 Task: Create a detailed model of a famous vehicle (eg, the DeLorean from "Back to the Future").
Action: Mouse moved to (196, 148)
Screenshot: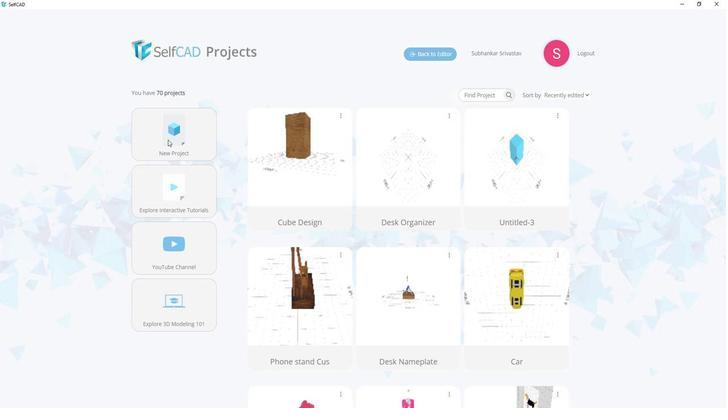 
Action: Mouse pressed left at (196, 148)
Screenshot: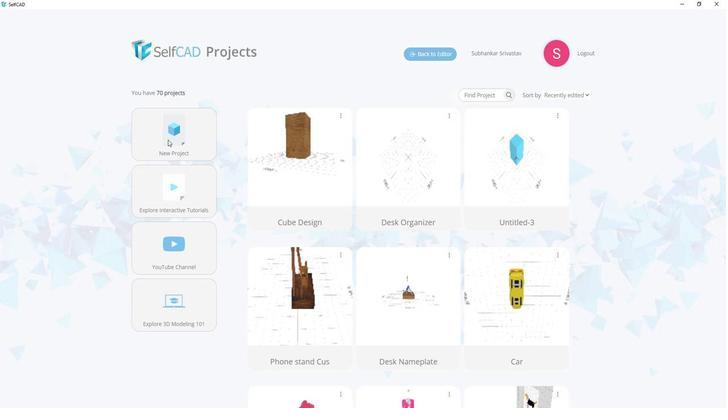 
Action: Mouse moved to (379, 172)
Screenshot: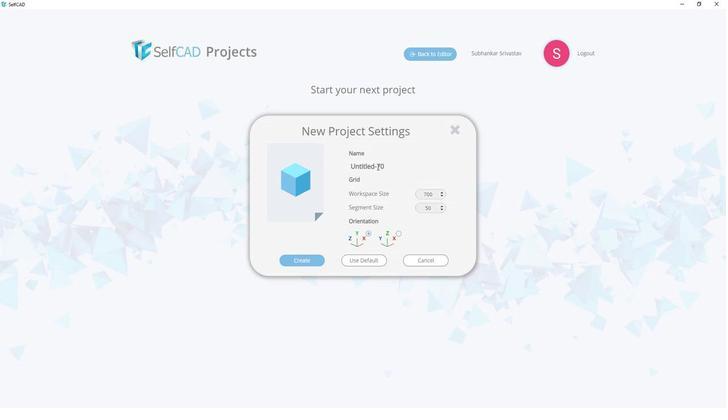 
Action: Mouse pressed left at (379, 172)
Screenshot: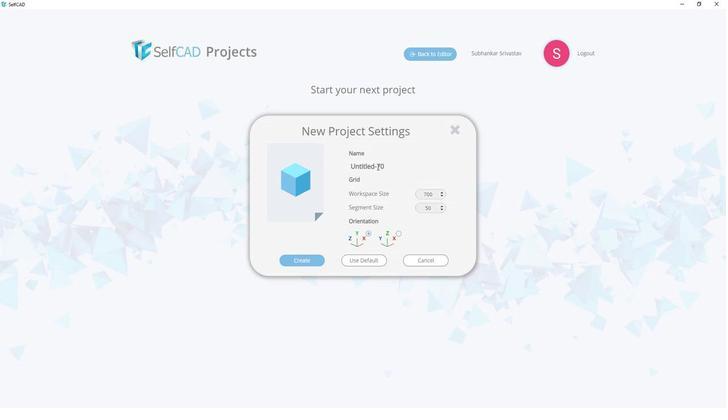 
Action: Key pressed <Key.shift>Famous<Key.space><Key.shift>Vehicle
Screenshot: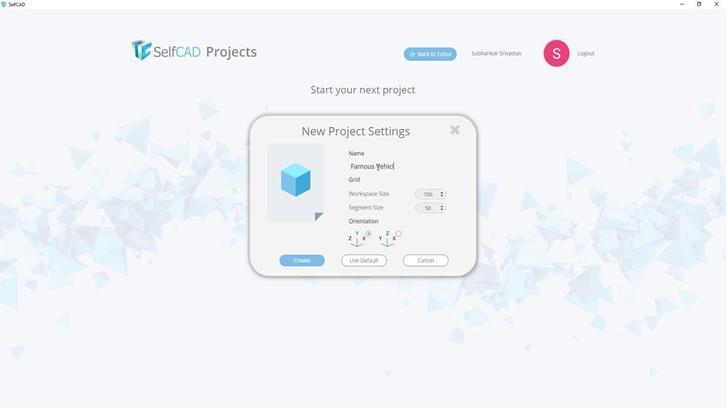 
Action: Mouse moved to (324, 251)
Screenshot: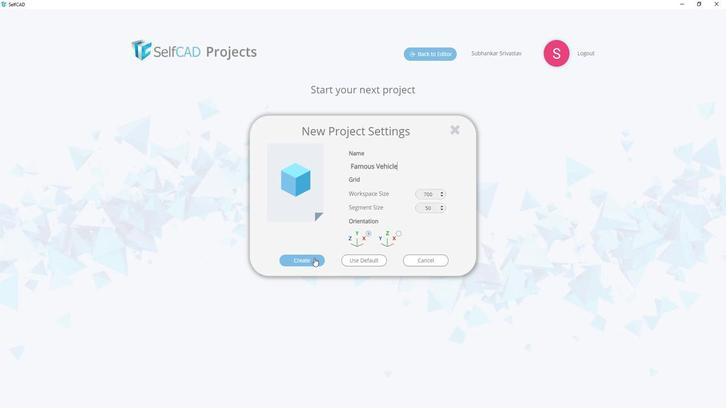 
Action: Mouse pressed left at (324, 251)
Screenshot: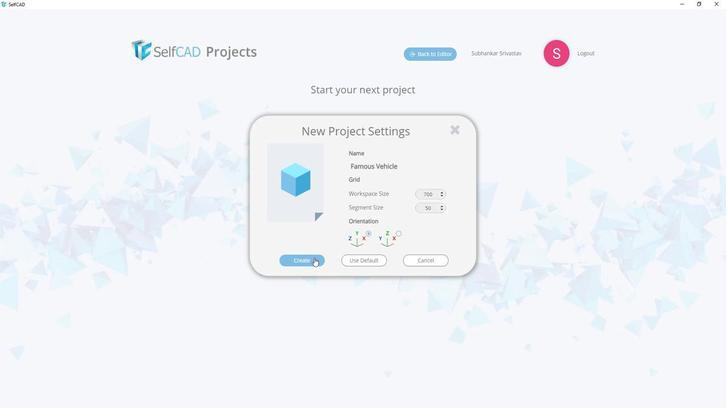 
Action: Mouse moved to (268, 189)
Screenshot: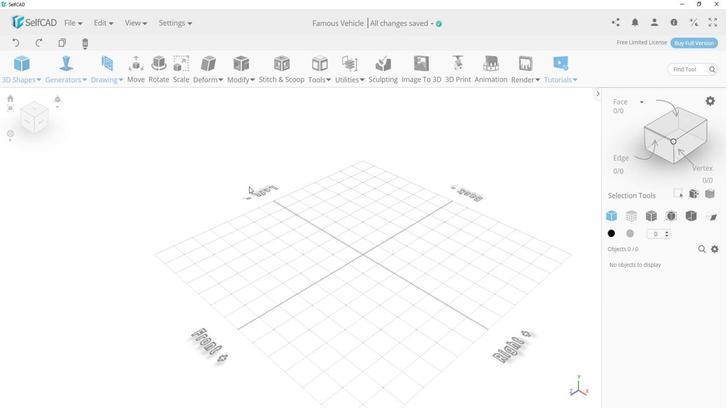 
Action: Mouse scrolled (268, 189) with delta (0, 0)
Screenshot: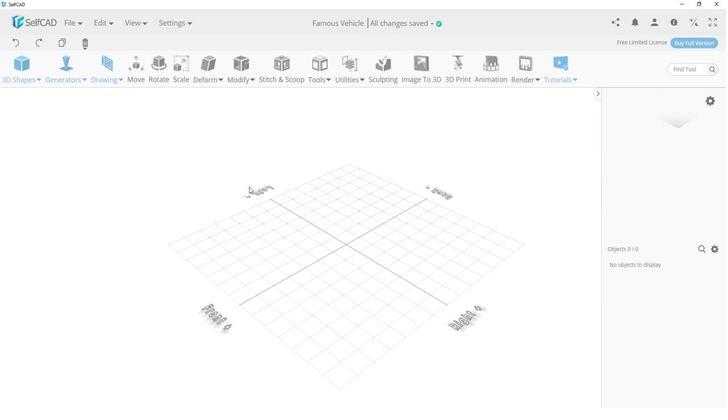 
Action: Mouse scrolled (268, 189) with delta (0, 0)
Screenshot: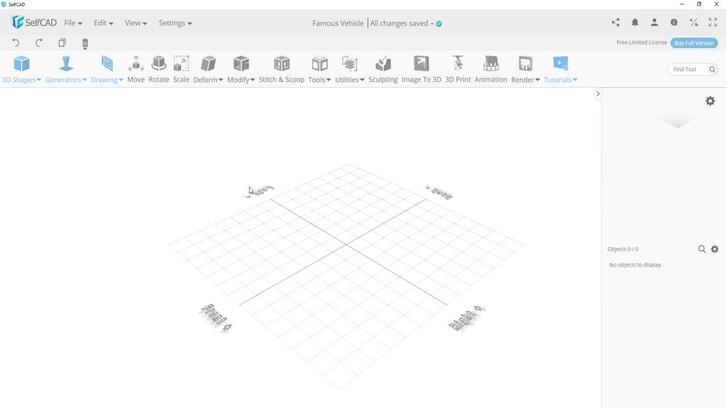 
Action: Mouse scrolled (268, 189) with delta (0, 0)
Screenshot: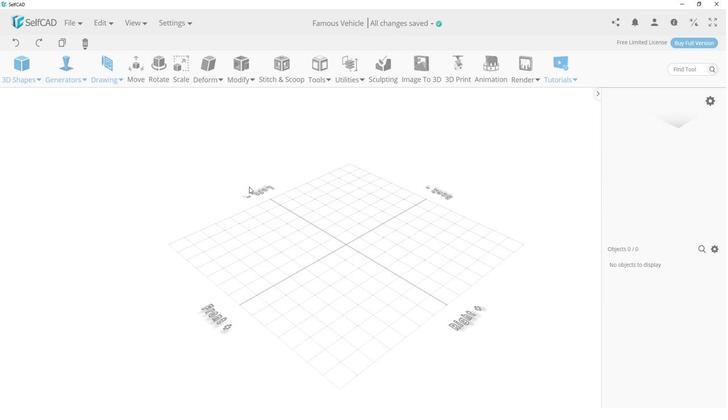 
Action: Mouse moved to (82, 115)
Screenshot: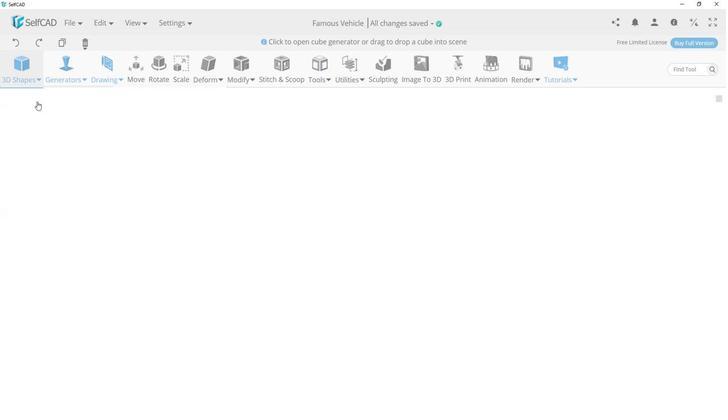 
Action: Mouse pressed left at (82, 115)
Screenshot: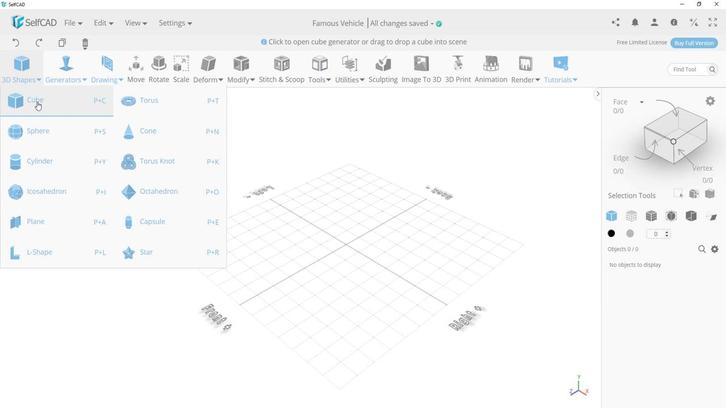 
Action: Mouse moved to (60, 223)
Screenshot: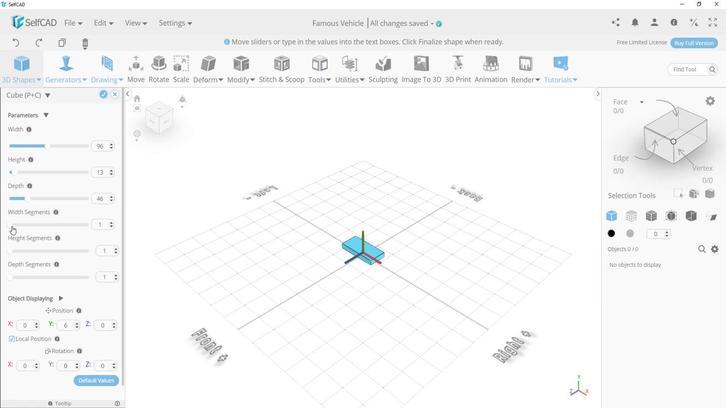 
Action: Mouse pressed left at (60, 223)
Screenshot: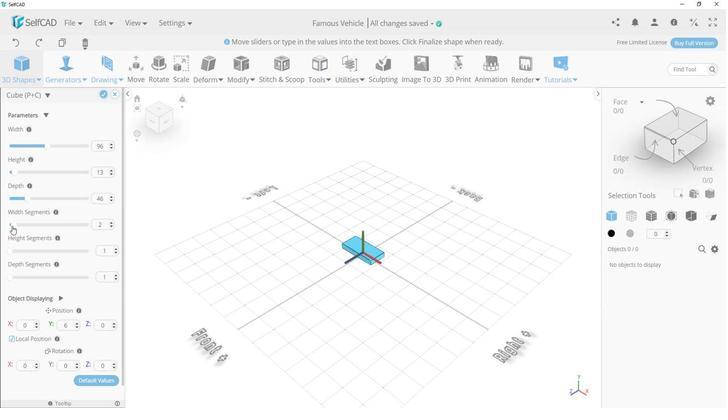 
Action: Mouse moved to (60, 223)
Screenshot: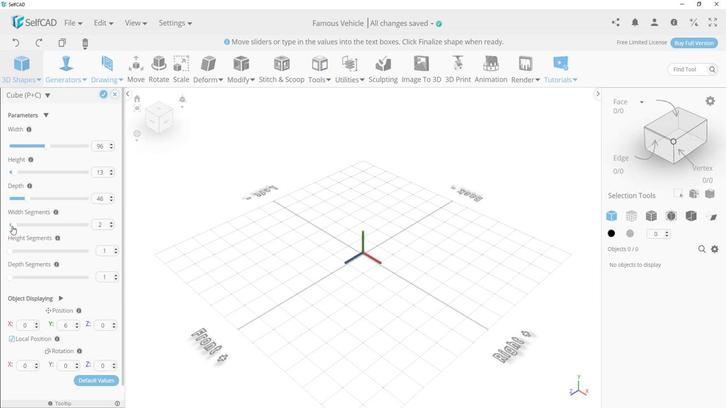 
Action: Mouse pressed left at (60, 223)
Screenshot: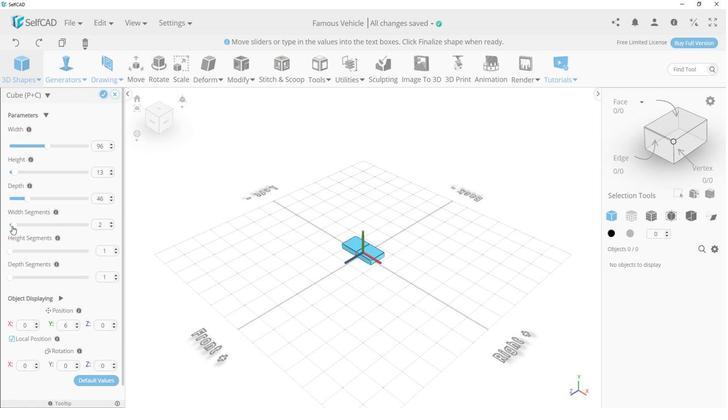 
Action: Mouse moved to (148, 221)
Screenshot: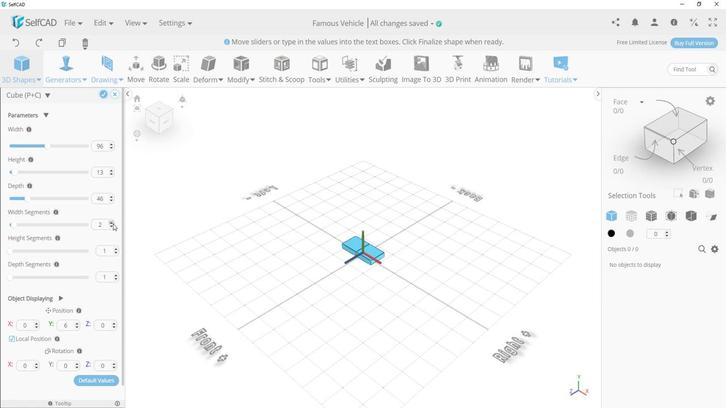 
Action: Mouse pressed left at (148, 221)
Screenshot: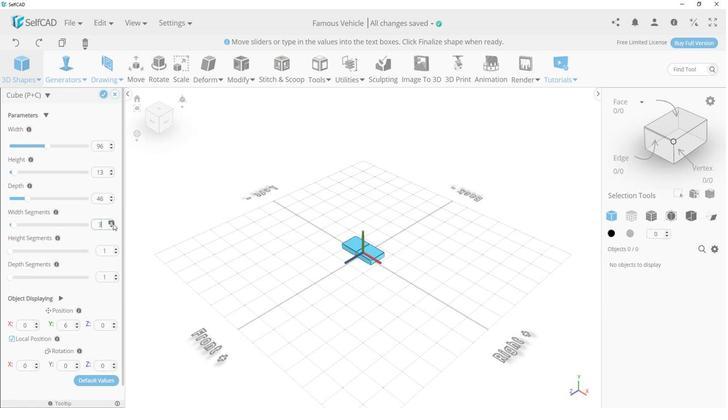 
Action: Mouse pressed left at (148, 221)
Screenshot: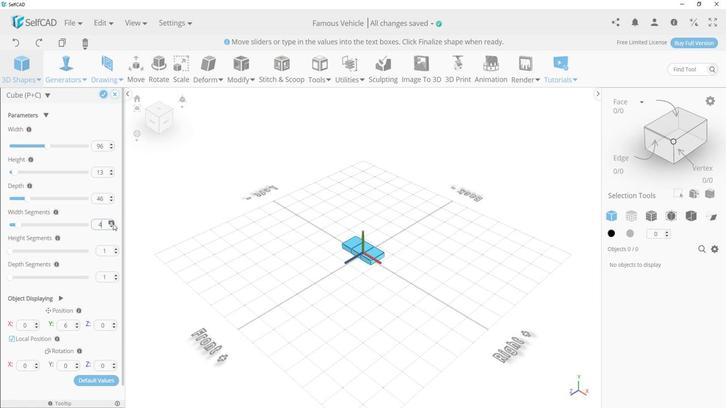 
Action: Mouse moved to (150, 243)
Screenshot: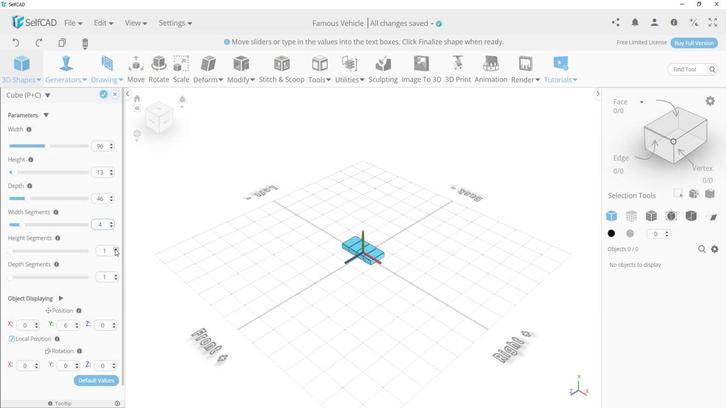 
Action: Mouse pressed left at (150, 243)
Screenshot: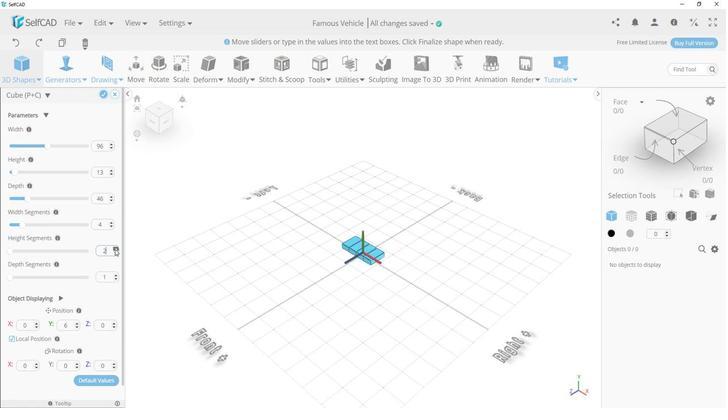 
Action: Mouse moved to (149, 268)
Screenshot: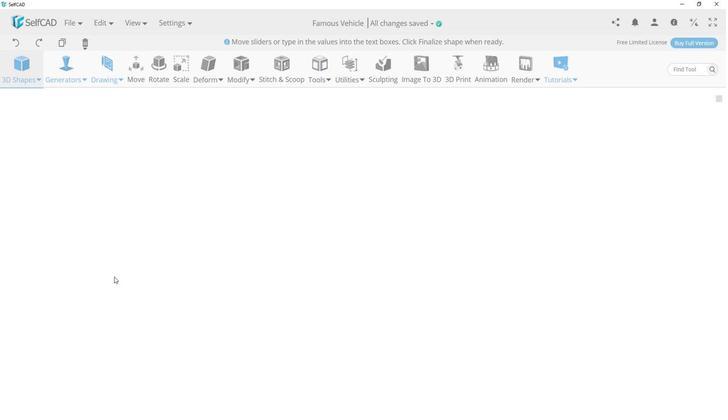 
Action: Mouse pressed left at (149, 268)
Screenshot: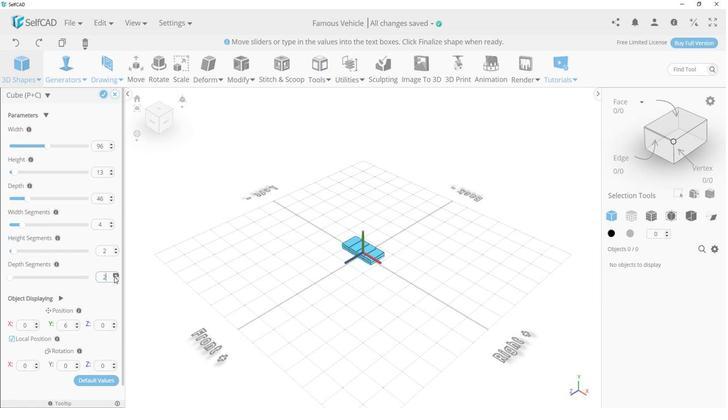 
Action: Mouse moved to (149, 268)
Screenshot: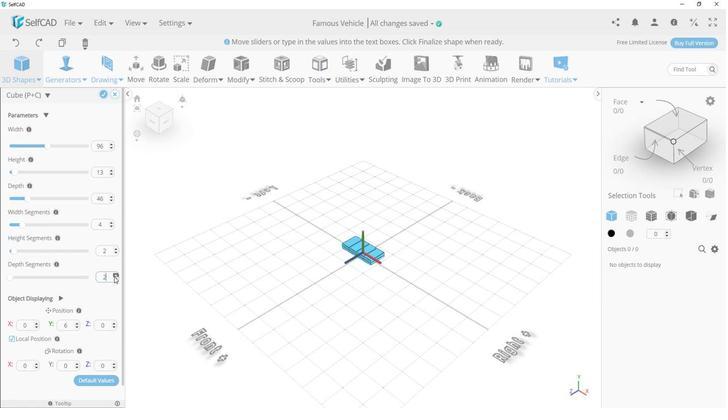 
Action: Mouse pressed left at (149, 268)
Screenshot: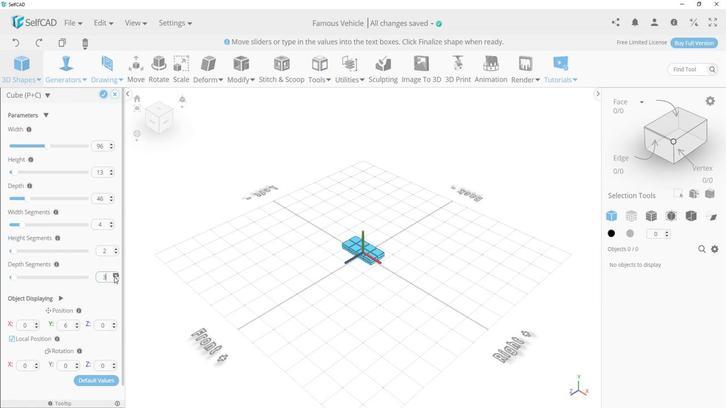 
Action: Mouse moved to (64, 177)
Screenshot: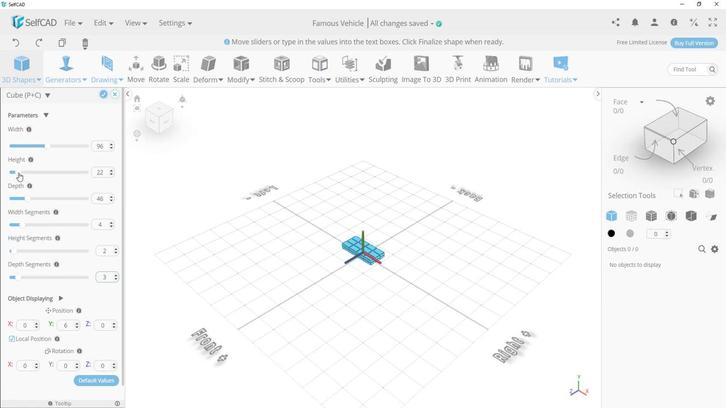 
Action: Mouse pressed left at (64, 177)
Screenshot: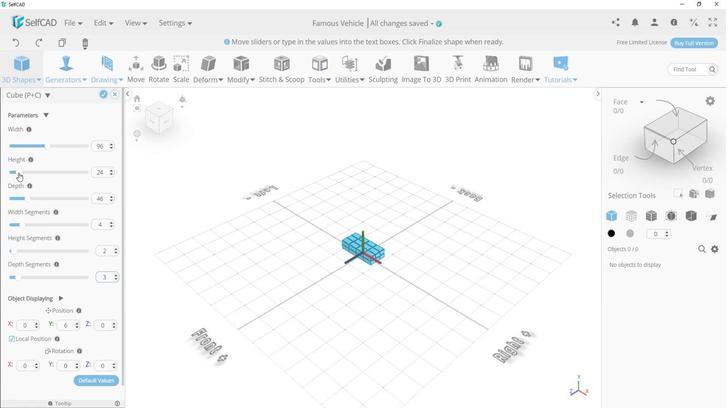 
Action: Mouse moved to (148, 153)
Screenshot: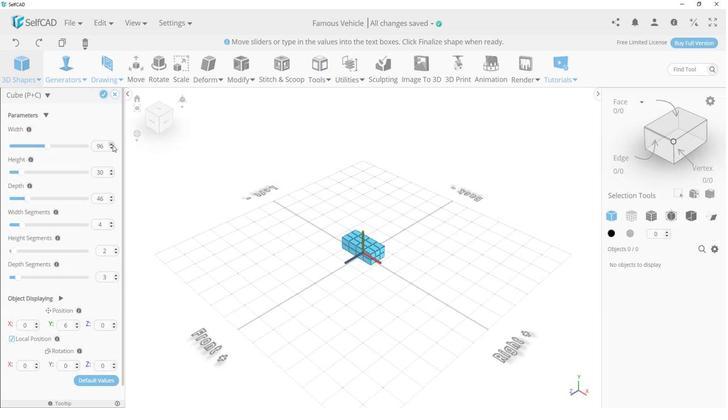 
Action: Mouse pressed left at (148, 153)
Screenshot: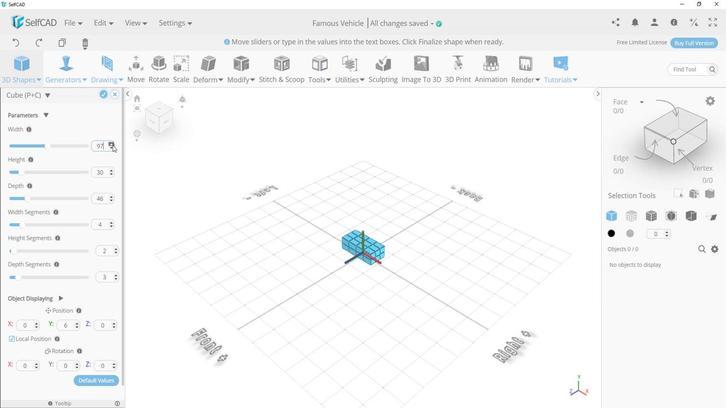 
Action: Mouse pressed left at (148, 153)
Screenshot: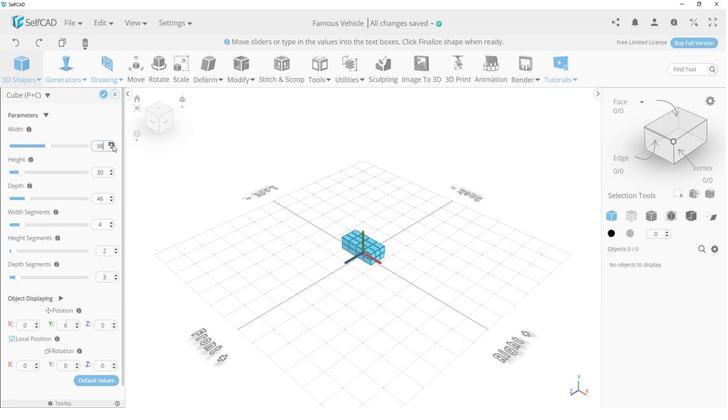 
Action: Mouse pressed left at (148, 153)
Screenshot: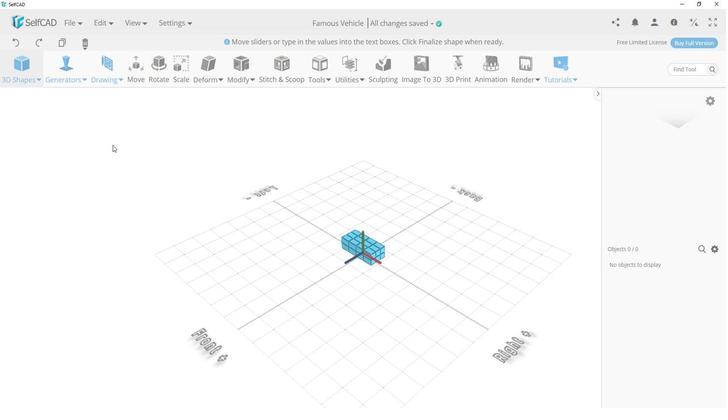 
Action: Mouse pressed left at (148, 153)
Screenshot: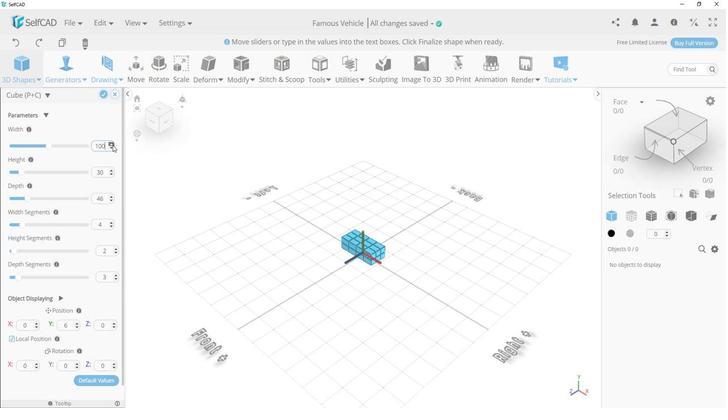 
Action: Mouse moved to (146, 198)
Screenshot: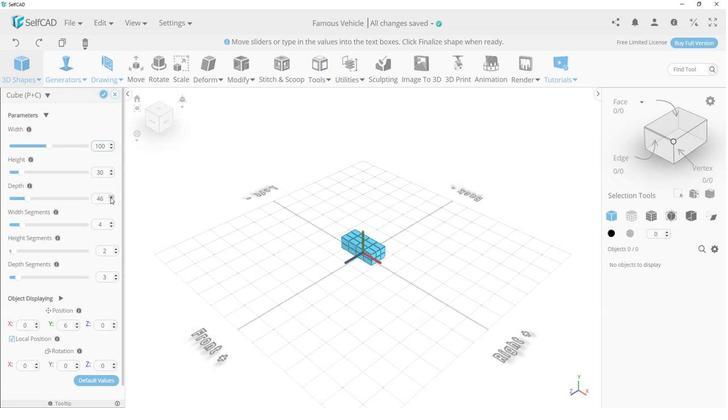 
Action: Mouse pressed left at (146, 198)
Screenshot: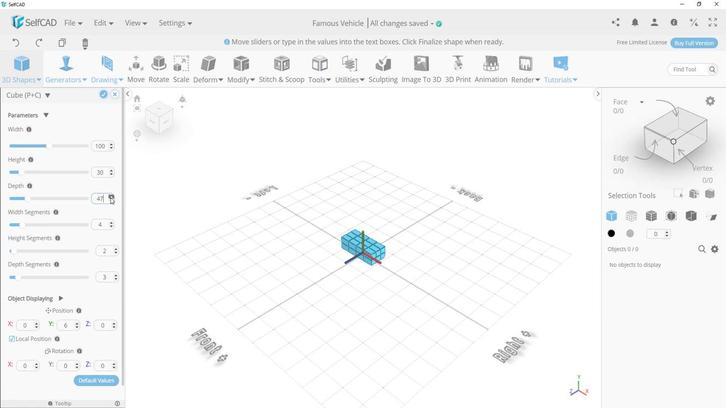 
Action: Mouse pressed left at (146, 198)
Screenshot: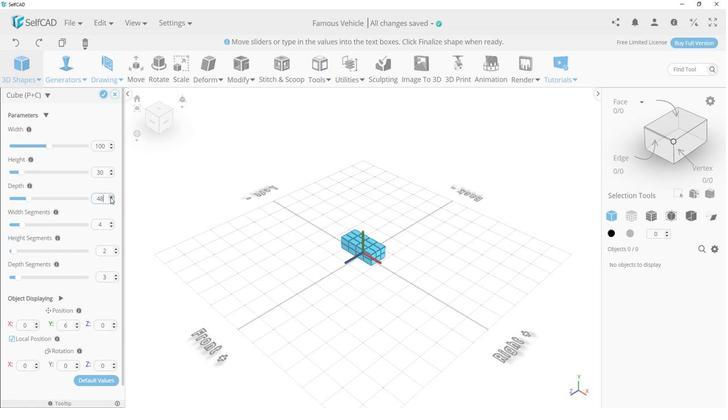 
Action: Mouse pressed left at (146, 198)
Screenshot: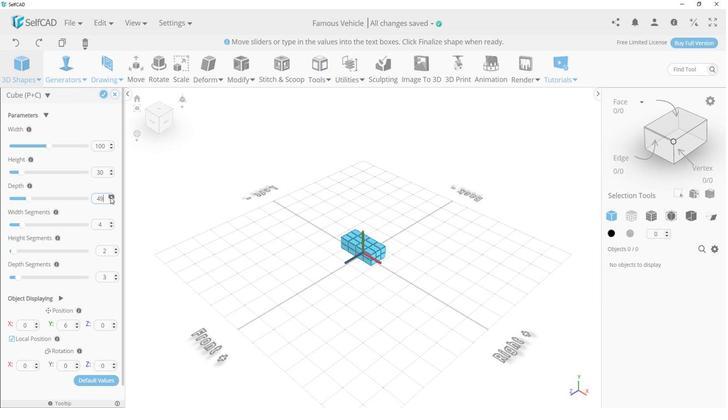 
Action: Mouse moved to (146, 198)
Screenshot: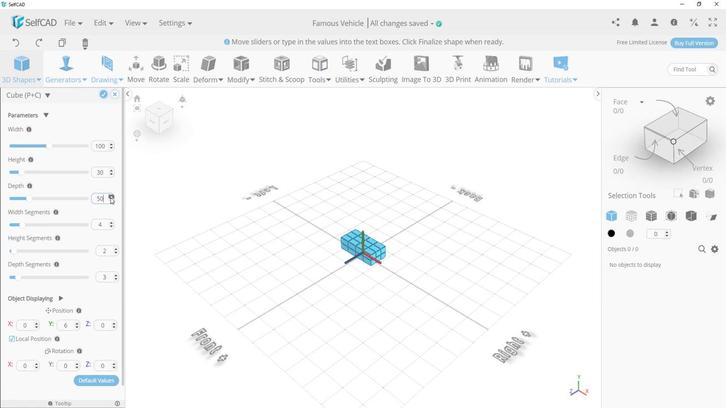 
Action: Mouse pressed left at (146, 198)
Screenshot: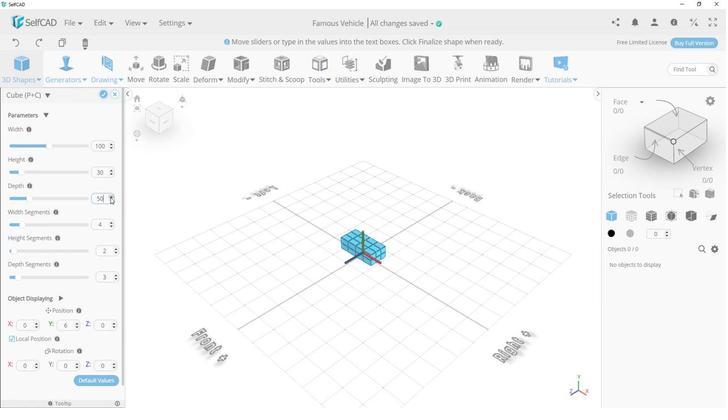 
Action: Mouse moved to (138, 109)
Screenshot: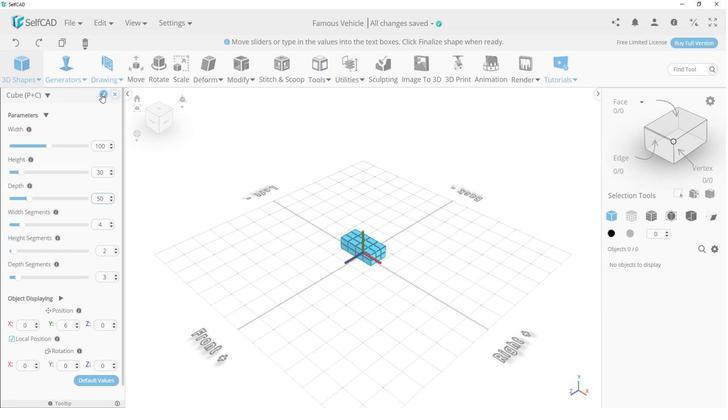 
Action: Mouse pressed left at (138, 109)
Screenshot: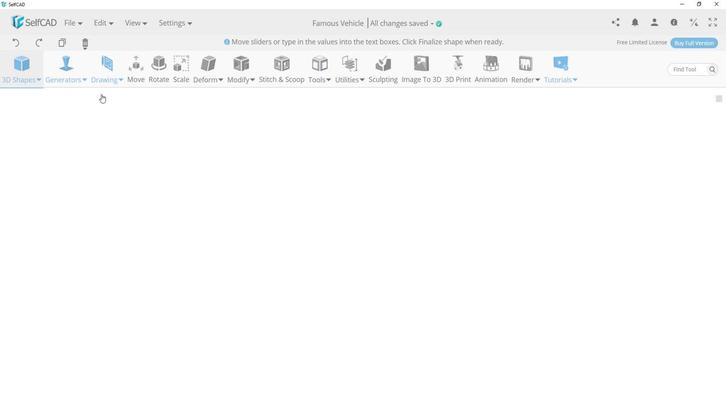 
Action: Mouse moved to (624, 214)
Screenshot: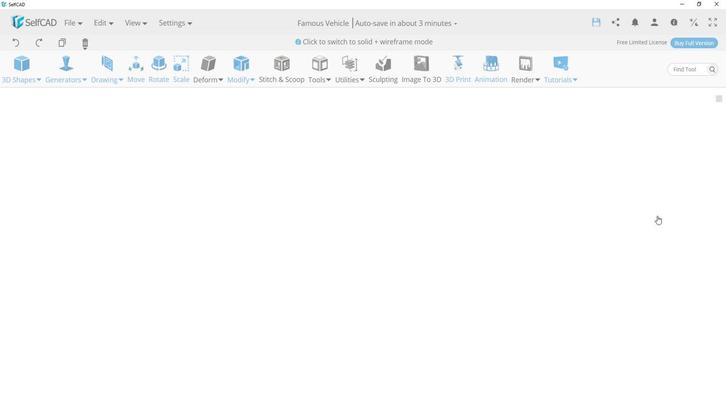 
Action: Mouse pressed left at (624, 214)
Screenshot: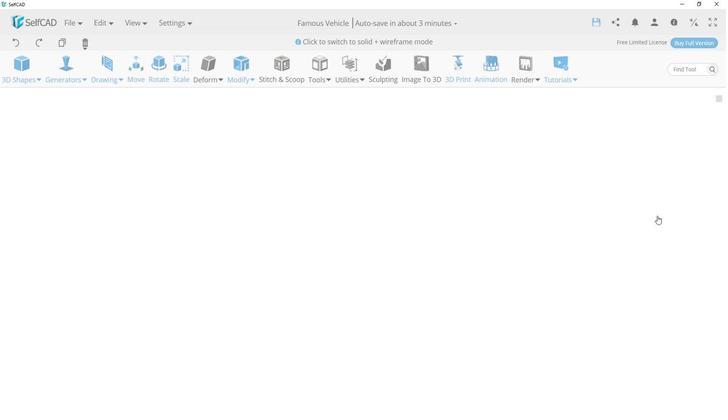 
Action: Mouse moved to (353, 235)
Screenshot: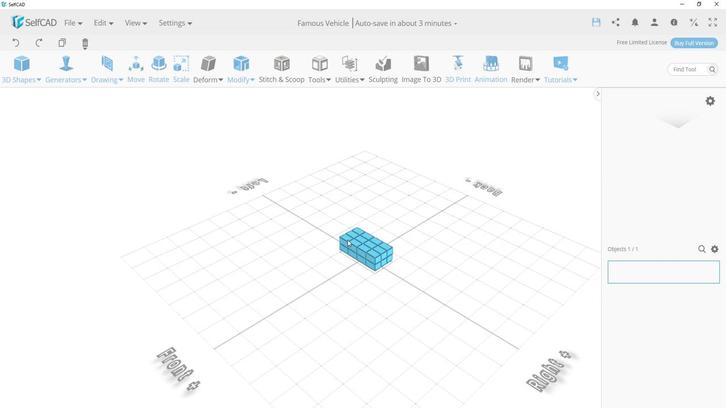
Action: Mouse scrolled (353, 236) with delta (0, 0)
Screenshot: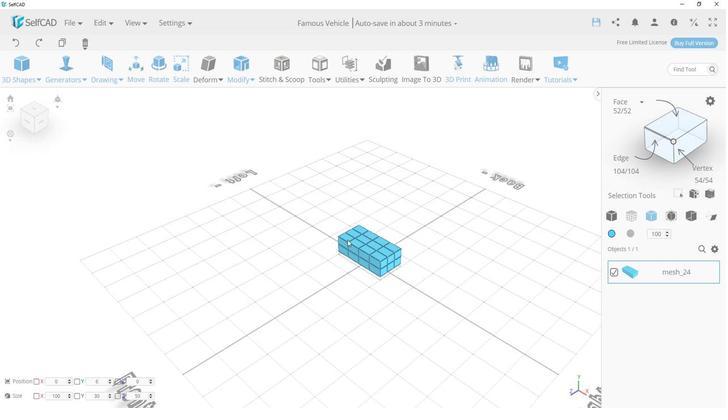 
Action: Mouse scrolled (353, 236) with delta (0, 0)
Screenshot: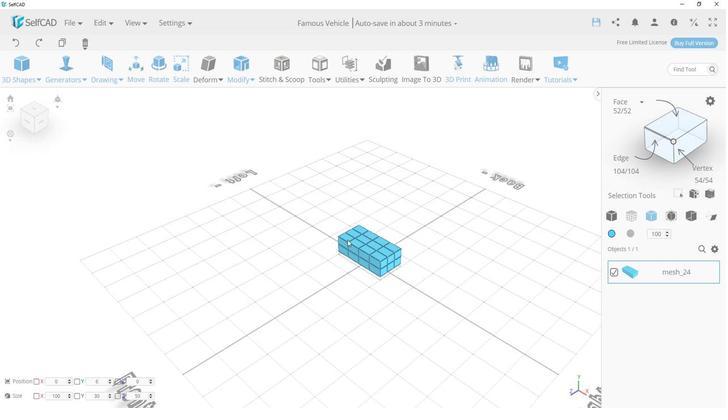 
Action: Mouse scrolled (353, 236) with delta (0, 0)
Screenshot: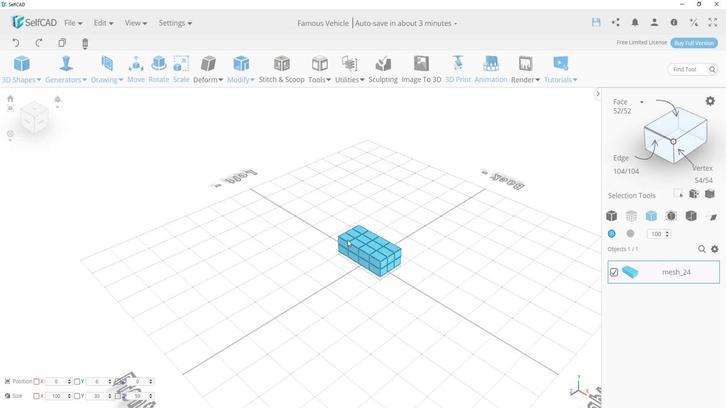 
Action: Mouse scrolled (353, 236) with delta (0, 0)
Screenshot: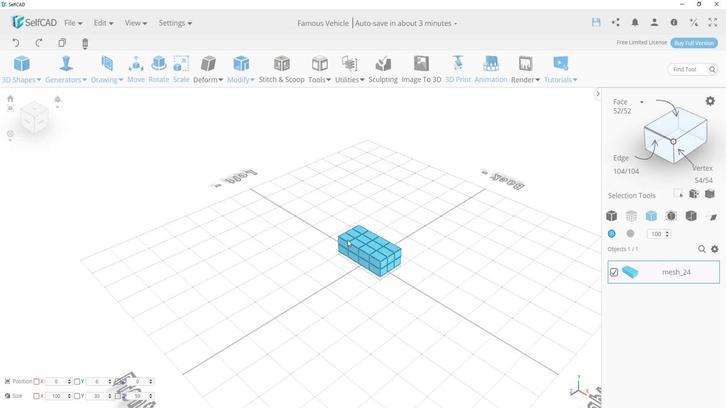 
Action: Mouse scrolled (353, 236) with delta (0, 0)
Screenshot: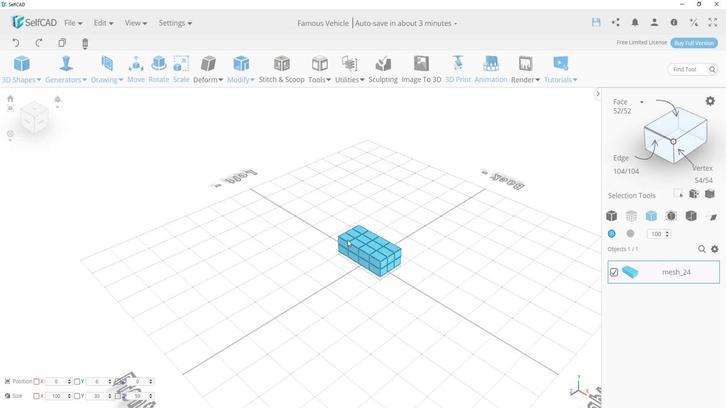 
Action: Mouse scrolled (353, 236) with delta (0, 0)
Screenshot: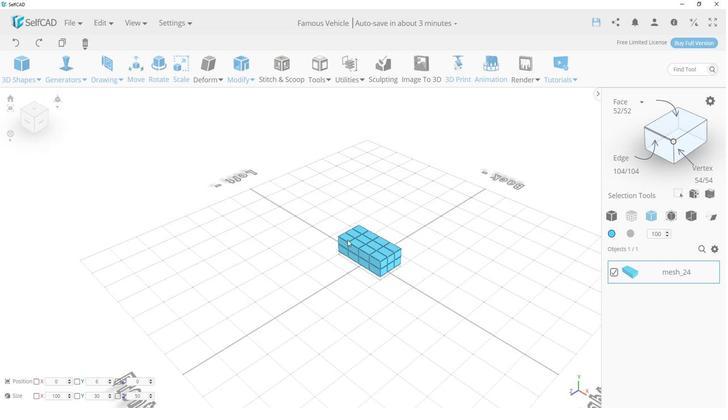 
Action: Mouse scrolled (353, 236) with delta (0, 0)
Screenshot: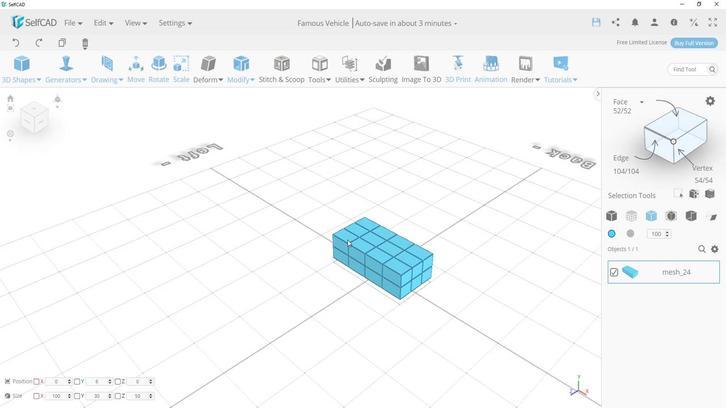 
Action: Mouse scrolled (353, 236) with delta (0, 0)
Screenshot: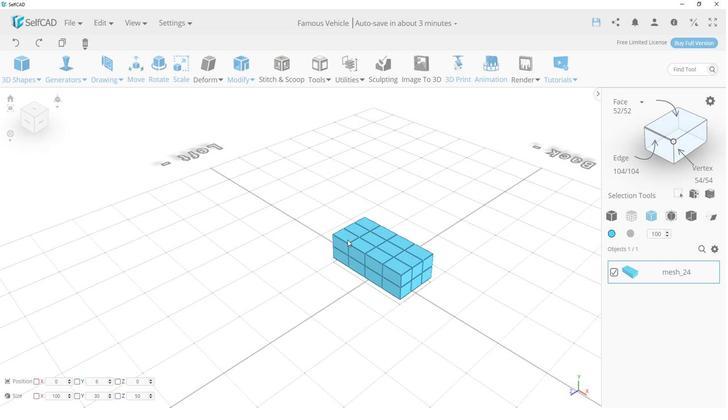 
Action: Mouse scrolled (353, 236) with delta (0, 0)
Screenshot: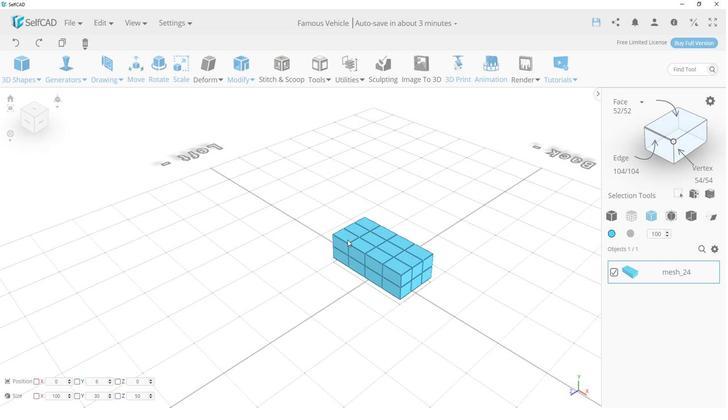 
Action: Mouse scrolled (353, 236) with delta (0, 0)
Screenshot: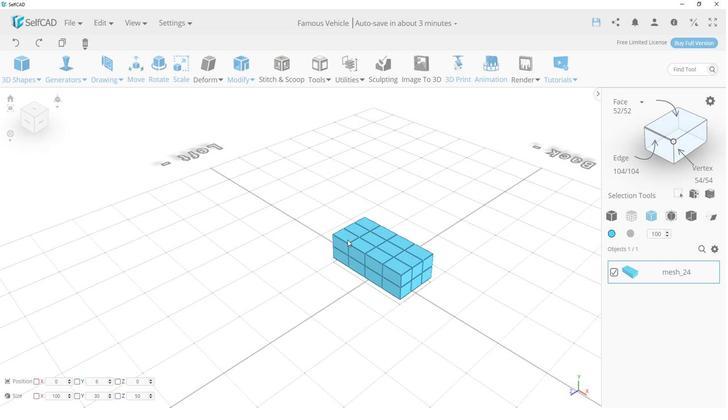 
Action: Mouse scrolled (353, 236) with delta (0, 0)
Screenshot: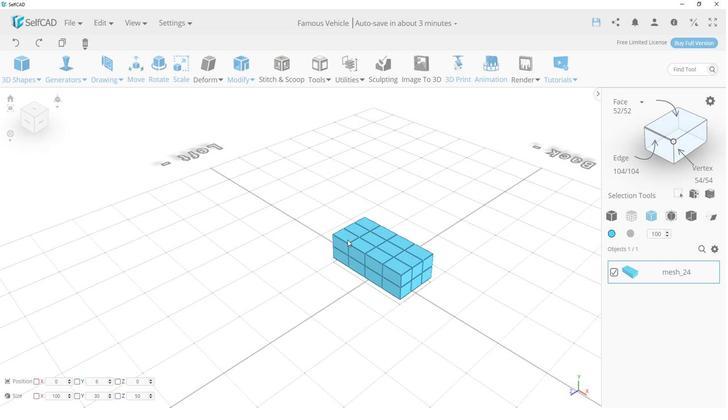 
Action: Mouse scrolled (353, 236) with delta (0, 0)
Screenshot: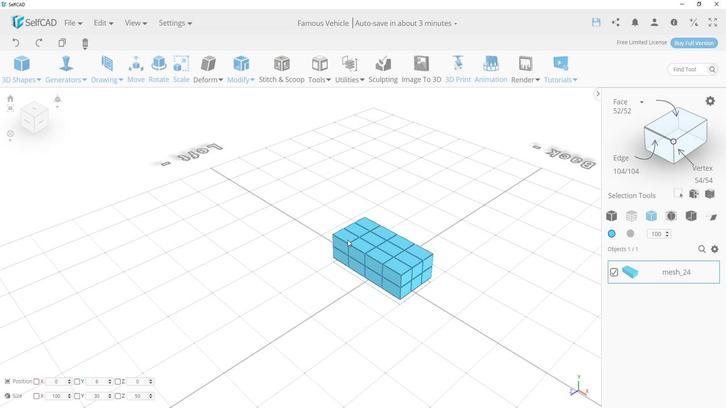 
Action: Mouse scrolled (353, 236) with delta (0, 0)
Screenshot: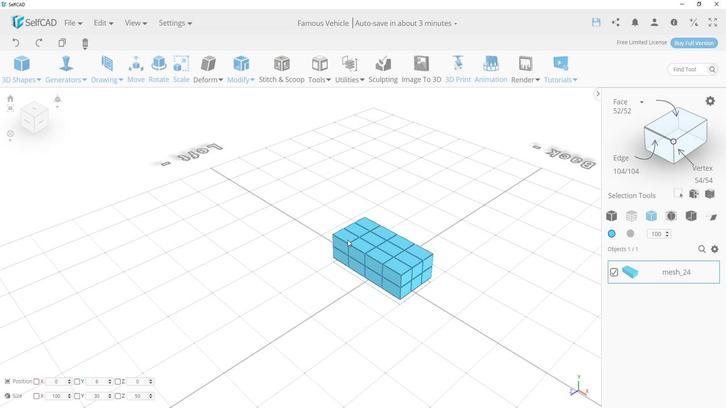 
Action: Mouse scrolled (353, 236) with delta (0, 0)
Screenshot: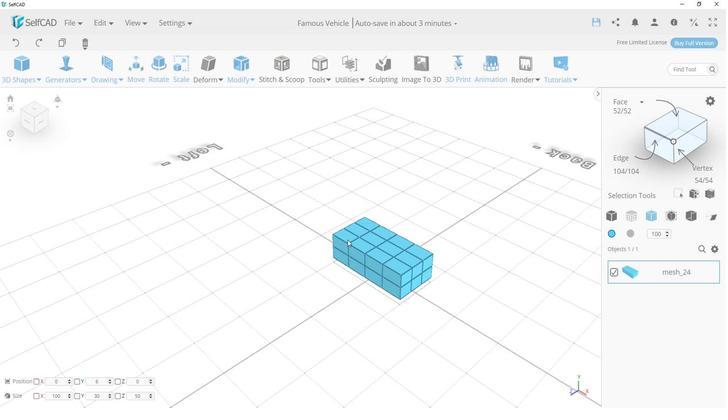 
Action: Mouse scrolled (353, 236) with delta (0, 0)
Screenshot: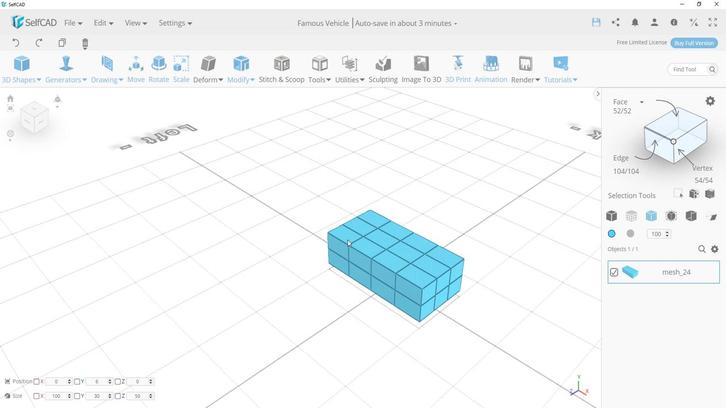 
Action: Mouse scrolled (353, 236) with delta (0, 0)
Screenshot: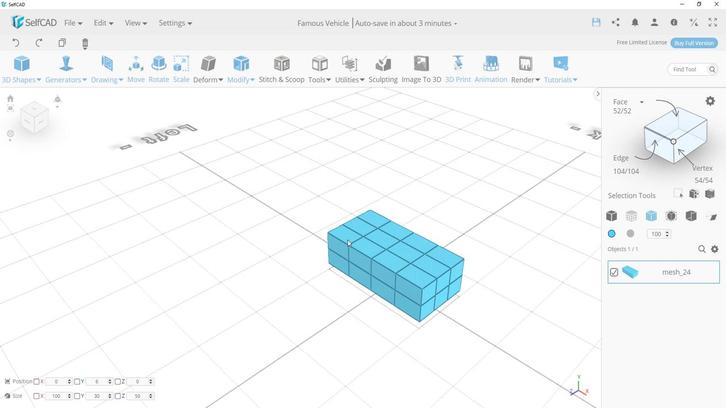 
Action: Mouse scrolled (353, 236) with delta (0, 0)
Screenshot: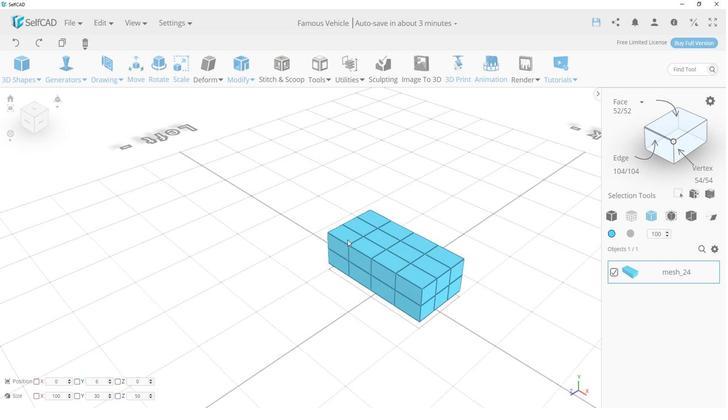 
Action: Mouse scrolled (353, 236) with delta (0, 0)
Screenshot: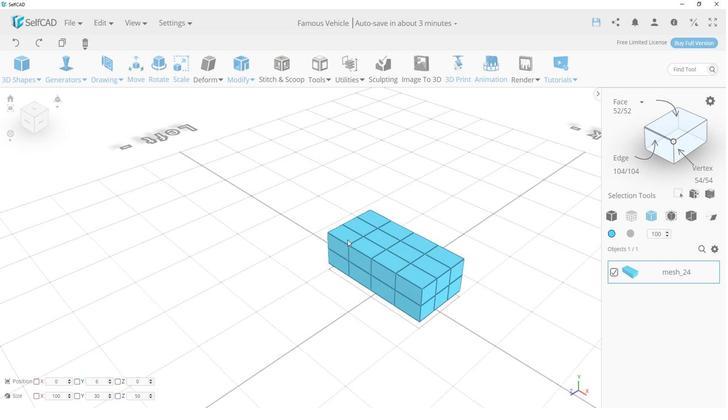 
Action: Mouse scrolled (353, 236) with delta (0, 0)
Screenshot: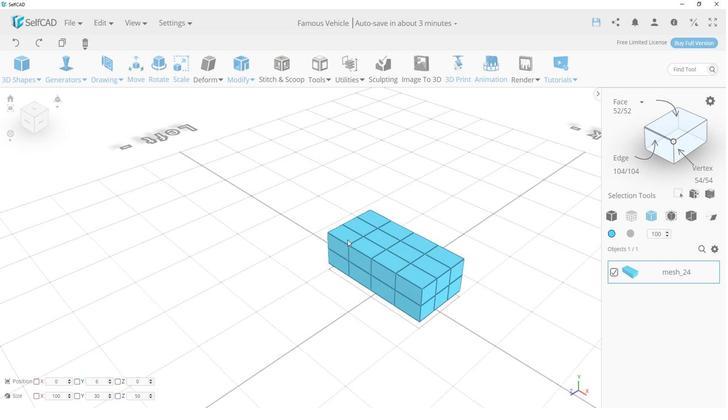 
Action: Mouse scrolled (353, 236) with delta (0, 0)
Screenshot: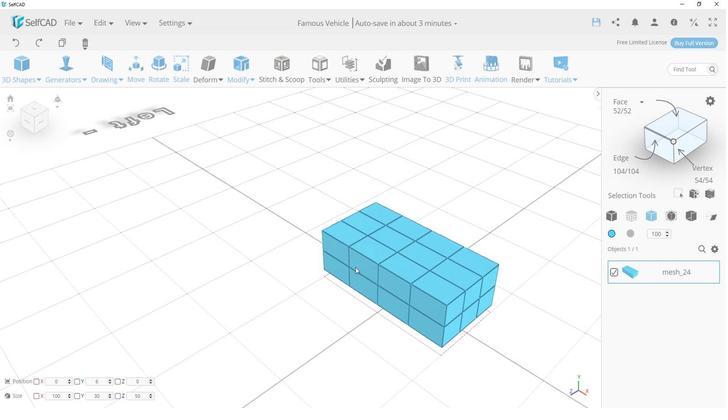 
Action: Mouse scrolled (353, 236) with delta (0, 0)
Screenshot: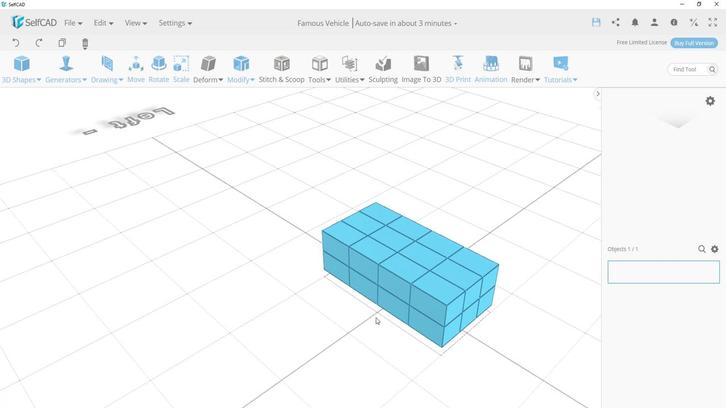 
Action: Mouse scrolled (353, 236) with delta (0, 0)
Screenshot: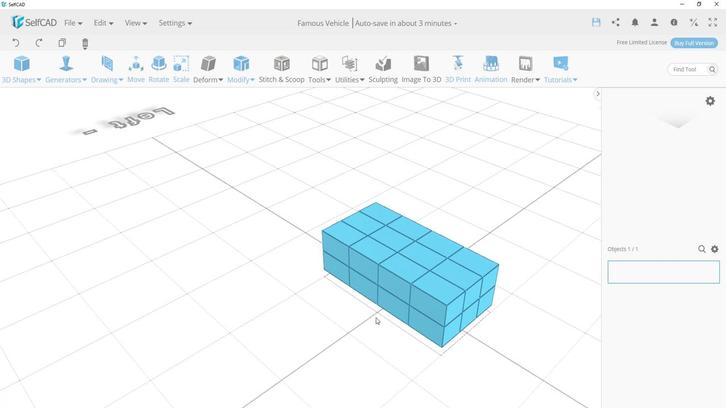 
Action: Mouse scrolled (353, 236) with delta (0, 0)
Screenshot: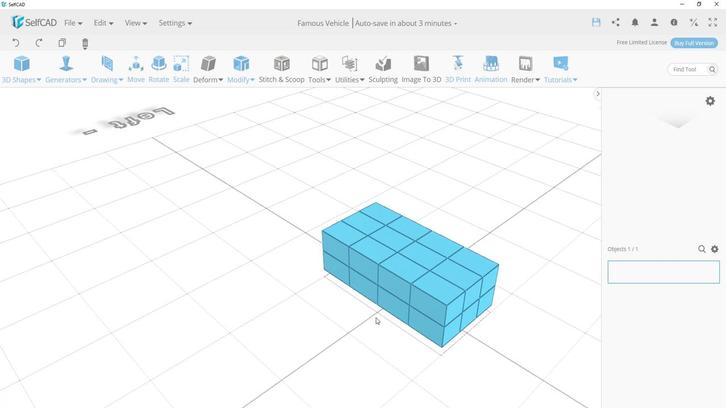 
Action: Mouse moved to (365, 319)
Screenshot: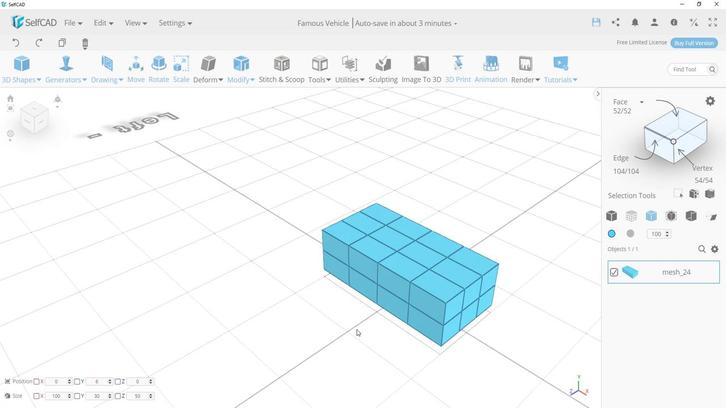 
Action: Mouse pressed left at (365, 319)
Screenshot: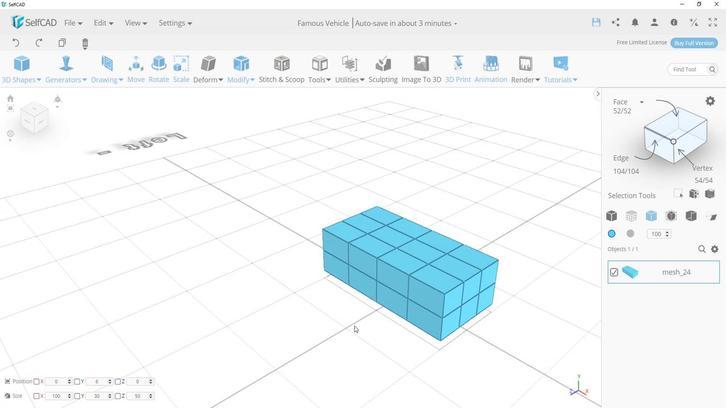 
Action: Mouse moved to (334, 312)
Screenshot: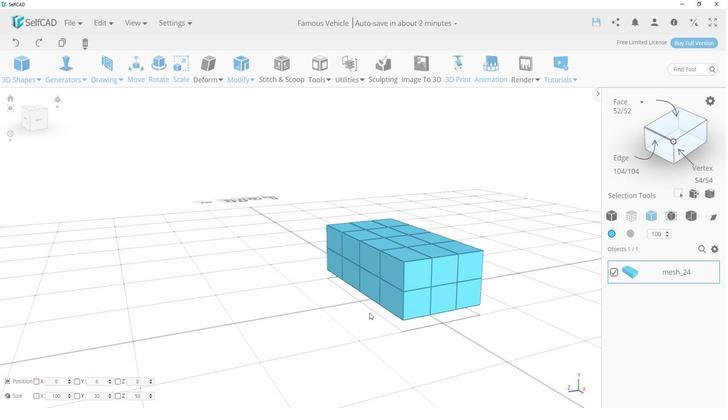 
Action: Mouse pressed left at (334, 312)
Screenshot: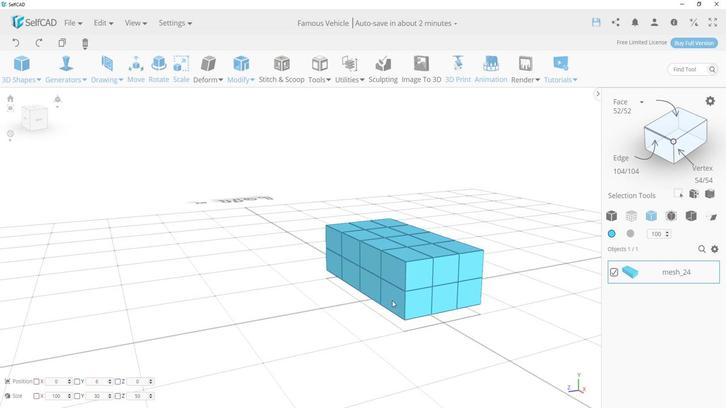 
Action: Mouse moved to (365, 307)
Screenshot: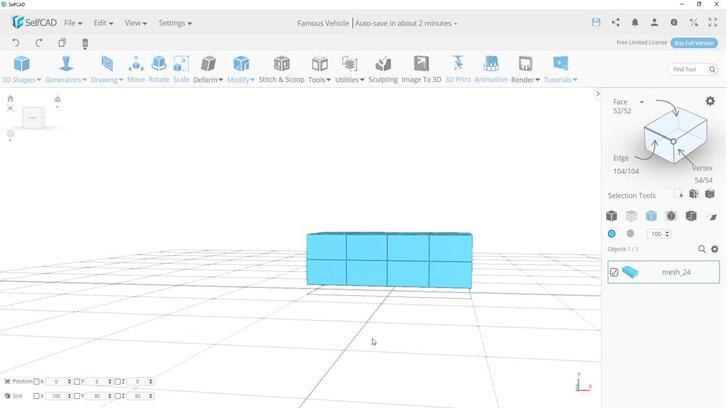
Action: Mouse pressed left at (365, 307)
Screenshot: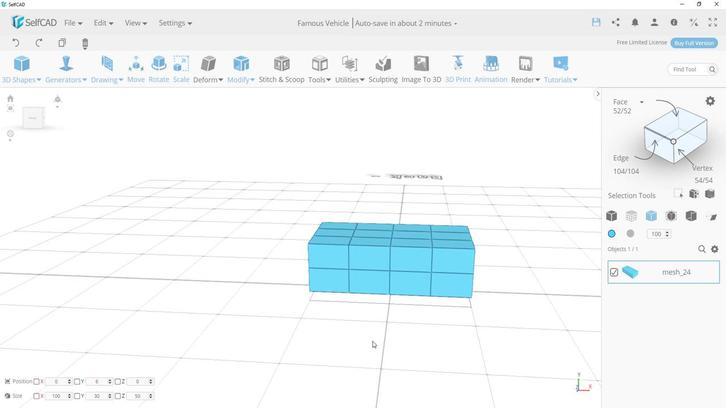 
Action: Mouse moved to (343, 215)
Screenshot: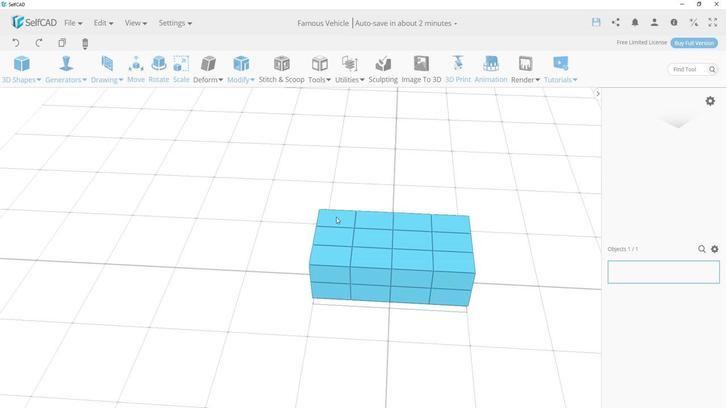 
Action: Mouse pressed left at (343, 215)
Screenshot: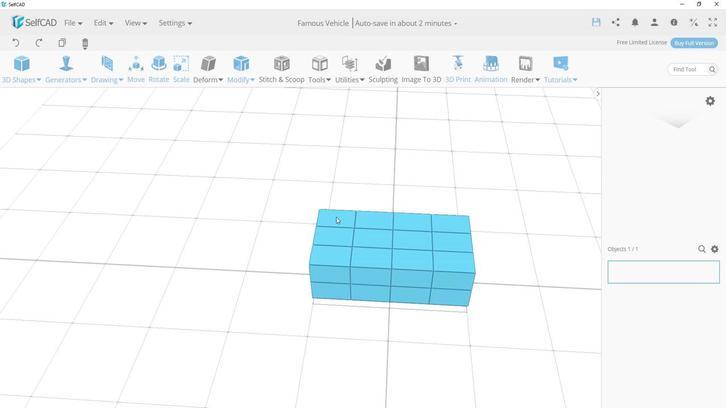 
Action: Mouse moved to (640, 135)
Screenshot: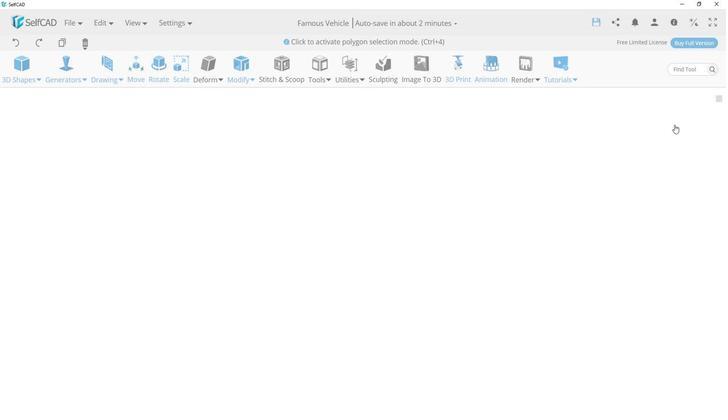 
Action: Mouse pressed left at (640, 135)
Screenshot: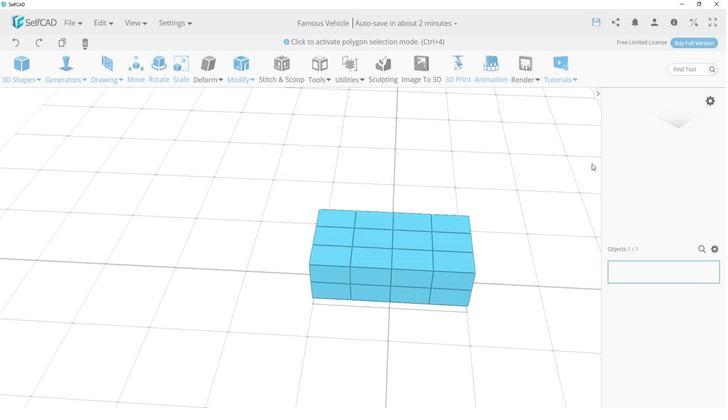 
Action: Mouse moved to (619, 141)
Screenshot: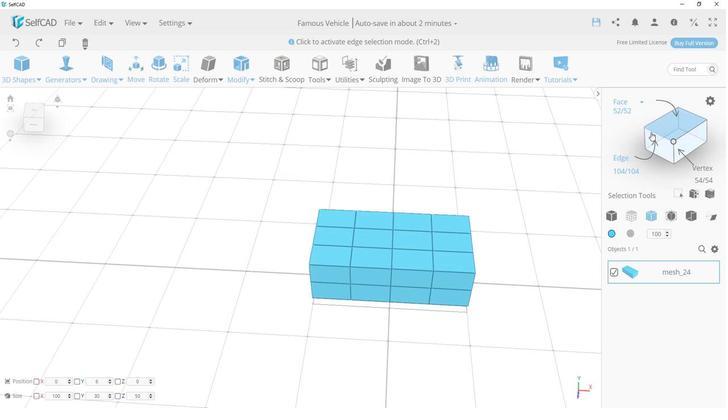 
Action: Mouse pressed left at (619, 141)
Screenshot: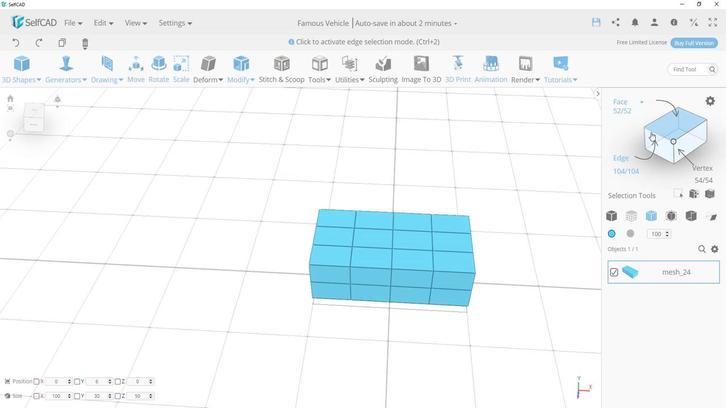 
Action: Mouse moved to (359, 219)
Screenshot: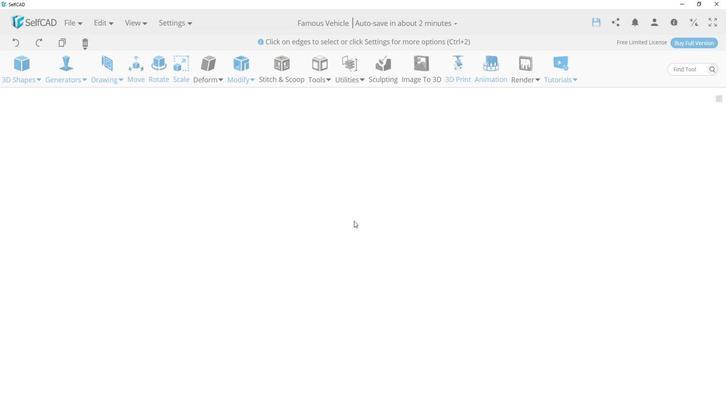 
Action: Mouse pressed left at (359, 219)
Screenshot: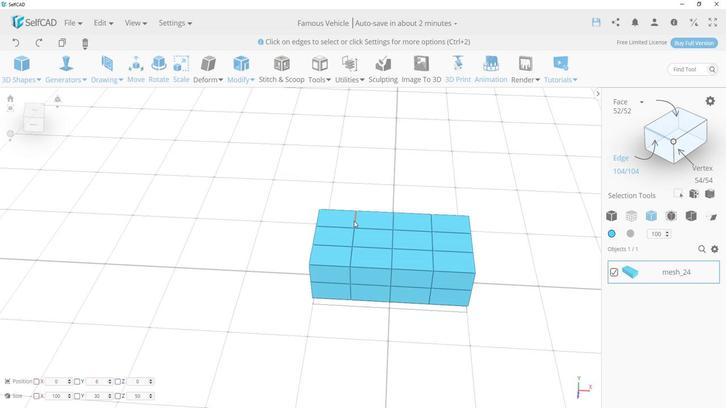 
Action: Mouse moved to (358, 234)
Screenshot: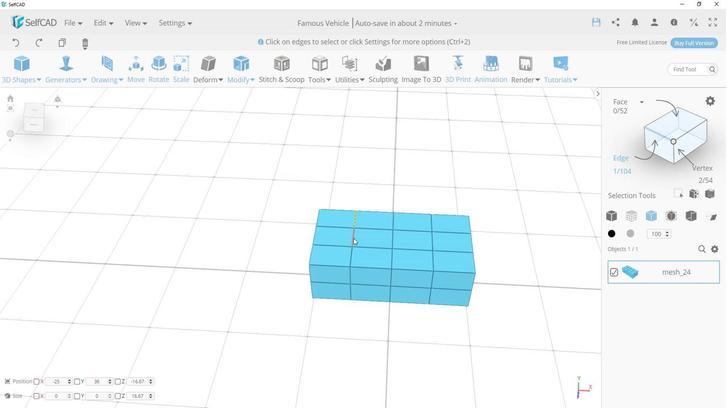 
Action: Mouse pressed left at (358, 234)
Screenshot: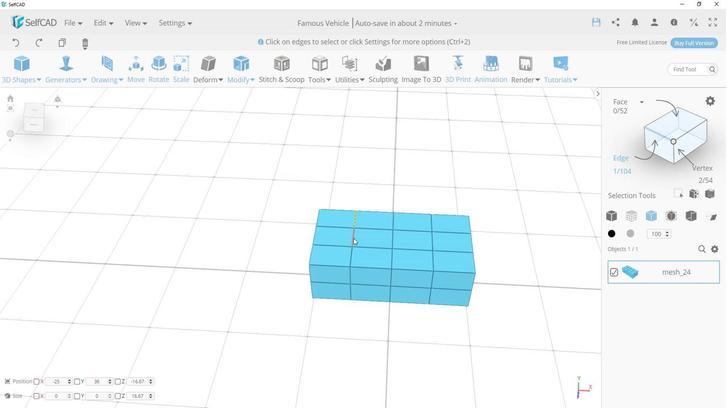 
Action: Mouse moved to (358, 252)
Screenshot: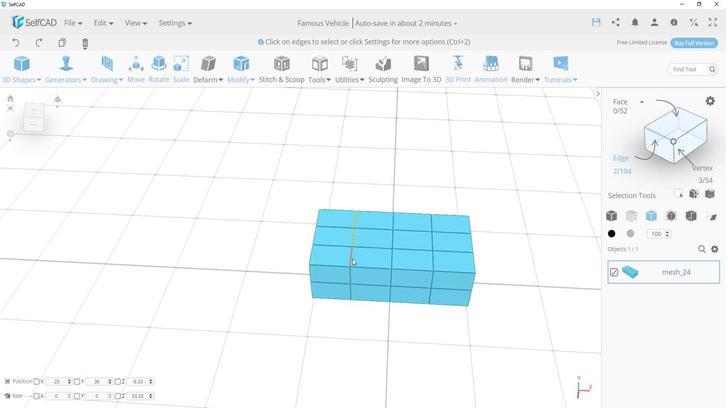 
Action: Mouse pressed left at (358, 252)
Screenshot: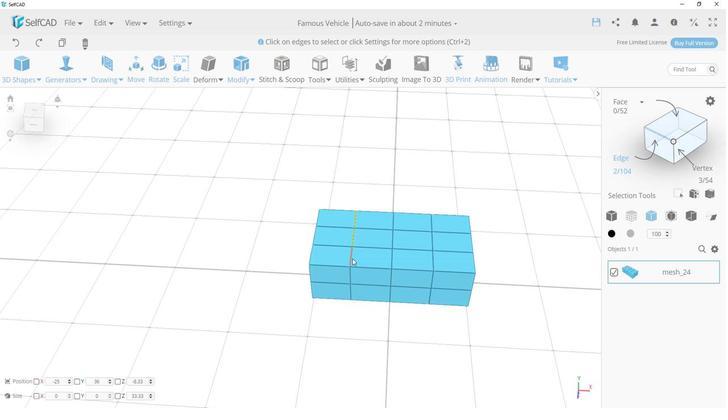 
Action: Mouse moved to (367, 318)
Screenshot: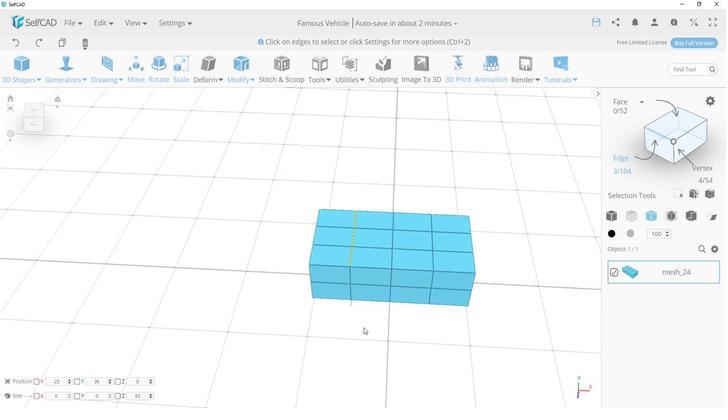 
Action: Mouse pressed left at (367, 318)
Screenshot: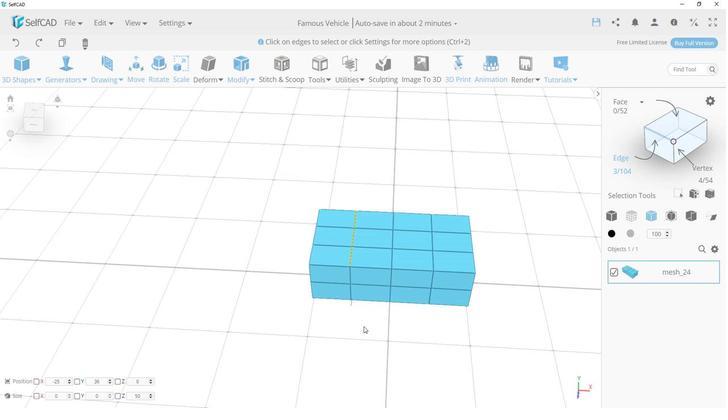 
Action: Mouse moved to (172, 95)
Screenshot: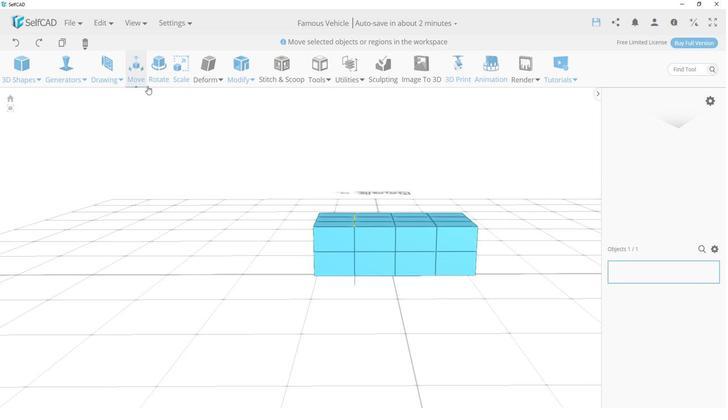 
Action: Mouse pressed left at (172, 95)
Screenshot: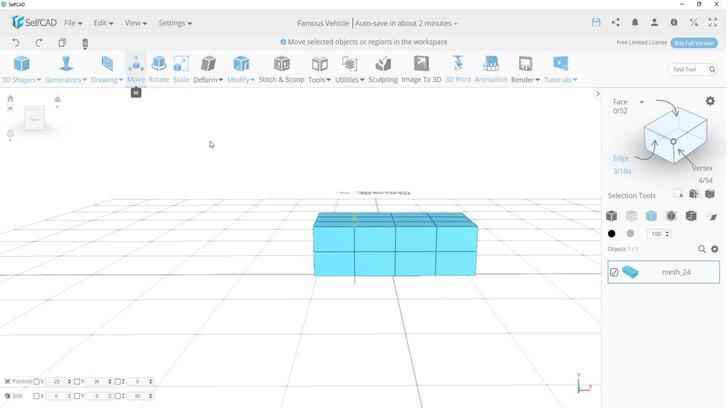 
Action: Mouse moved to (219, 205)
Screenshot: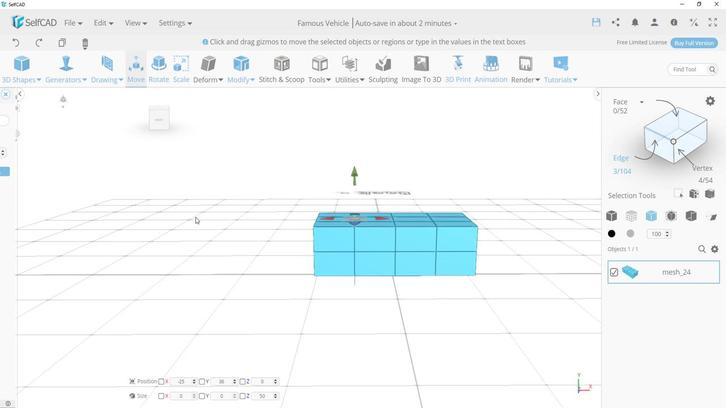 
Action: Mouse pressed left at (219, 205)
Screenshot: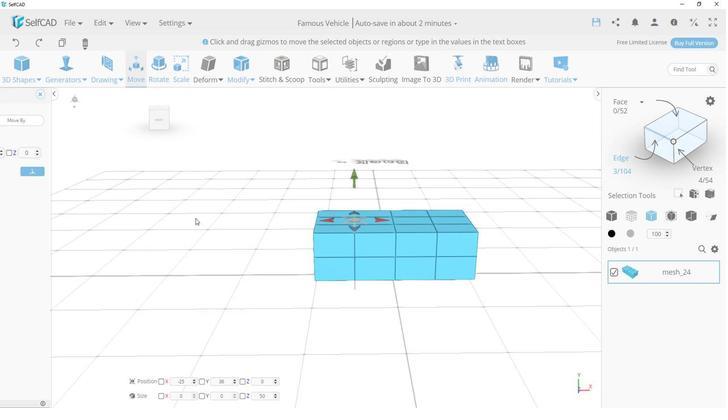 
Action: Mouse moved to (360, 185)
Screenshot: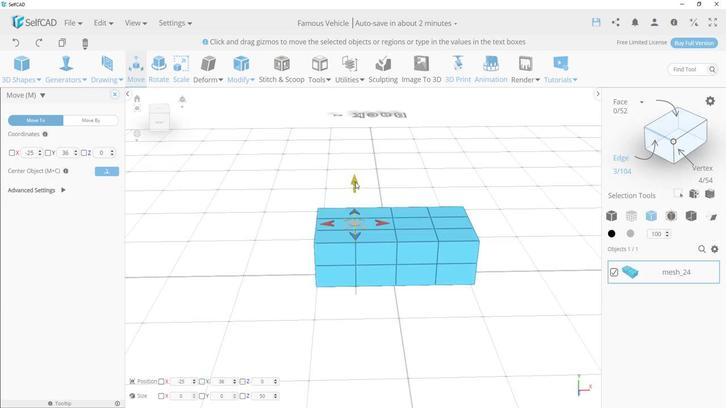 
Action: Mouse pressed left at (360, 185)
Screenshot: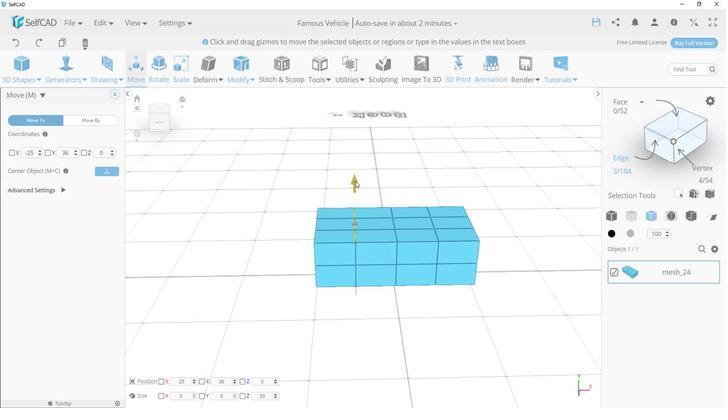 
Action: Mouse moved to (358, 176)
Screenshot: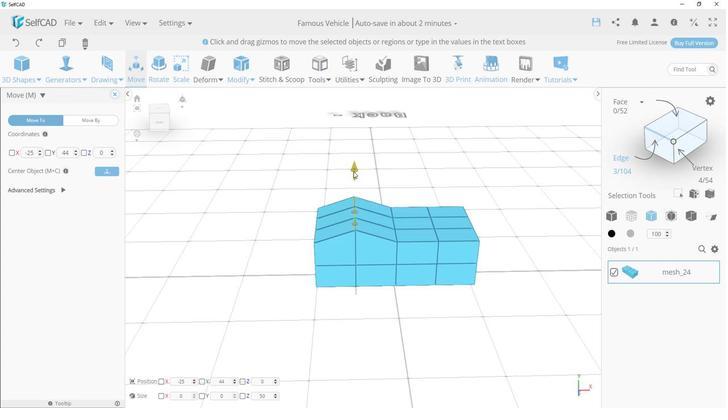 
Action: Key pressed ctrl+Z
Screenshot: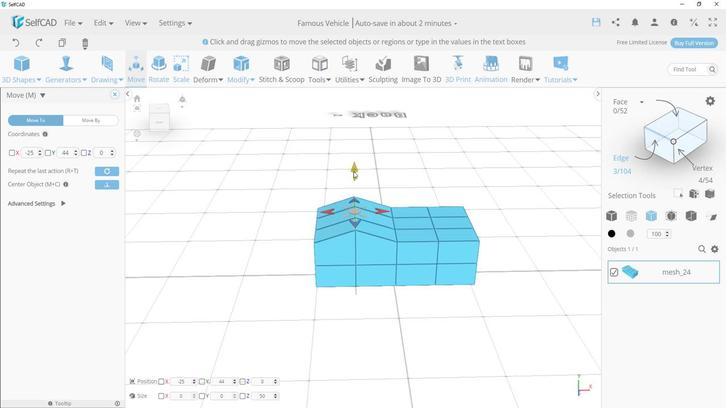 
Action: Mouse moved to (649, 137)
Screenshot: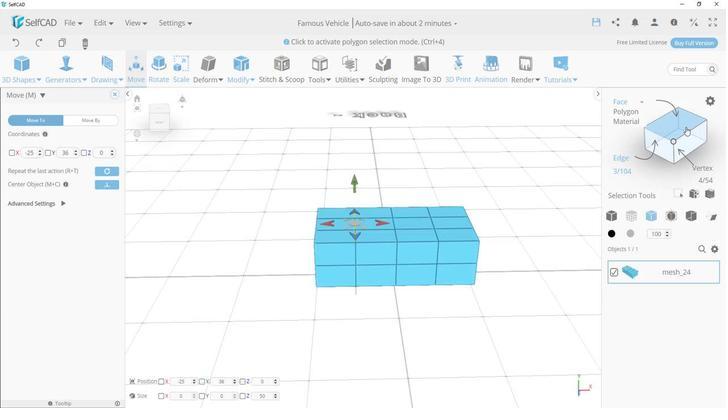 
Action: Mouse pressed left at (649, 137)
Screenshot: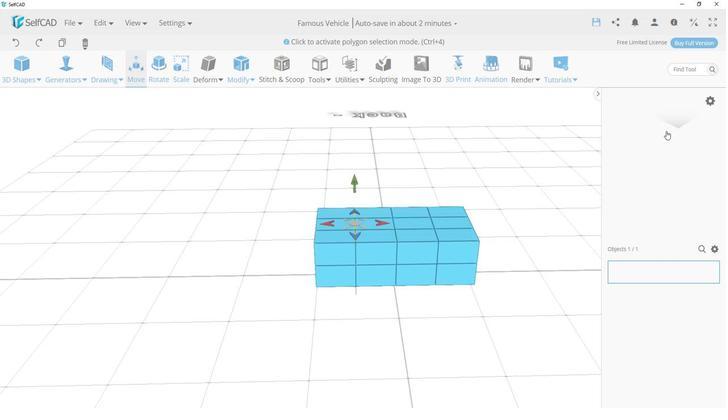 
Action: Mouse moved to (354, 217)
Screenshot: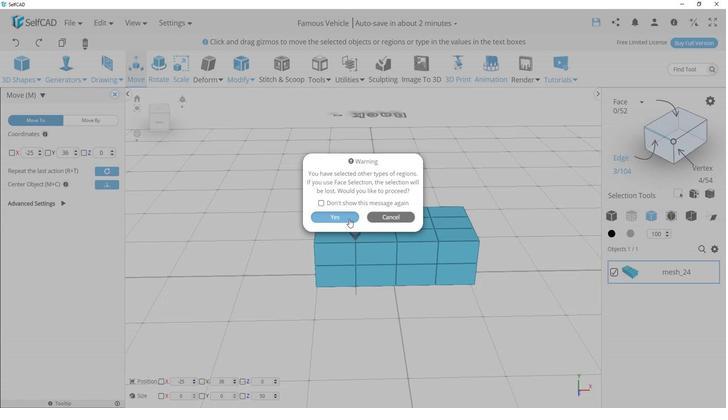 
Action: Mouse pressed left at (354, 217)
Screenshot: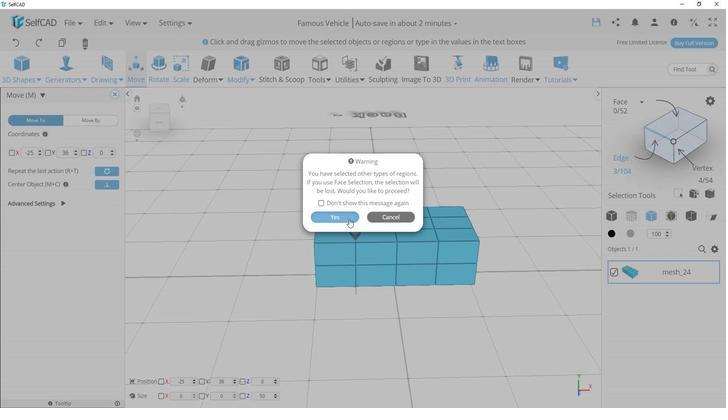 
Action: Mouse moved to (383, 210)
Screenshot: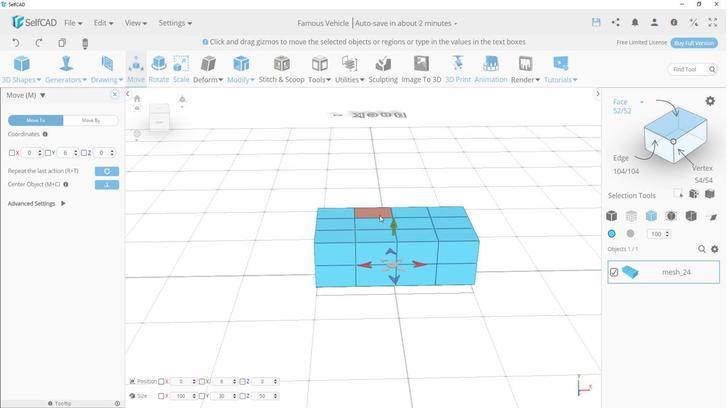 
Action: Mouse pressed left at (383, 210)
Screenshot: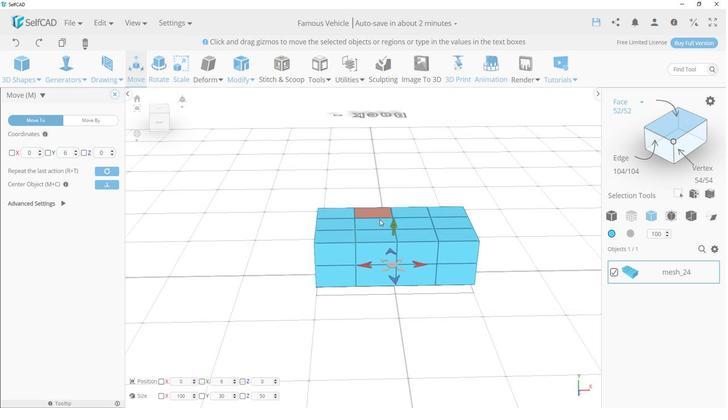 
Action: Mouse moved to (382, 219)
Screenshot: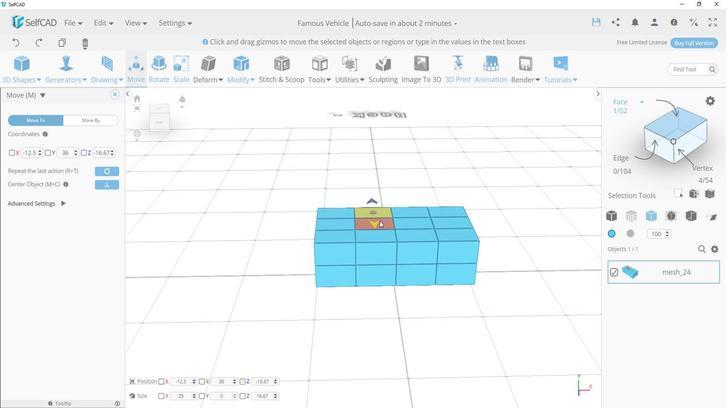 
Action: Mouse pressed left at (382, 219)
Screenshot: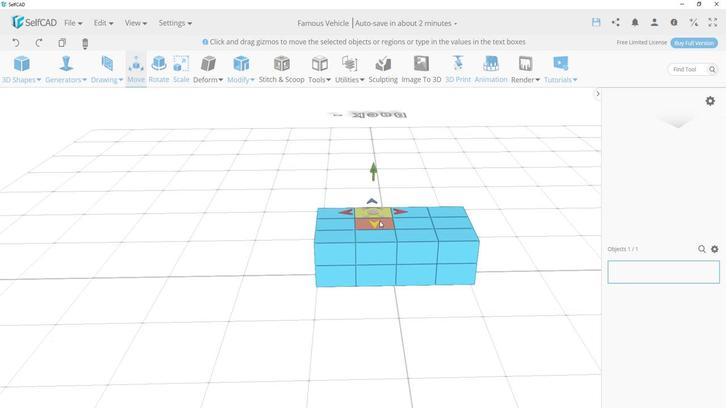 
Action: Mouse moved to (382, 238)
Screenshot: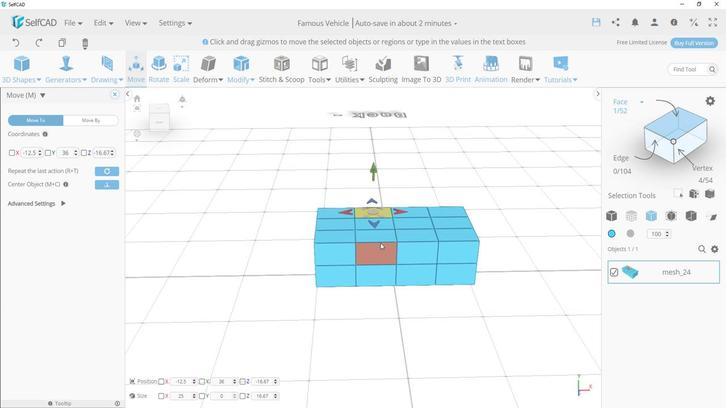 
Action: Mouse pressed left at (382, 238)
Screenshot: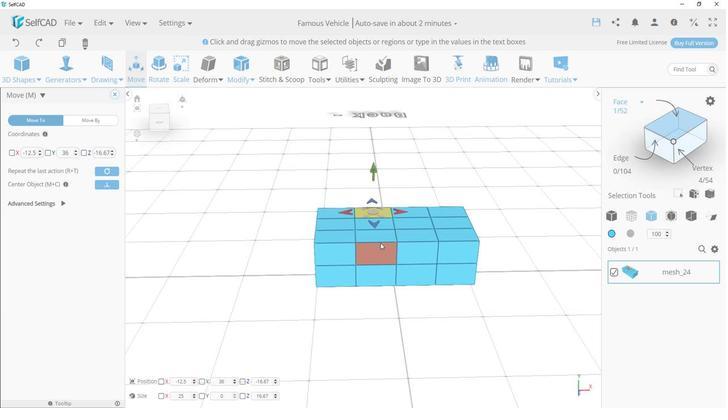 
Action: Mouse moved to (383, 234)
Screenshot: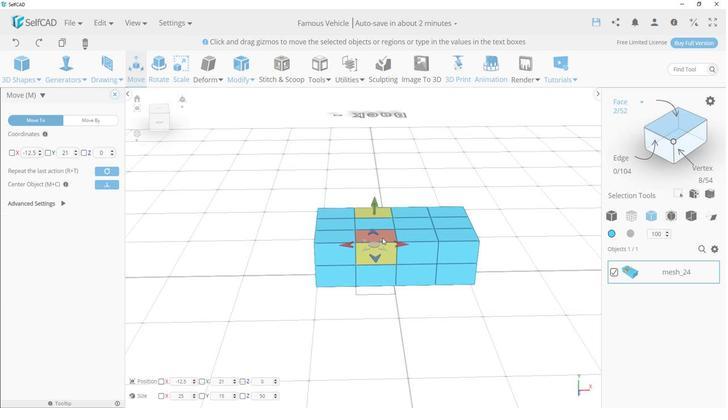 
Action: Mouse pressed left at (383, 234)
Screenshot: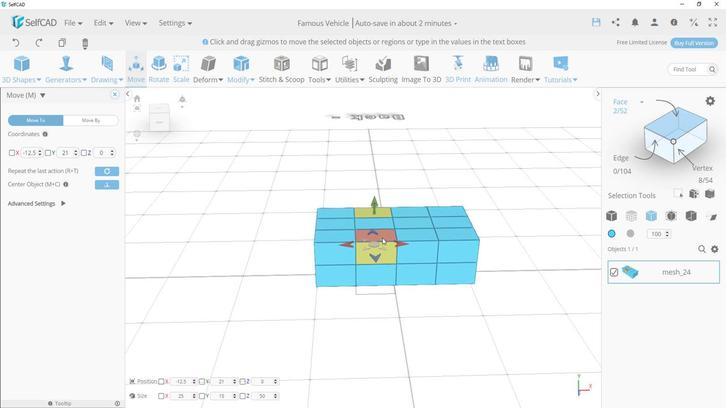 
Action: Mouse moved to (369, 251)
Screenshot: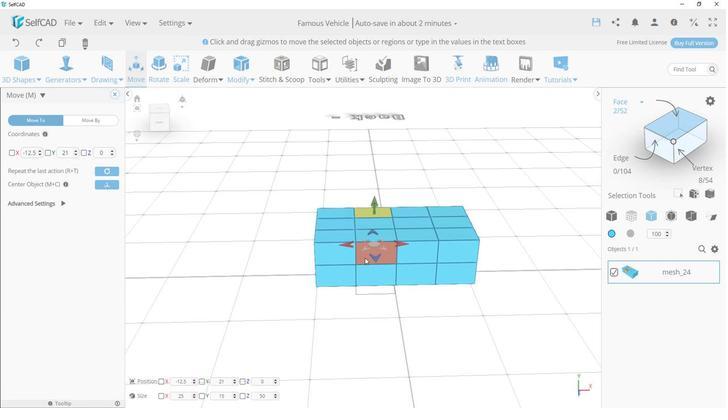 
Action: Mouse pressed left at (369, 251)
Screenshot: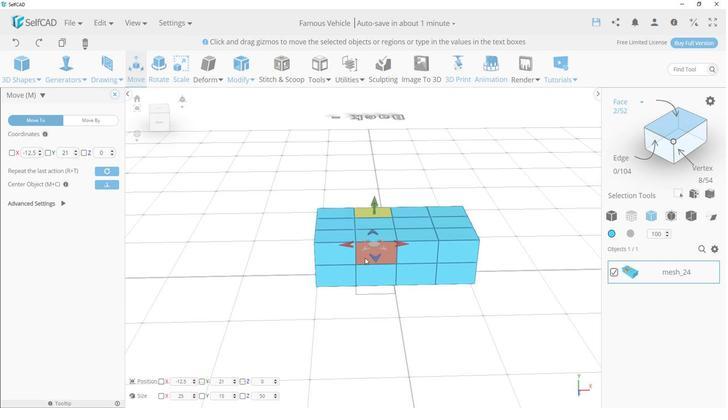
Action: Mouse moved to (382, 220)
Screenshot: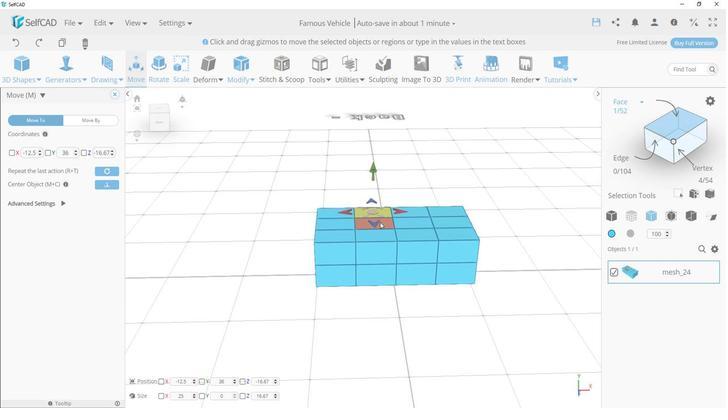 
Action: Mouse pressed left at (382, 220)
Screenshot: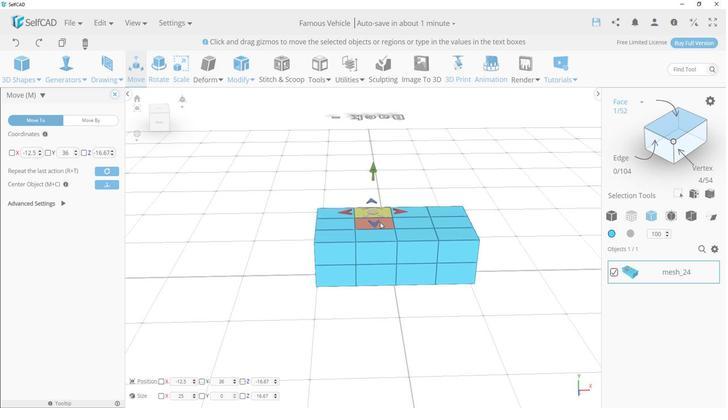 
Action: Mouse moved to (384, 232)
Screenshot: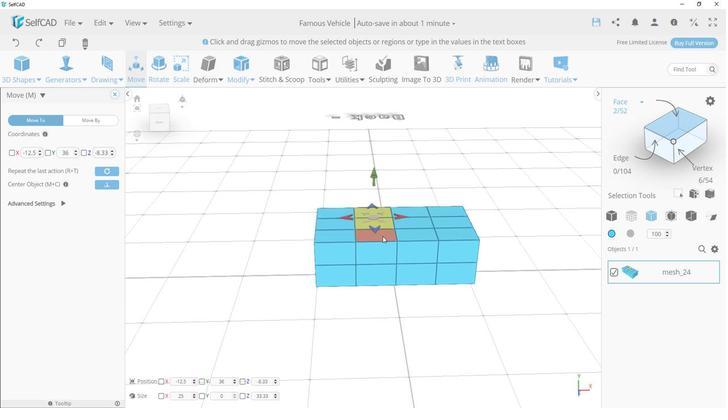 
Action: Mouse pressed left at (384, 232)
Screenshot: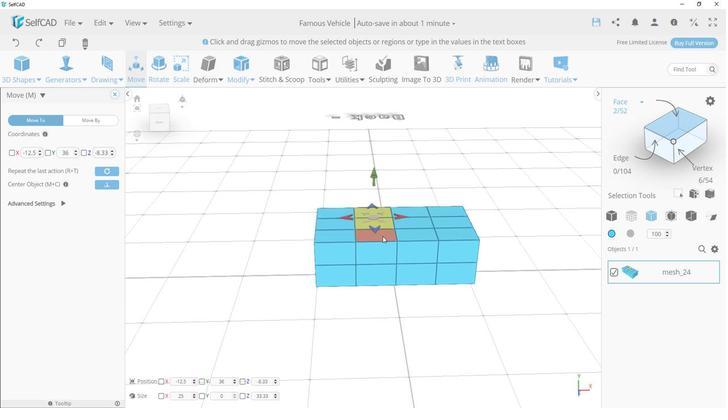 
Action: Mouse moved to (404, 207)
Screenshot: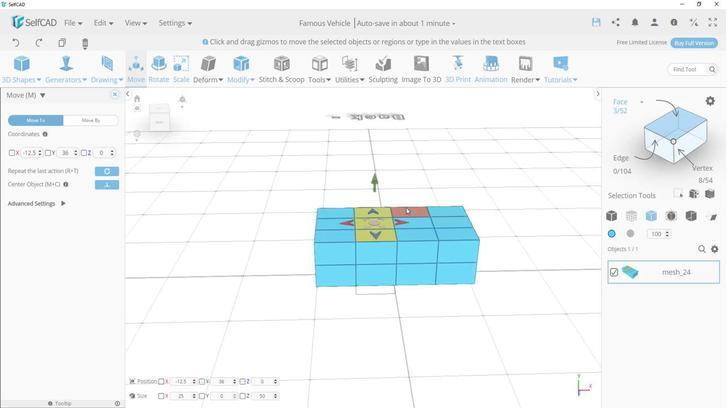 
Action: Mouse pressed left at (404, 207)
Screenshot: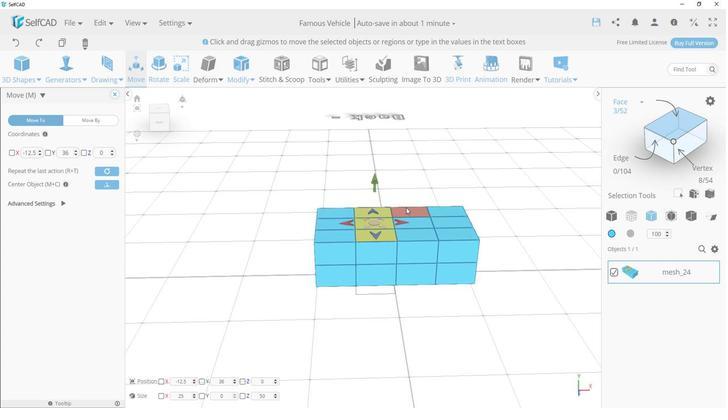 
Action: Mouse moved to (411, 222)
Screenshot: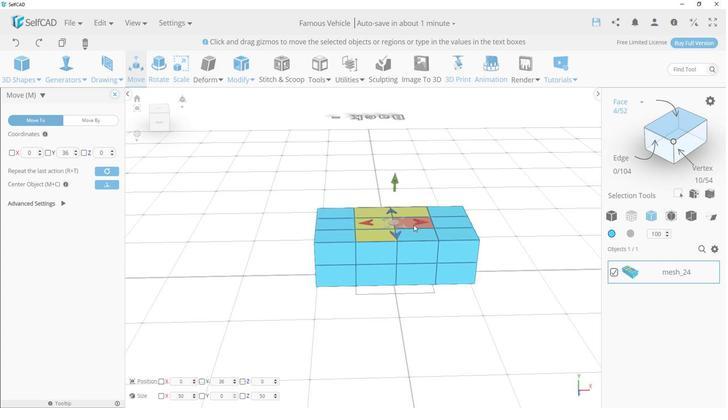 
Action: Mouse pressed left at (411, 222)
Screenshot: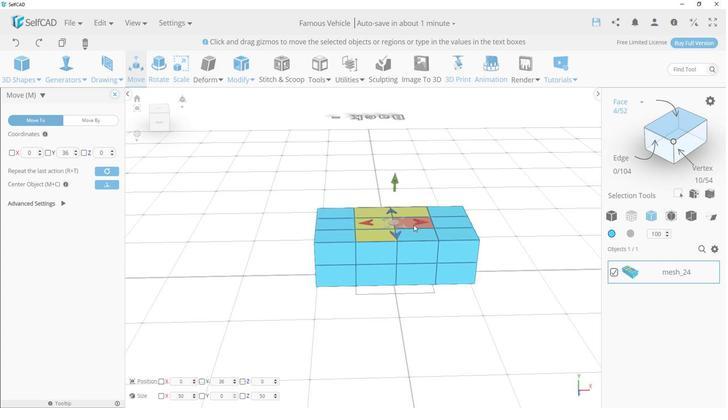 
Action: Mouse moved to (412, 235)
Screenshot: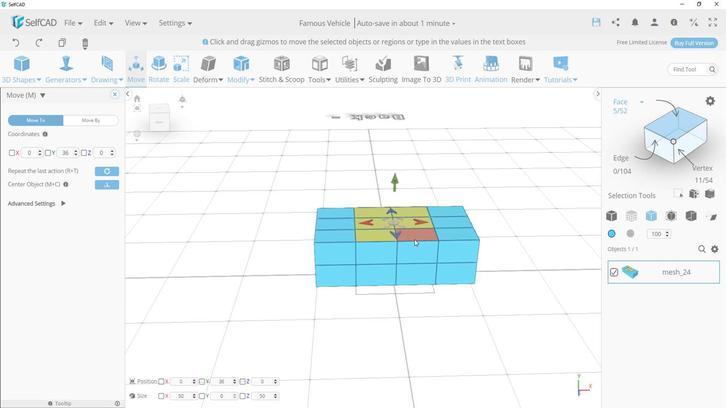 
Action: Mouse pressed left at (412, 235)
Screenshot: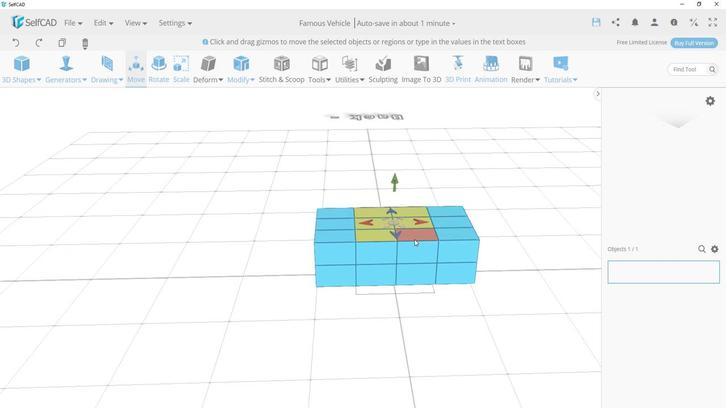 
Action: Mouse moved to (412, 228)
Screenshot: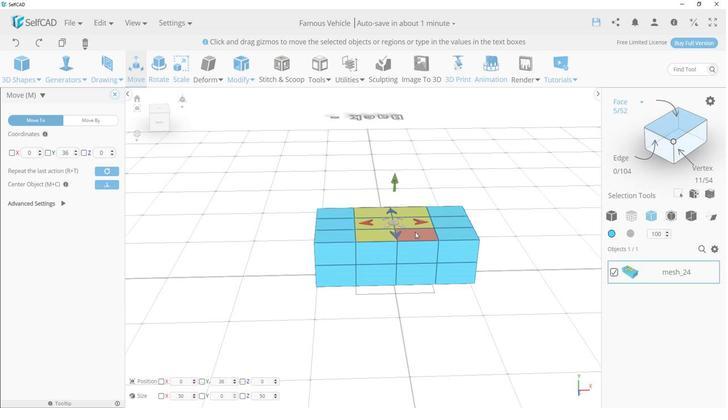 
Action: Mouse pressed left at (412, 228)
Screenshot: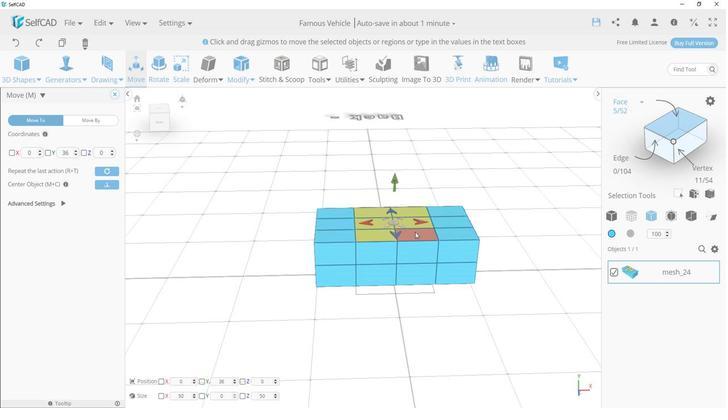 
Action: Mouse moved to (395, 182)
Screenshot: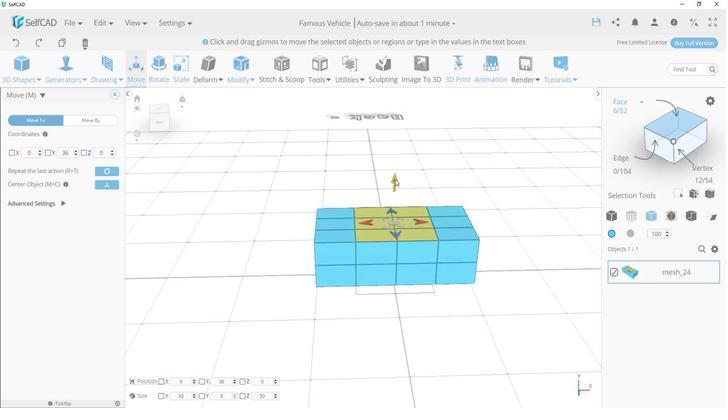 
Action: Mouse pressed left at (395, 182)
Screenshot: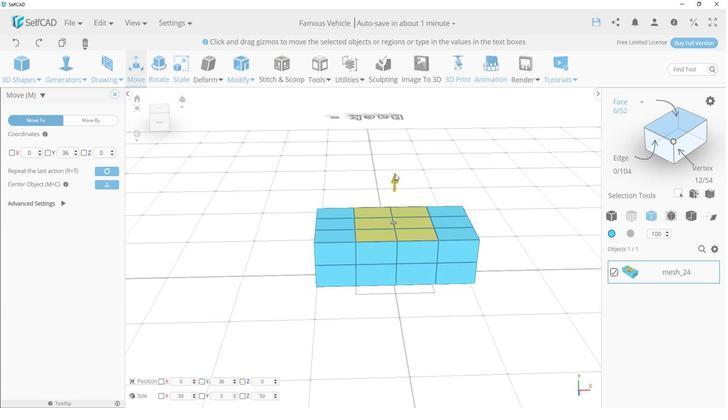 
Action: Mouse moved to (479, 210)
Screenshot: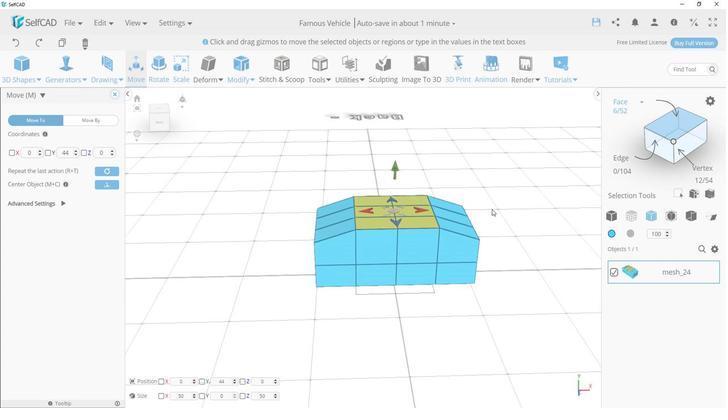 
Action: Mouse pressed left at (479, 210)
Screenshot: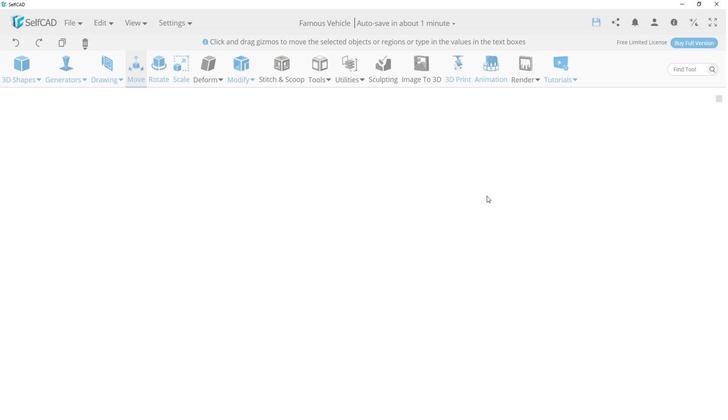 
Action: Mouse moved to (473, 177)
Screenshot: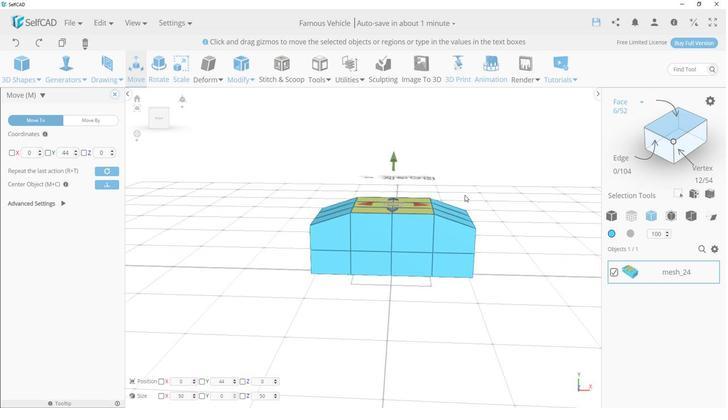 
Action: Mouse pressed left at (473, 177)
Screenshot: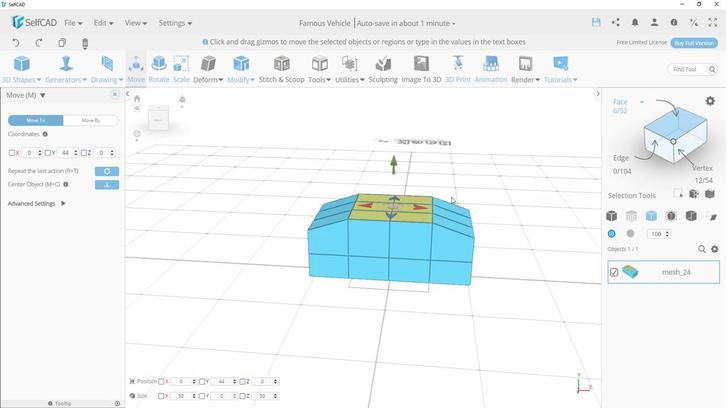 
Action: Mouse moved to (474, 199)
Screenshot: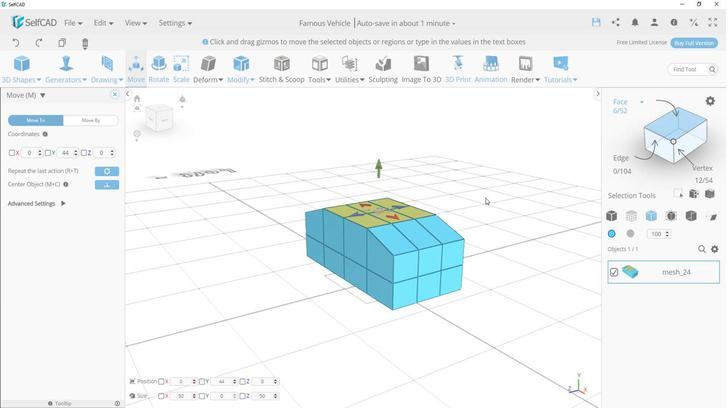 
Action: Mouse pressed left at (474, 199)
Screenshot: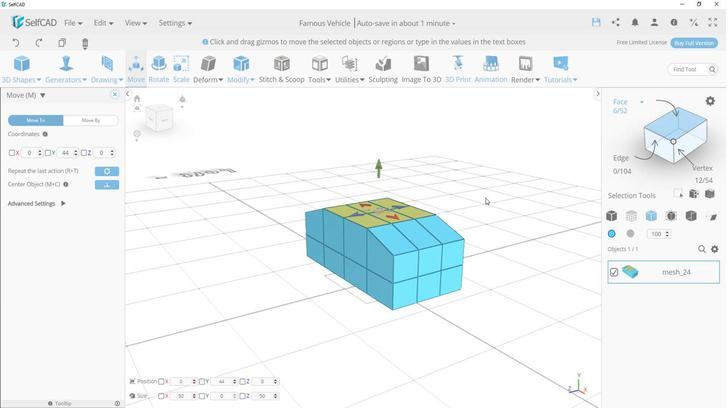 
Action: Mouse moved to (600, 126)
Screenshot: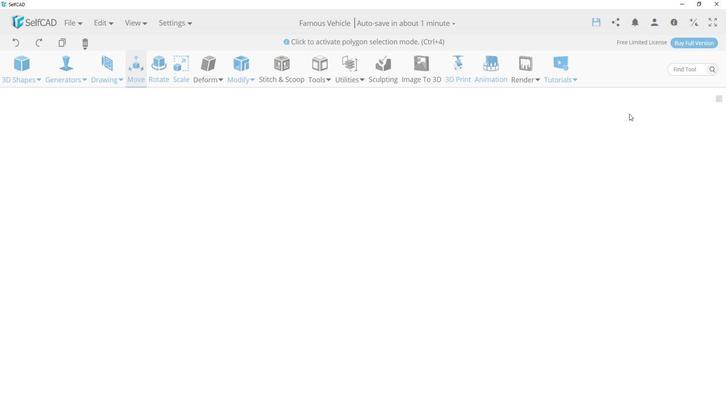 
Action: Mouse pressed left at (600, 126)
Screenshot: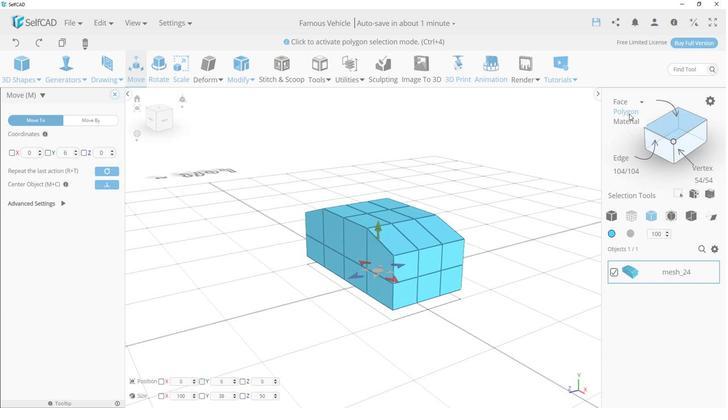 
Action: Mouse moved to (398, 264)
Screenshot: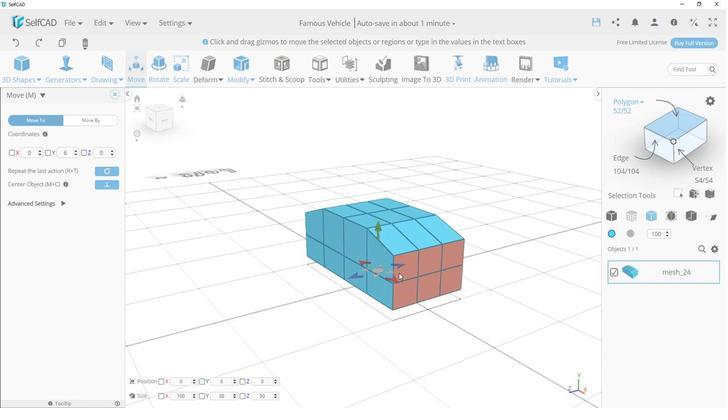 
Action: Mouse pressed left at (398, 264)
Screenshot: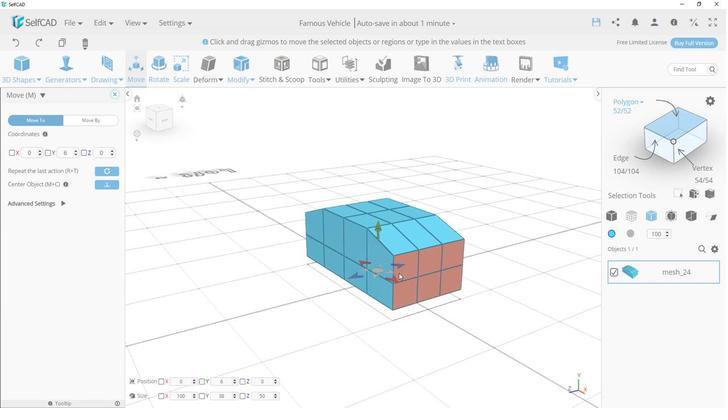 
Action: Mouse moved to (477, 237)
Screenshot: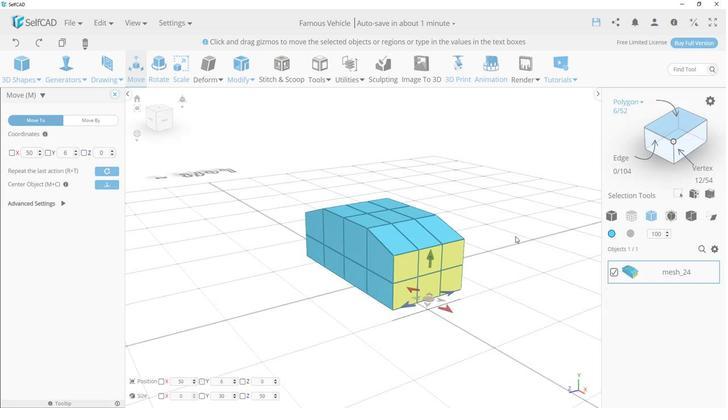 
Action: Mouse pressed left at (477, 237)
Screenshot: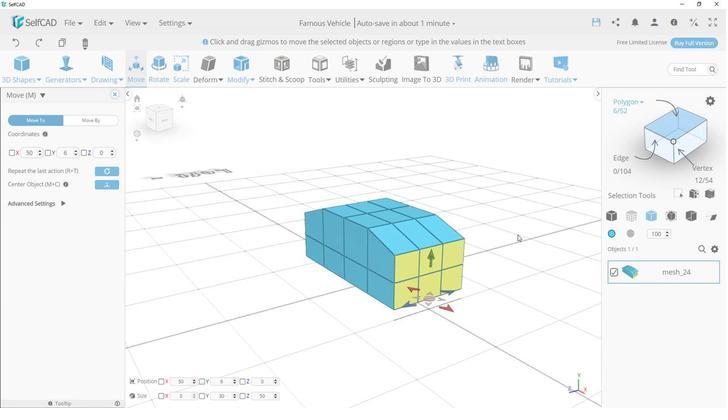 
Action: Mouse moved to (274, 119)
Screenshot: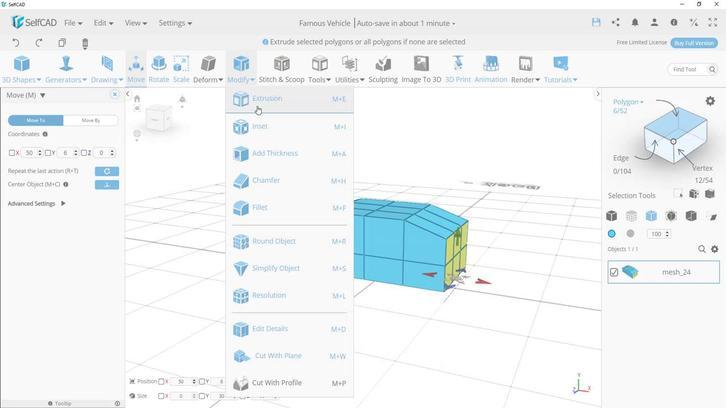 
Action: Mouse pressed left at (274, 119)
Screenshot: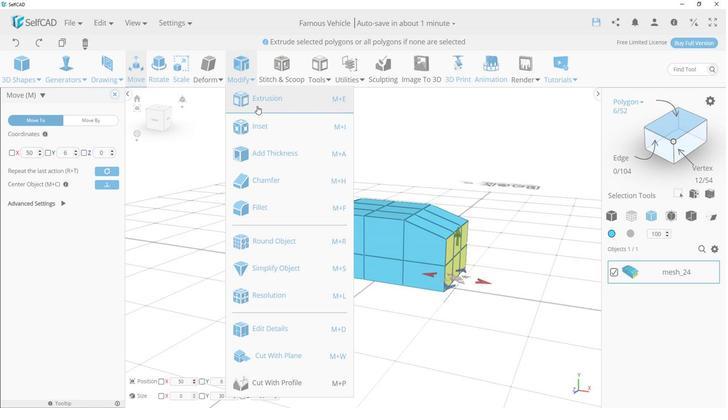 
Action: Mouse moved to (350, 269)
Screenshot: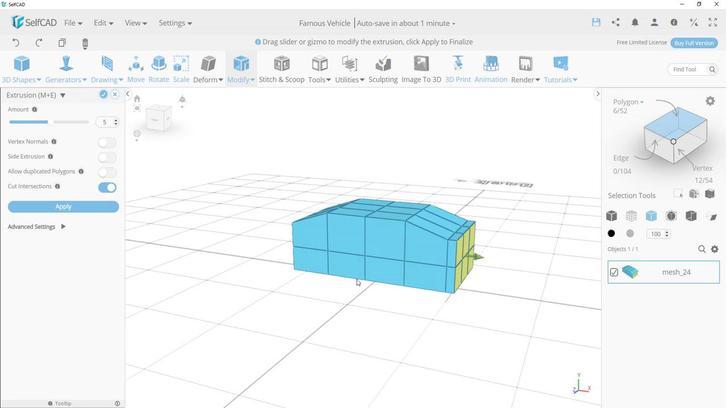 
Action: Mouse pressed left at (350, 269)
Screenshot: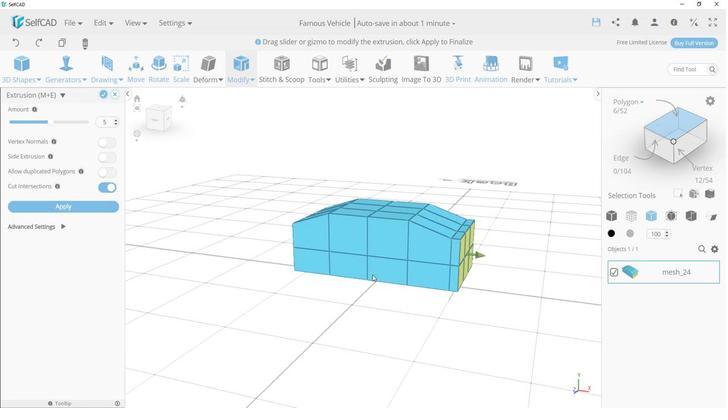 
Action: Mouse moved to (471, 241)
Screenshot: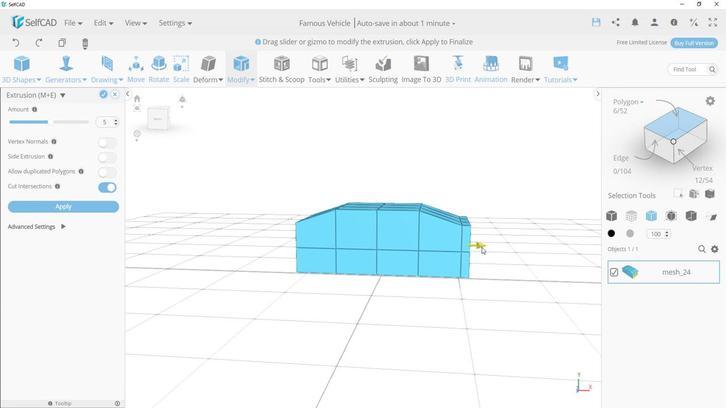 
Action: Mouse pressed left at (471, 241)
Screenshot: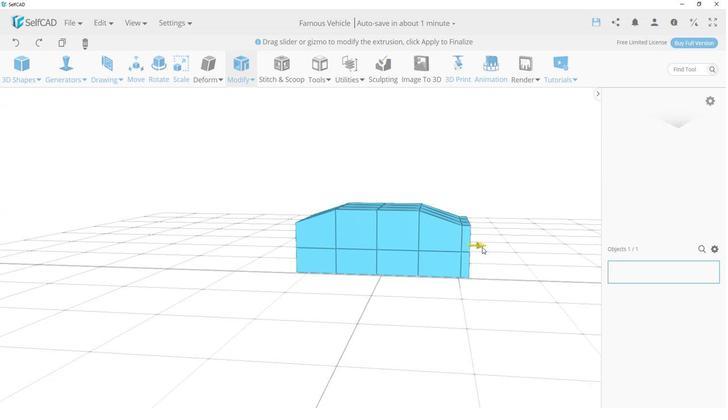 
Action: Mouse moved to (508, 266)
Screenshot: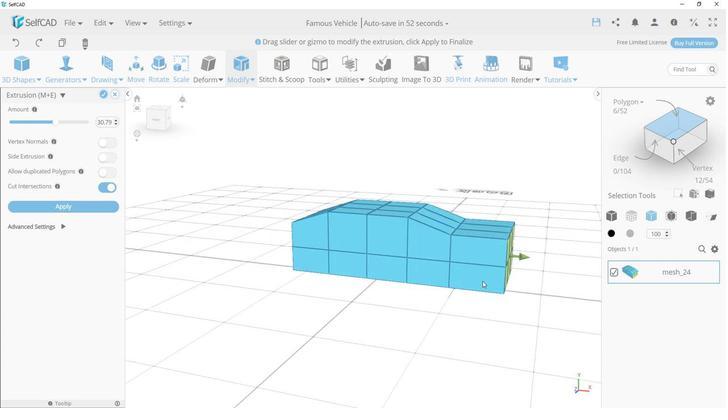 
Action: Mouse pressed left at (508, 266)
Screenshot: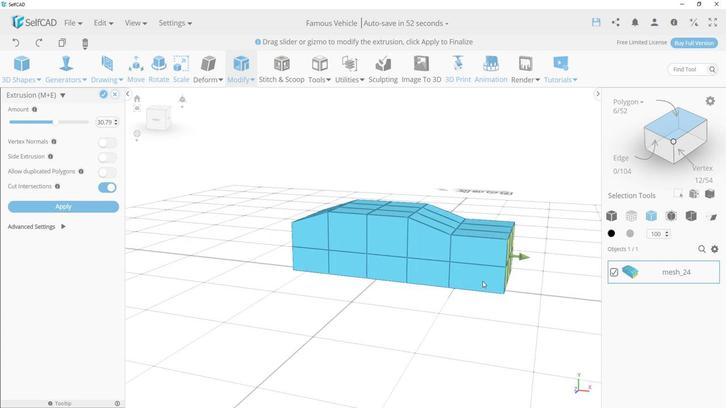
Action: Mouse moved to (149, 132)
Screenshot: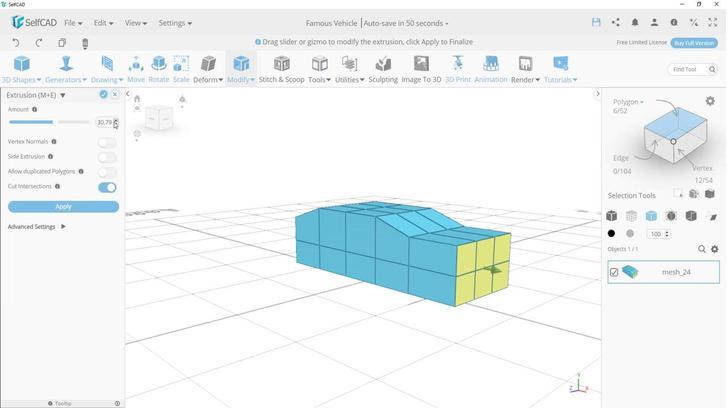 
Action: Mouse pressed left at (149, 132)
Screenshot: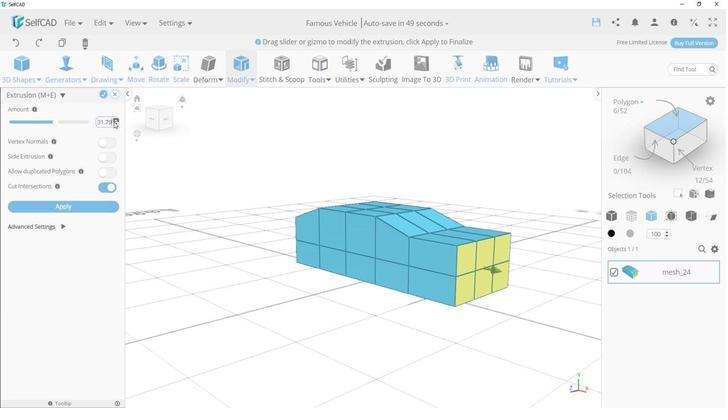 
Action: Mouse moved to (151, 132)
Screenshot: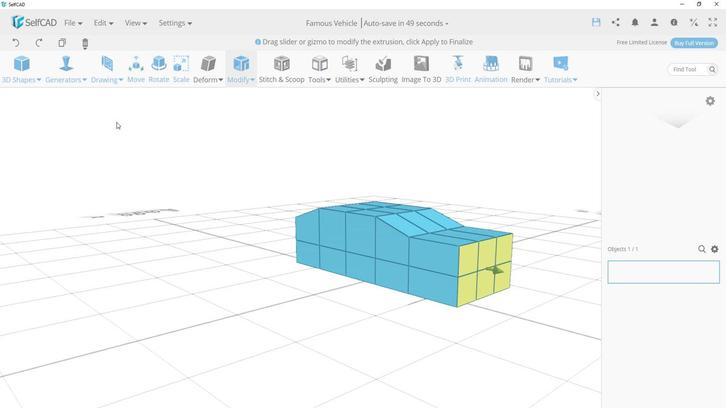 
Action: Mouse pressed left at (151, 132)
Screenshot: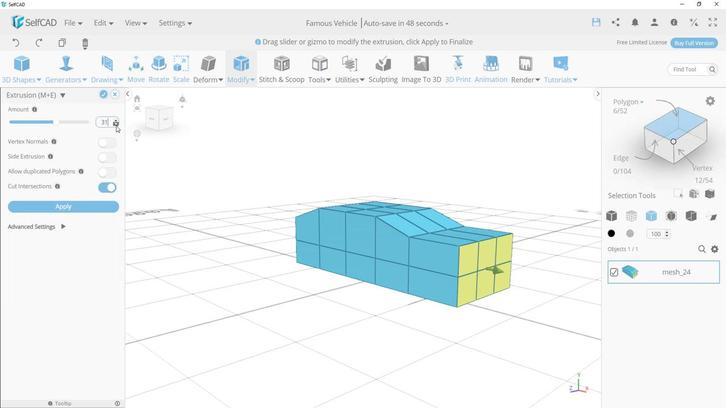 
Action: Mouse moved to (151, 136)
Screenshot: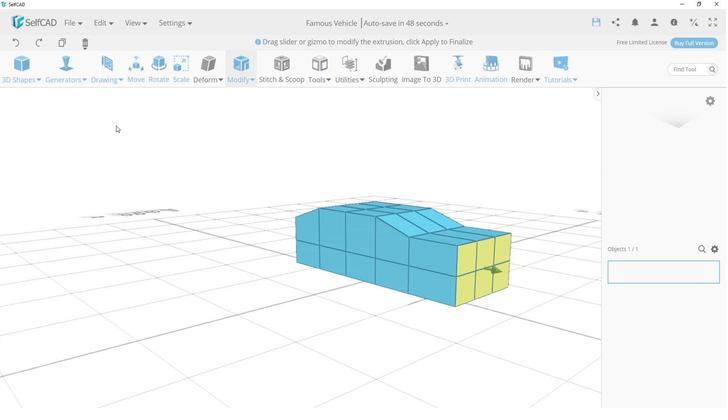 
Action: Mouse pressed left at (151, 136)
Screenshot: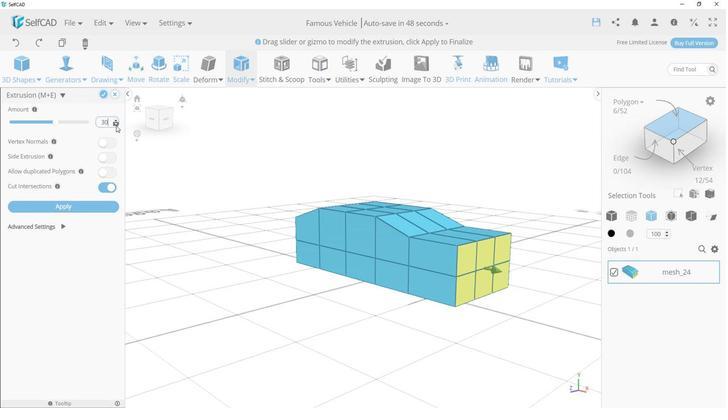 
Action: Mouse moved to (349, 305)
Screenshot: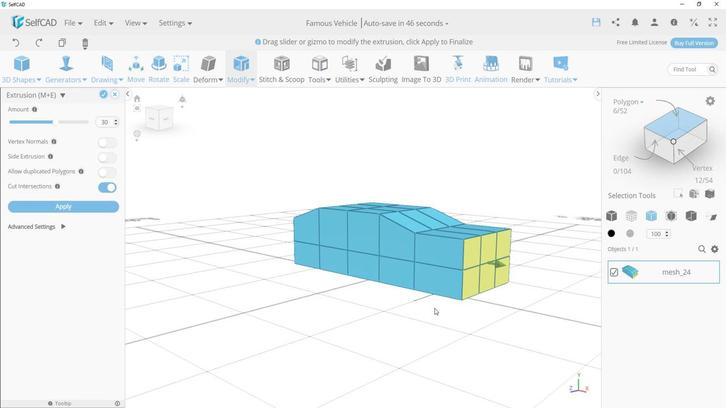 
Action: Mouse pressed left at (349, 305)
Screenshot: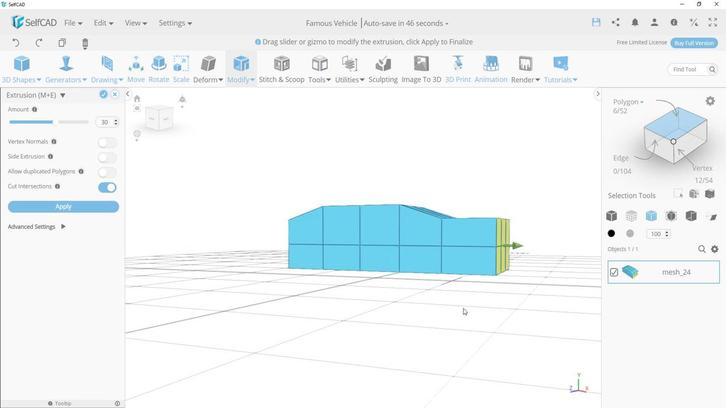 
Action: Mouse moved to (140, 106)
Screenshot: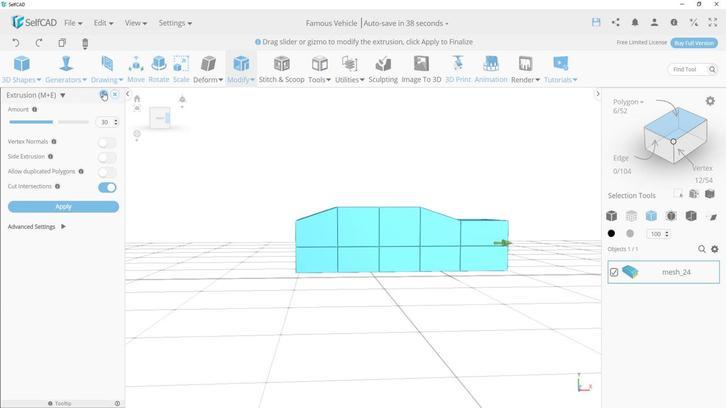
Action: Mouse pressed left at (140, 106)
Screenshot: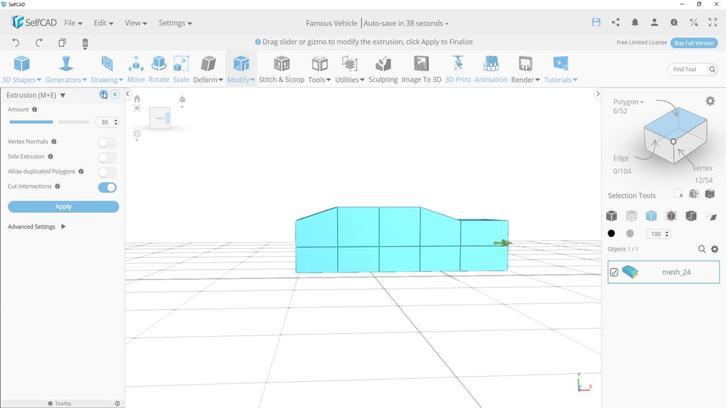 
Action: Mouse moved to (269, 117)
Screenshot: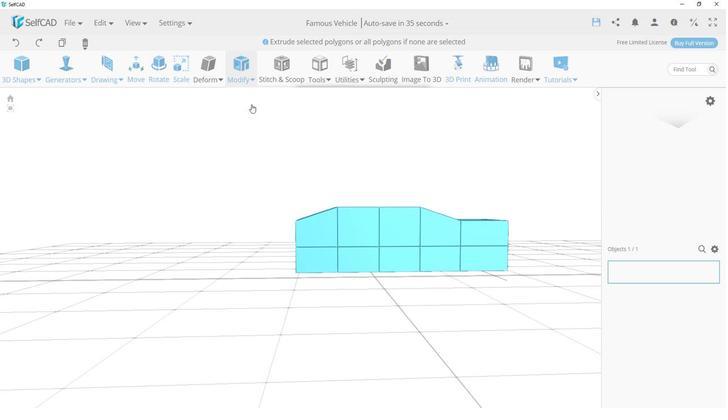 
Action: Mouse pressed left at (269, 117)
Screenshot: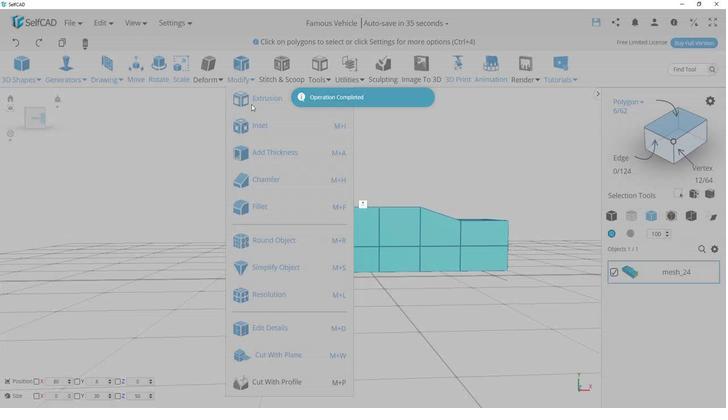 
Action: Mouse moved to (252, 247)
Screenshot: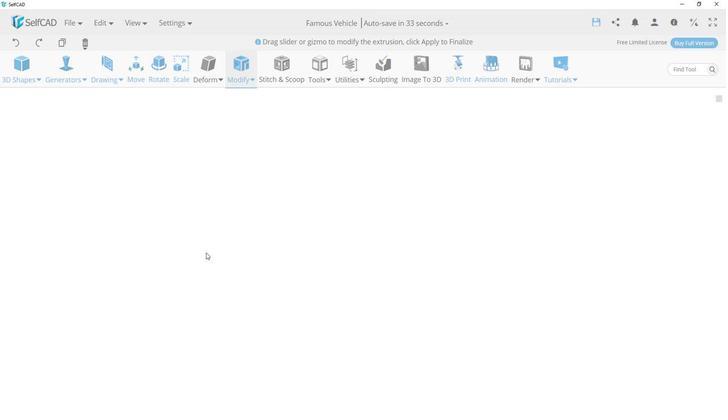 
Action: Mouse pressed left at (252, 247)
Screenshot: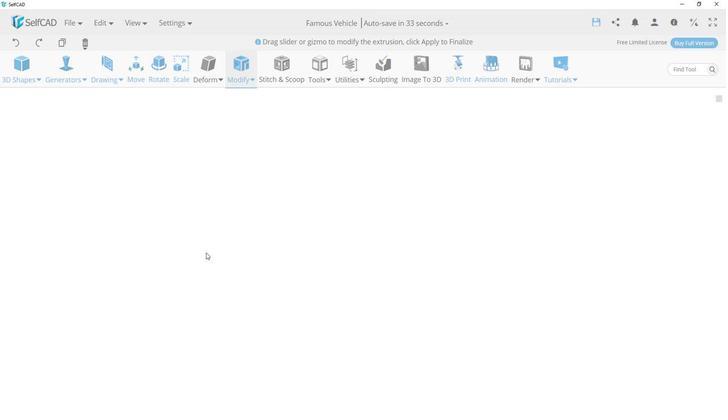 
Action: Mouse moved to (529, 279)
Screenshot: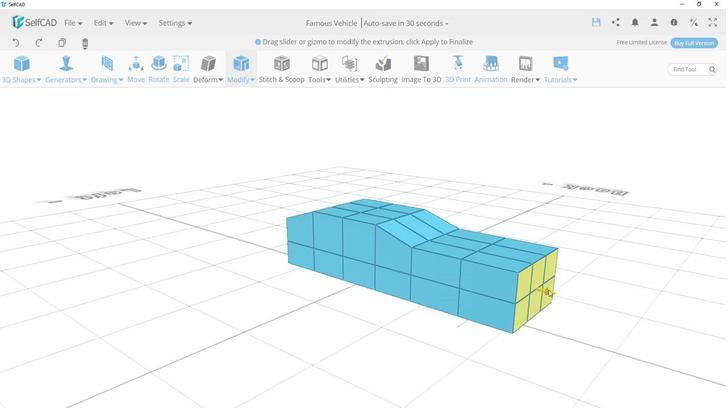 
Action: Mouse pressed left at (529, 279)
Screenshot: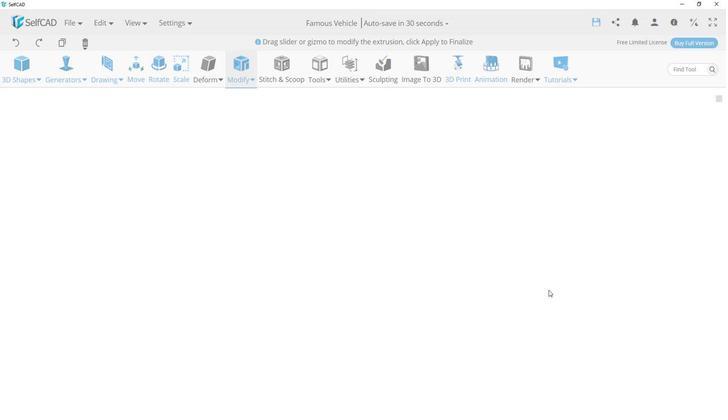 
Action: Mouse moved to (488, 318)
Screenshot: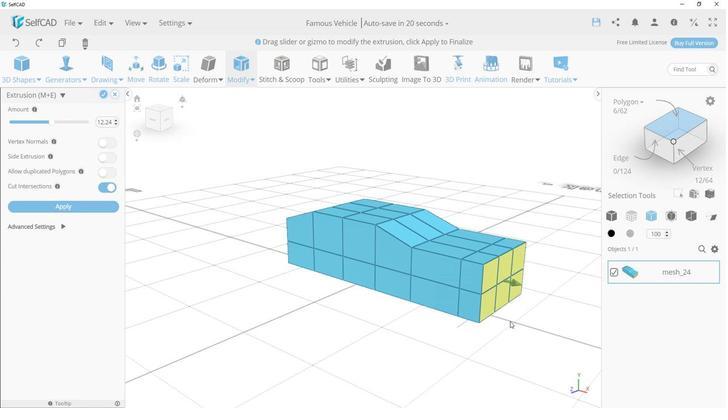 
Action: Mouse pressed left at (488, 318)
Screenshot: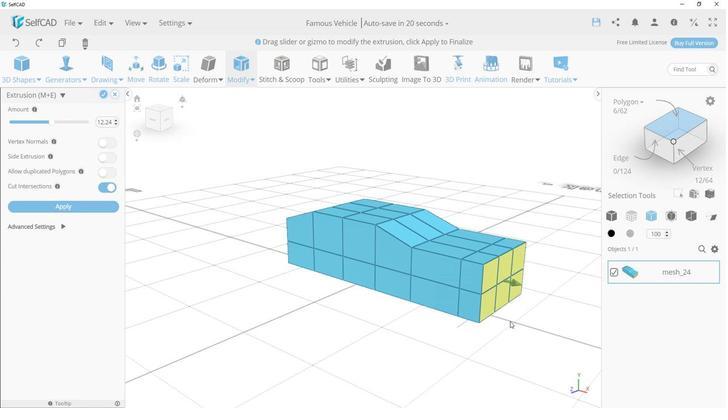 
Action: Mouse moved to (461, 305)
Screenshot: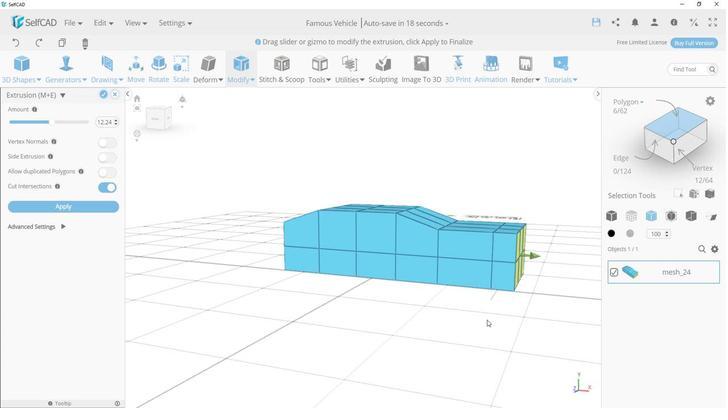 
Action: Mouse pressed left at (461, 305)
Screenshot: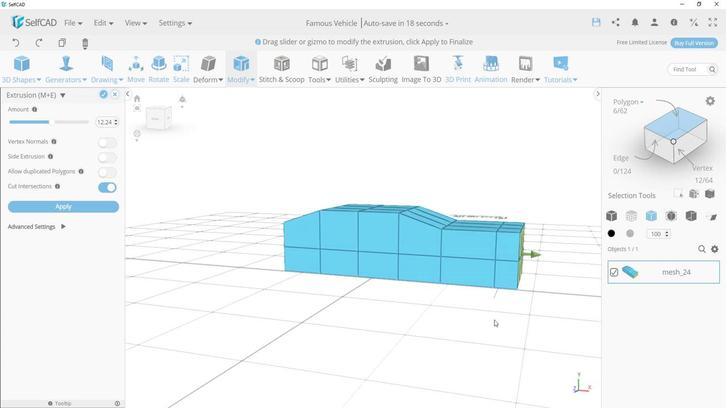 
Action: Mouse moved to (507, 287)
Screenshot: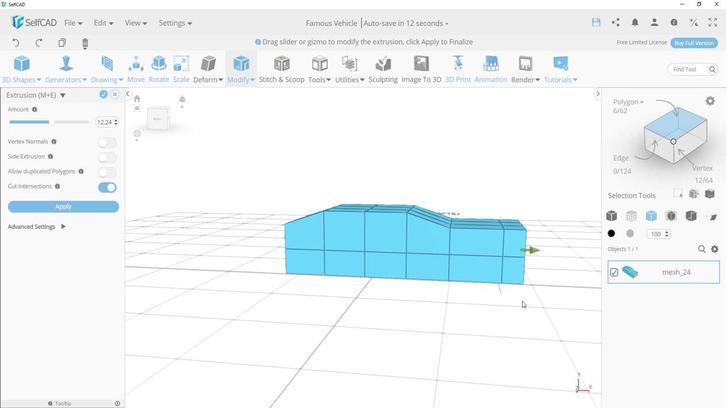
Action: Mouse pressed left at (507, 287)
Screenshot: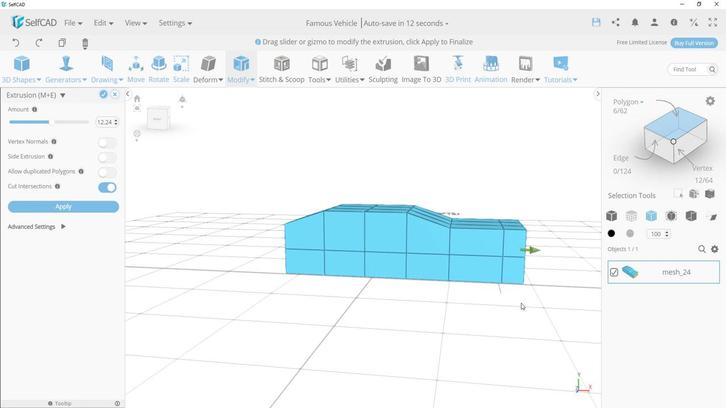 
Action: Mouse moved to (528, 270)
Screenshot: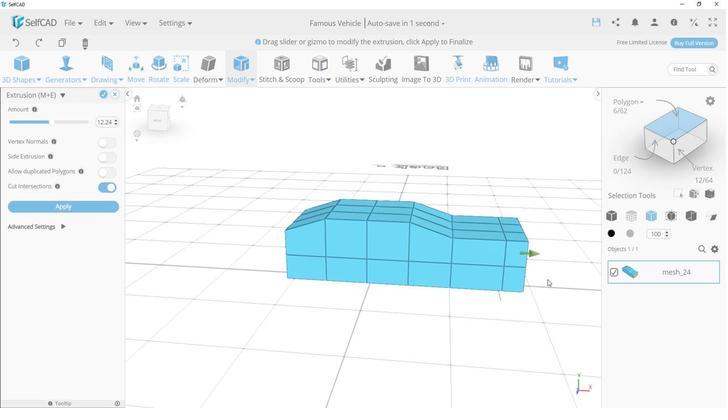 
Action: Mouse pressed left at (528, 270)
Screenshot: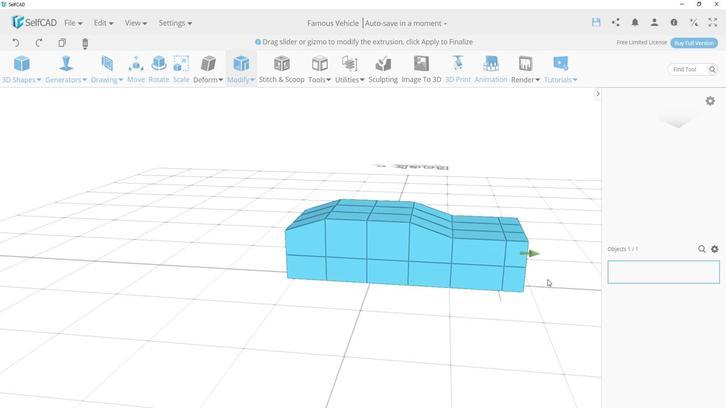 
Action: Mouse moved to (152, 132)
Screenshot: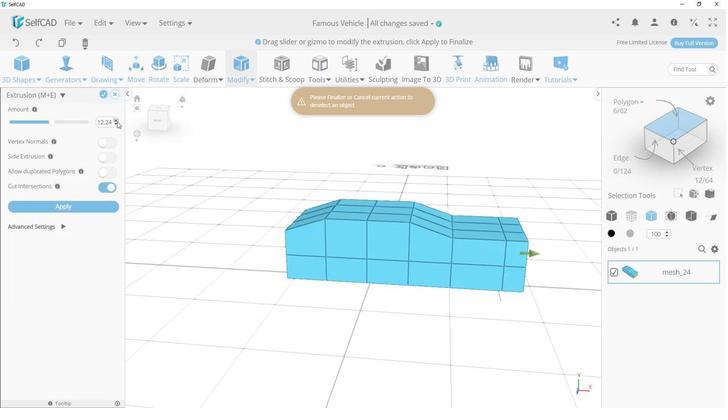 
Action: Mouse pressed left at (152, 132)
Screenshot: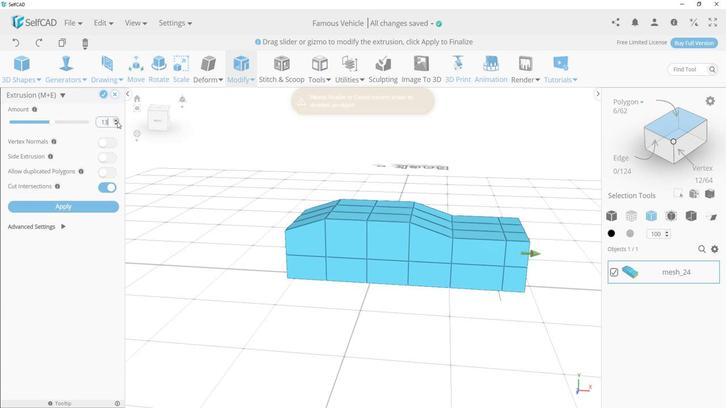 
Action: Mouse moved to (140, 108)
Screenshot: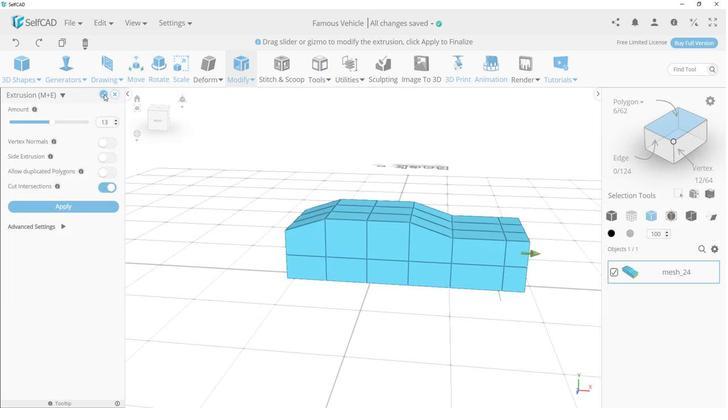 
Action: Mouse pressed left at (140, 108)
Screenshot: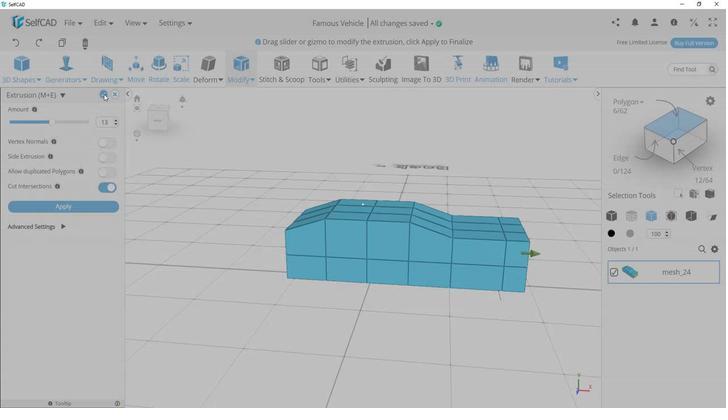 
Action: Mouse moved to (407, 307)
Screenshot: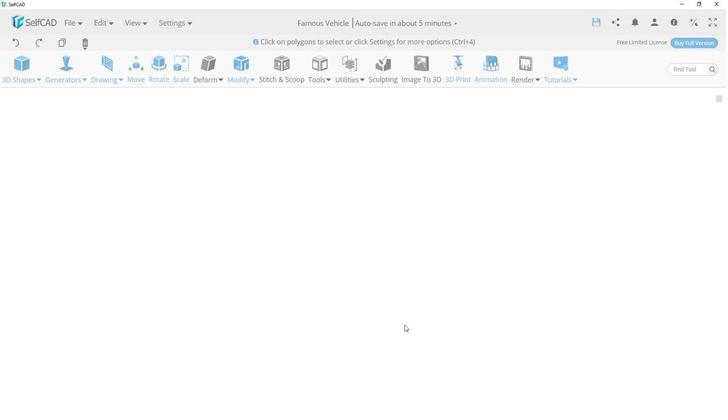 
Action: Mouse pressed left at (407, 307)
Screenshot: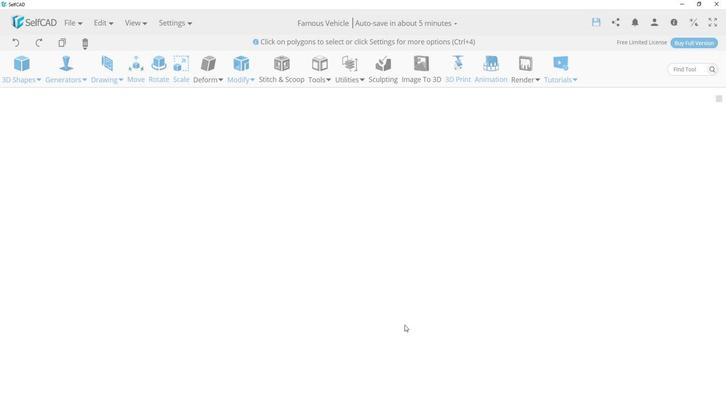 
Action: Mouse moved to (544, 201)
Screenshot: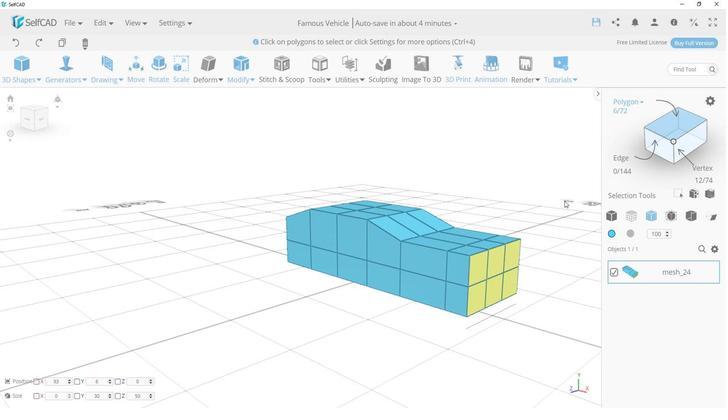 
Action: Mouse pressed left at (544, 201)
Screenshot: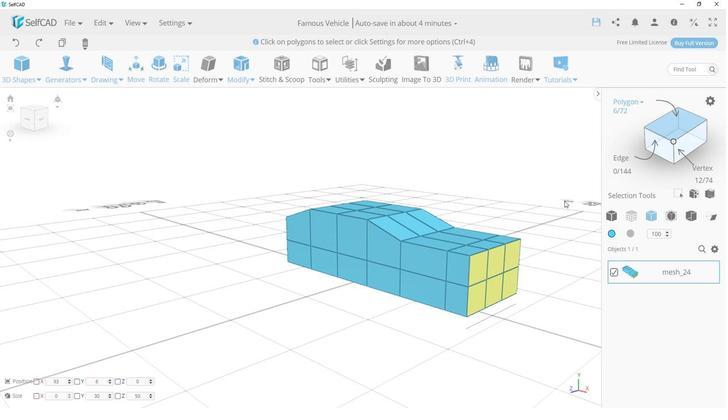 
Action: Mouse moved to (625, 143)
Screenshot: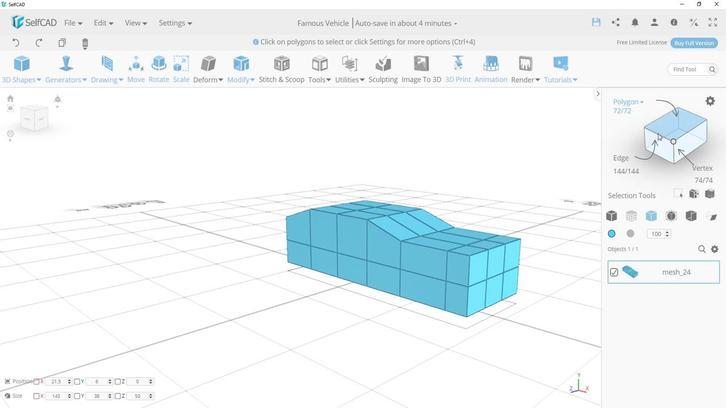 
Action: Mouse pressed left at (625, 143)
Screenshot: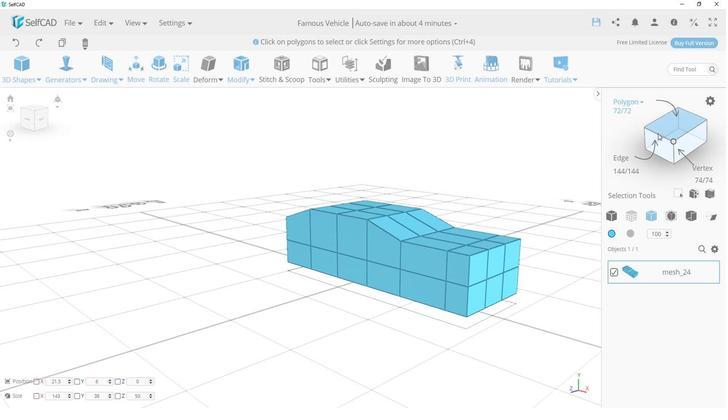 
Action: Mouse moved to (628, 144)
Screenshot: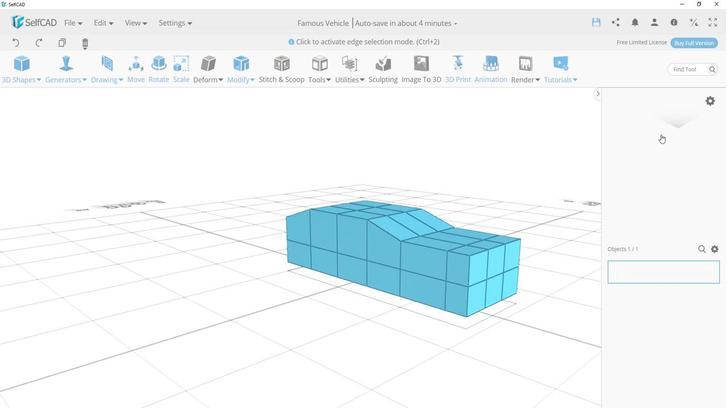 
Action: Mouse pressed left at (628, 144)
Screenshot: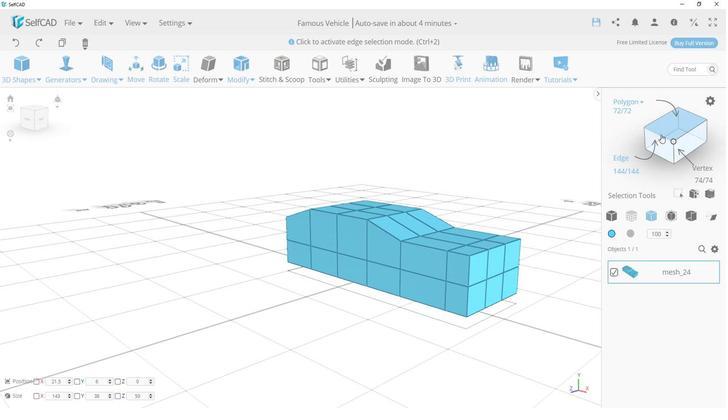 
Action: Mouse moved to (472, 248)
Screenshot: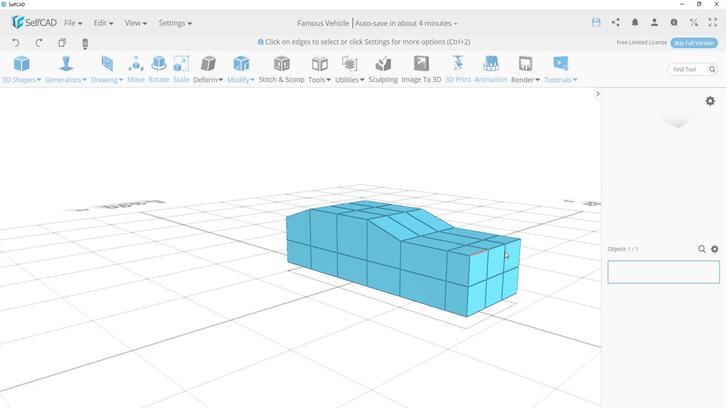 
Action: Mouse pressed left at (472, 248)
Screenshot: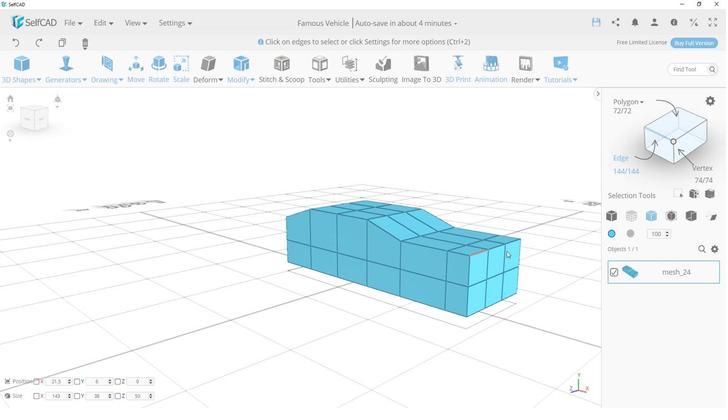 
Action: Mouse moved to (484, 245)
Screenshot: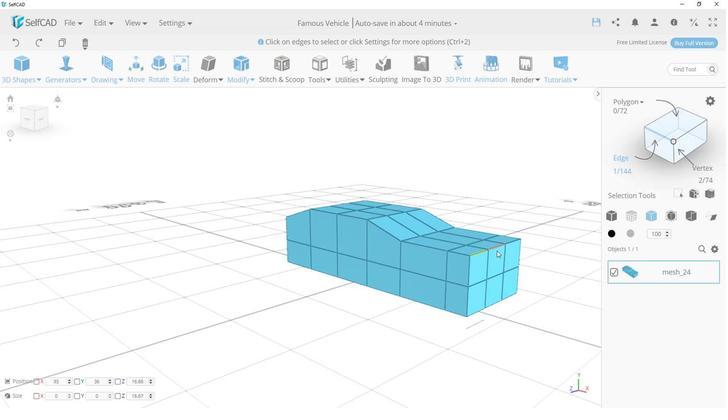 
Action: Mouse pressed left at (484, 245)
Screenshot: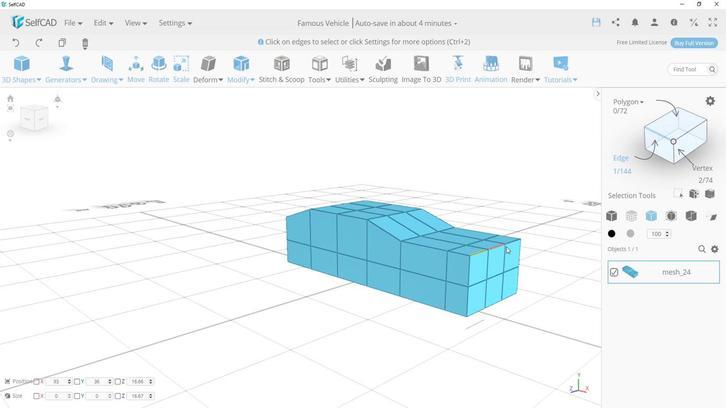 
Action: Mouse moved to (502, 238)
Screenshot: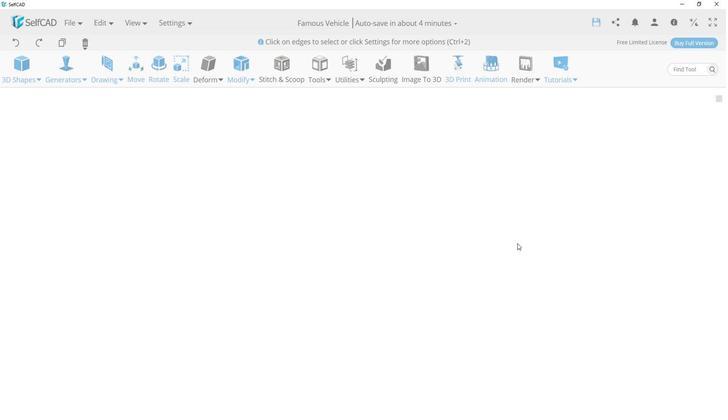 
Action: Mouse pressed left at (502, 238)
Screenshot: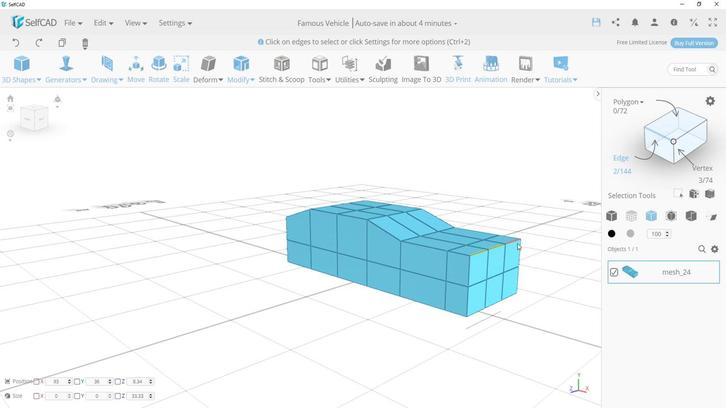 
Action: Mouse moved to (417, 318)
Screenshot: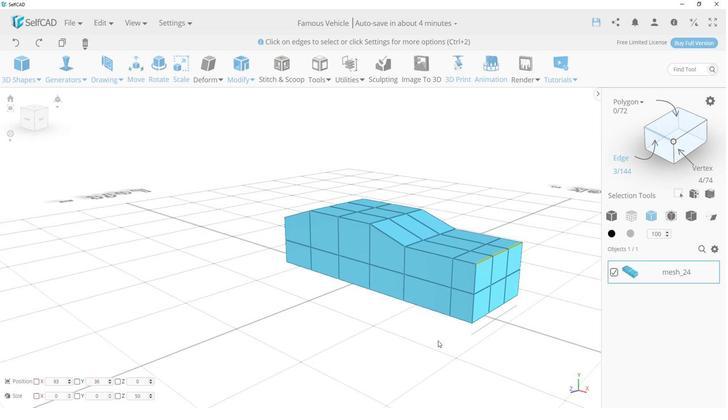 
Action: Mouse pressed left at (417, 318)
Screenshot: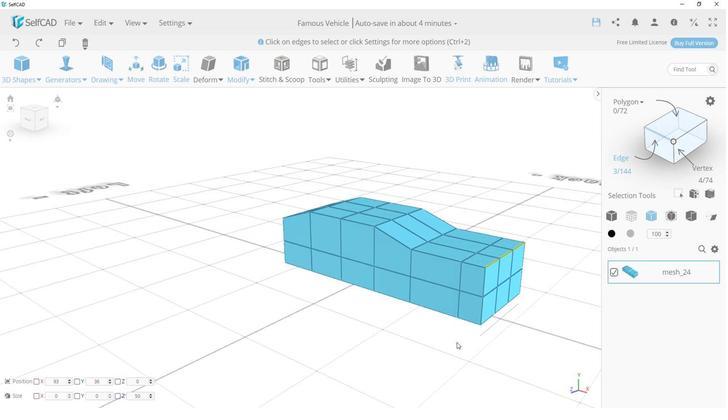 
Action: Mouse moved to (487, 237)
Screenshot: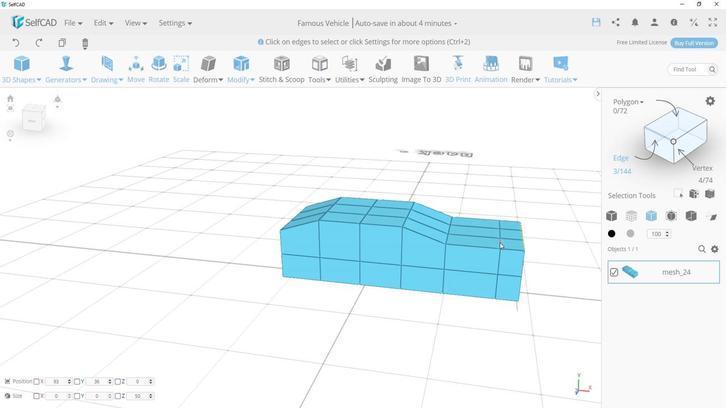 
Action: Mouse pressed left at (487, 237)
Screenshot: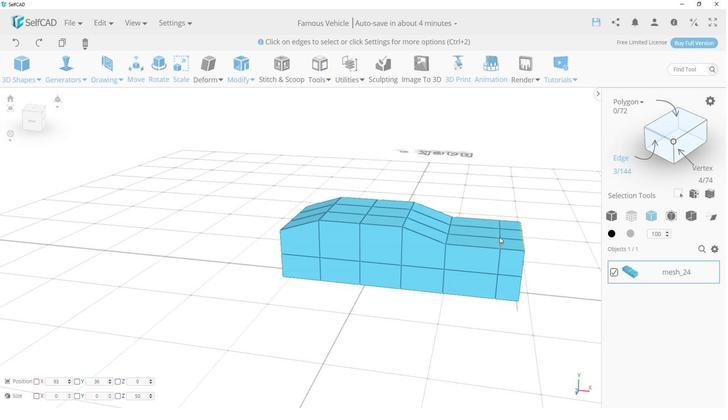 
Action: Mouse moved to (487, 229)
Screenshot: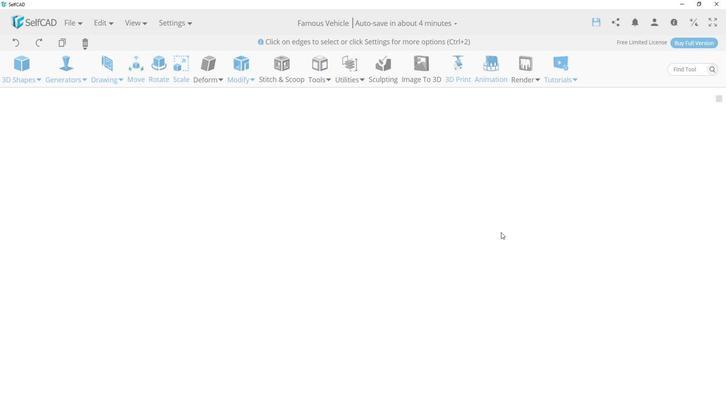 
Action: Mouse pressed left at (487, 229)
Screenshot: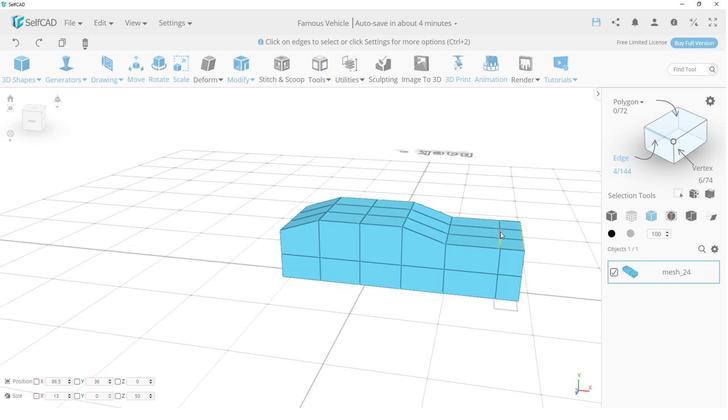 
Action: Mouse moved to (487, 222)
Screenshot: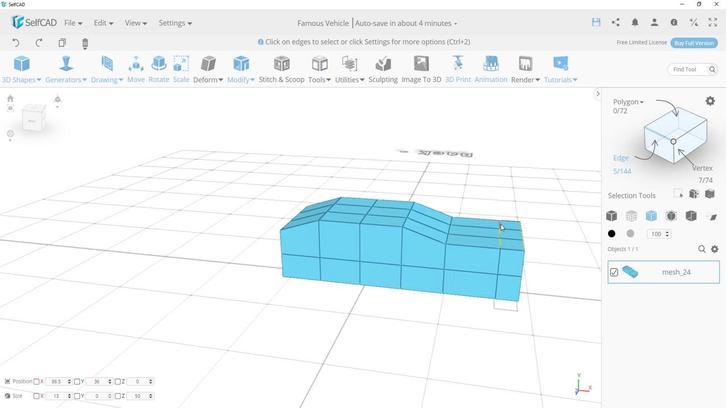 
Action: Mouse pressed left at (487, 222)
Screenshot: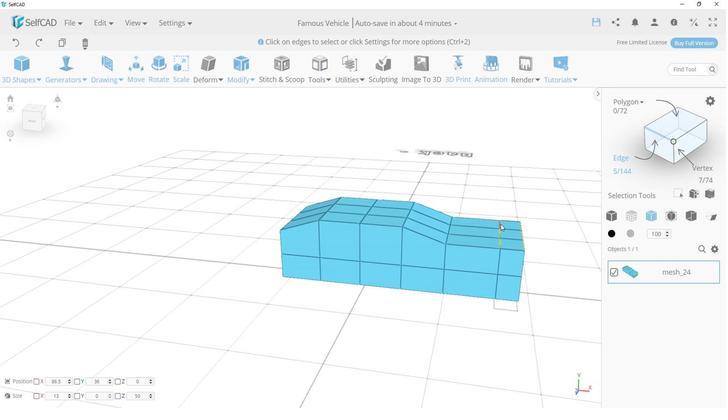 
Action: Mouse moved to (537, 251)
Screenshot: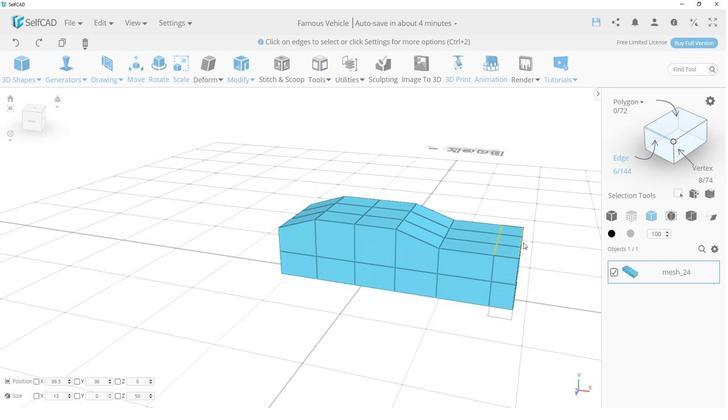 
Action: Mouse pressed left at (537, 251)
Screenshot: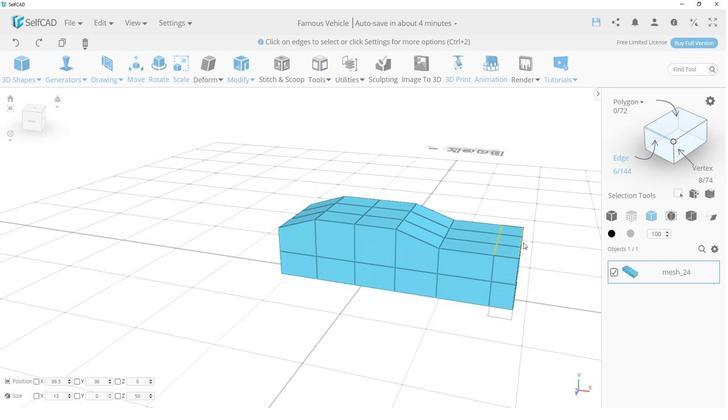 
Action: Mouse moved to (173, 90)
Screenshot: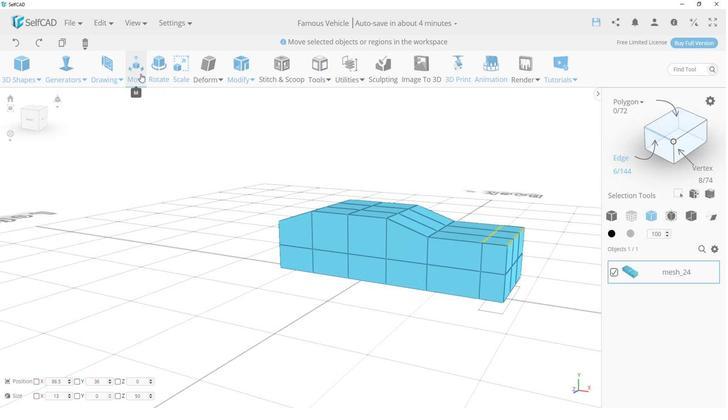 
Action: Mouse pressed left at (173, 90)
Screenshot: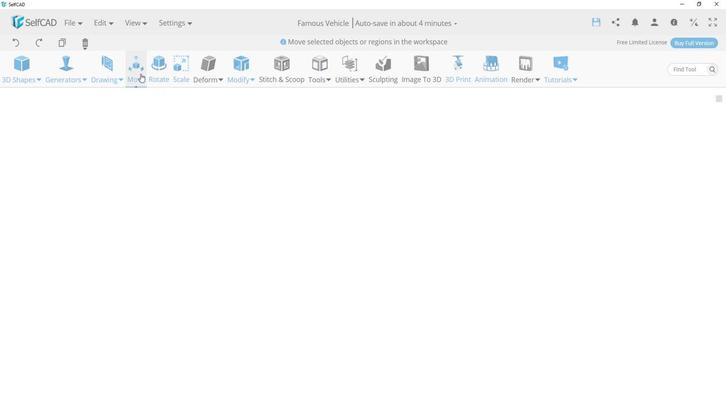 
Action: Mouse moved to (495, 189)
Screenshot: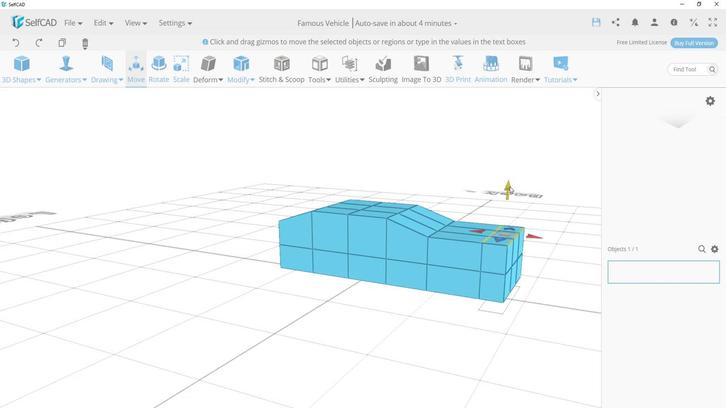 
Action: Mouse pressed left at (495, 189)
Screenshot: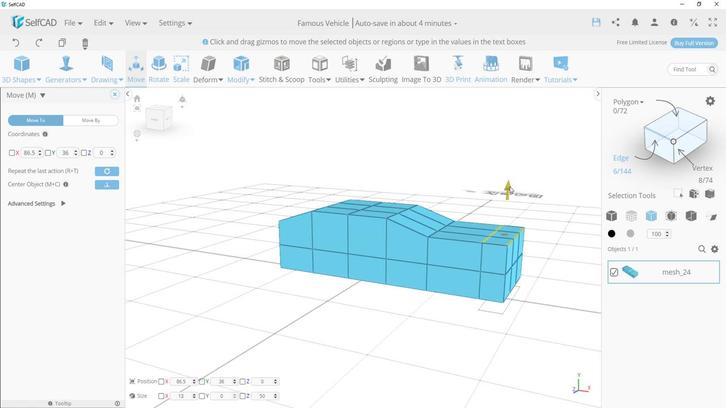
Action: Mouse moved to (442, 312)
Screenshot: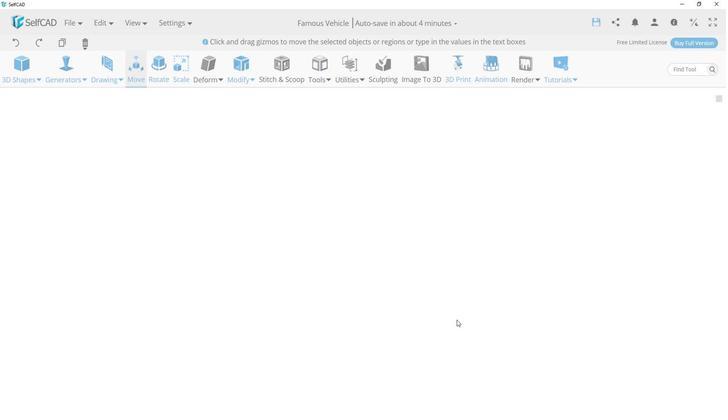 
Action: Mouse pressed left at (442, 312)
Screenshot: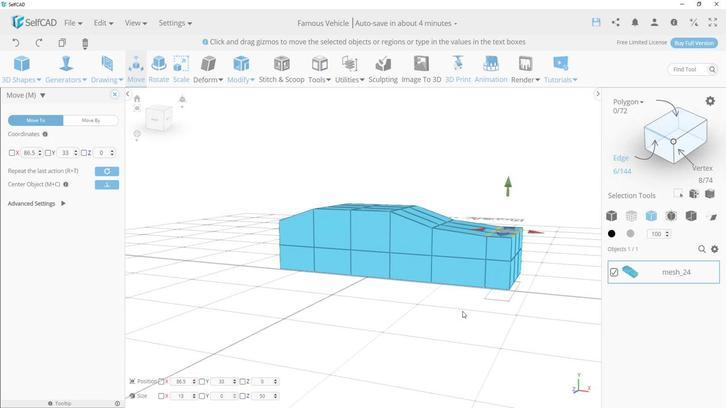 
Action: Mouse moved to (468, 257)
Screenshot: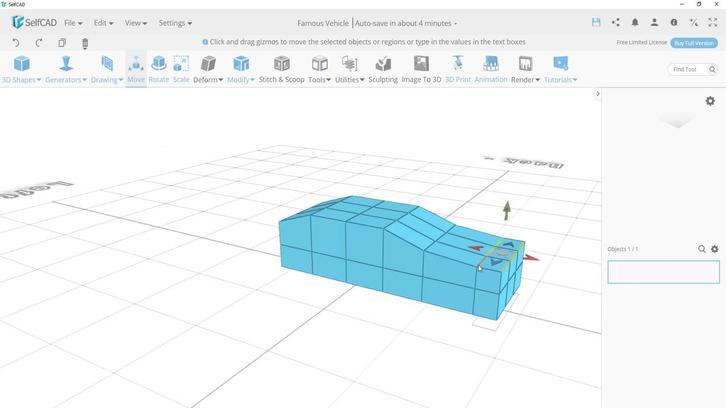 
Action: Mouse pressed left at (468, 257)
Screenshot: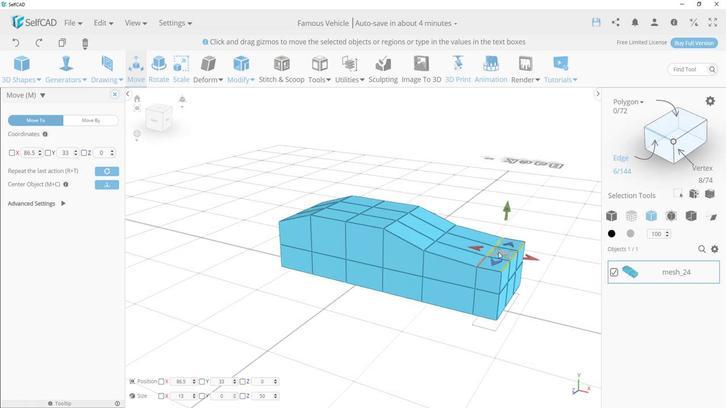 
Action: Mouse moved to (479, 244)
Screenshot: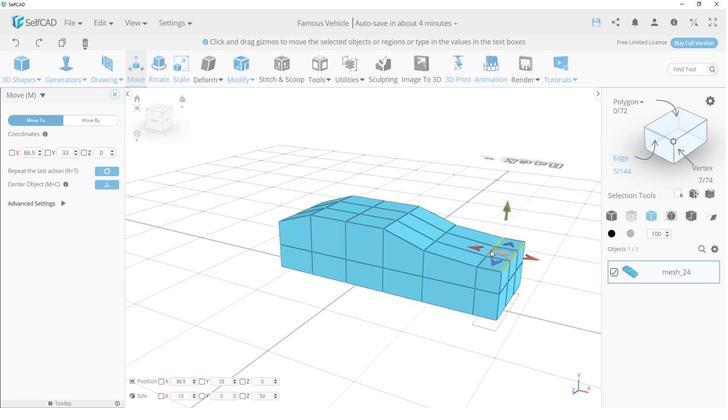 
Action: Mouse pressed left at (479, 244)
Screenshot: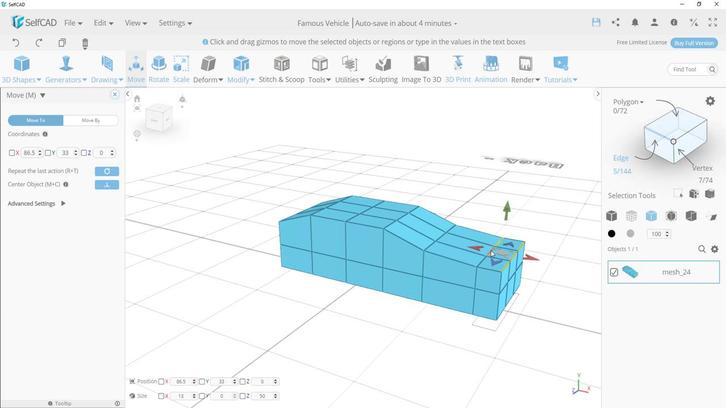 
Action: Mouse moved to (488, 235)
Screenshot: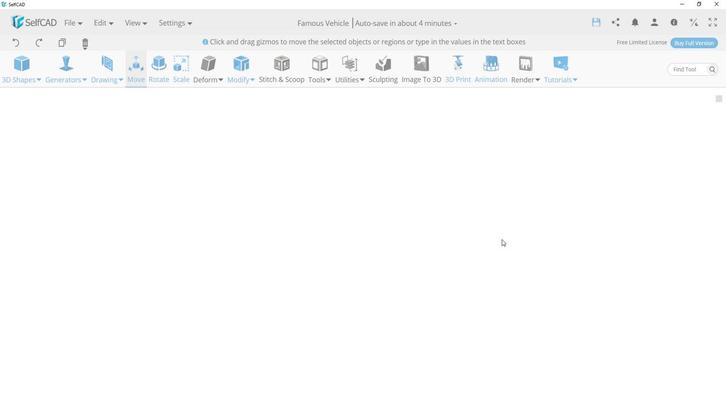 
Action: Mouse pressed left at (488, 235)
Screenshot: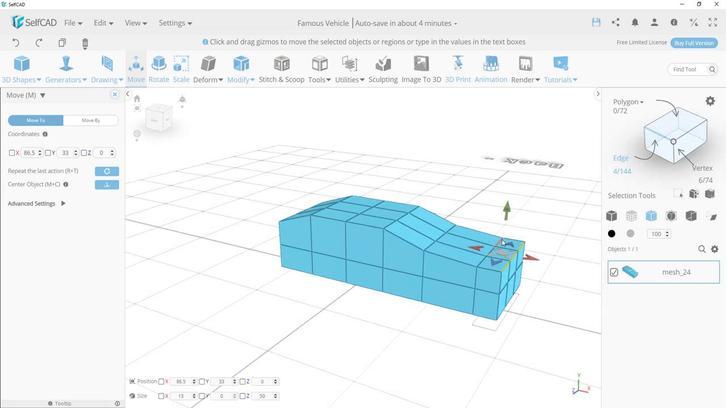 
Action: Mouse moved to (503, 207)
Screenshot: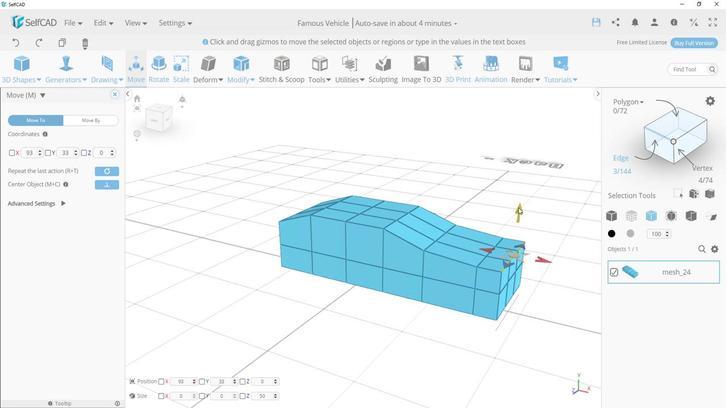 
Action: Mouse pressed left at (503, 207)
Screenshot: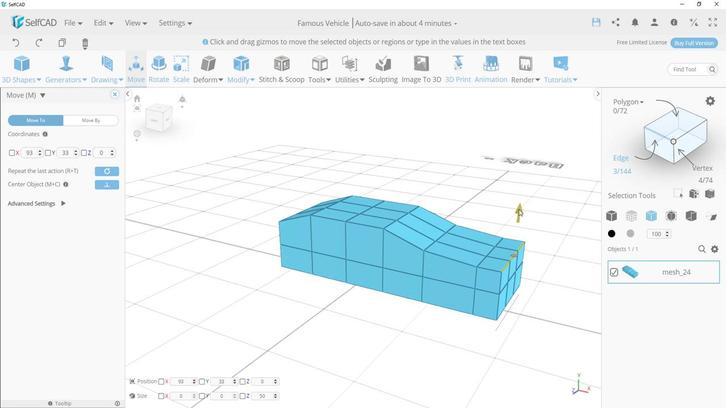 
Action: Mouse moved to (446, 345)
Screenshot: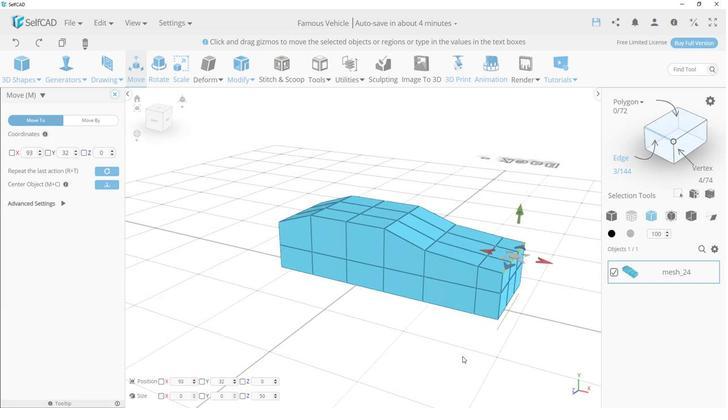 
Action: Mouse pressed left at (446, 345)
Screenshot: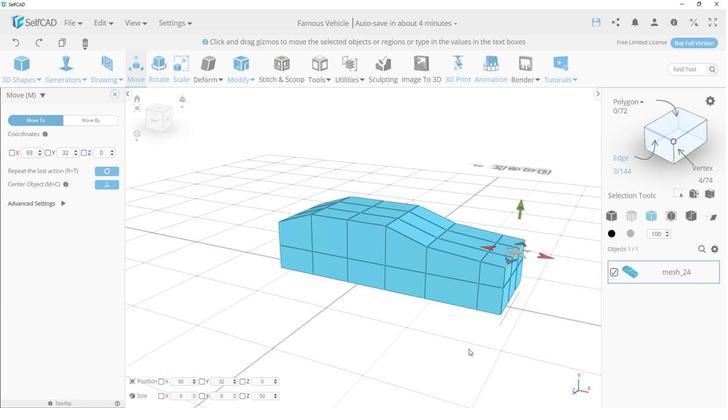
Action: Mouse moved to (503, 177)
Screenshot: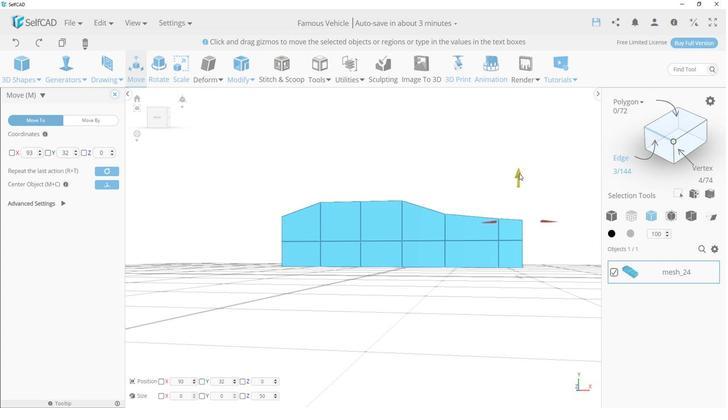 
Action: Mouse pressed left at (503, 177)
Screenshot: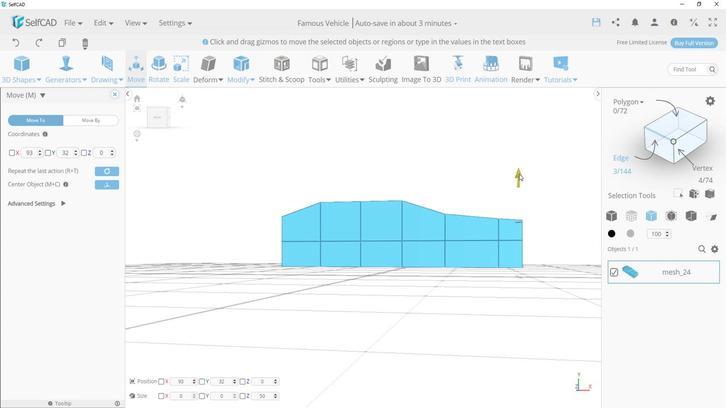
Action: Mouse moved to (534, 264)
Screenshot: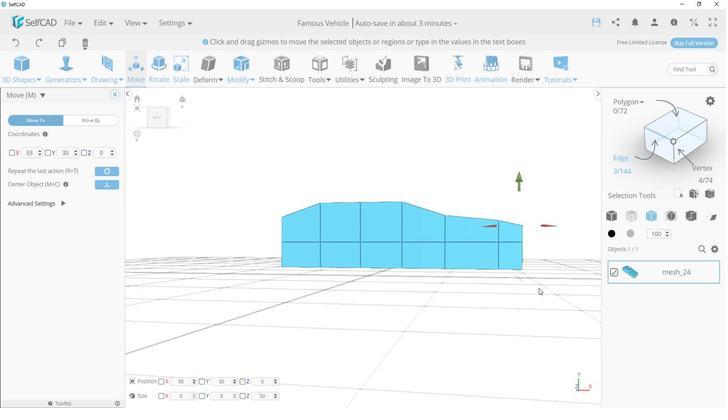 
Action: Mouse pressed left at (534, 264)
Screenshot: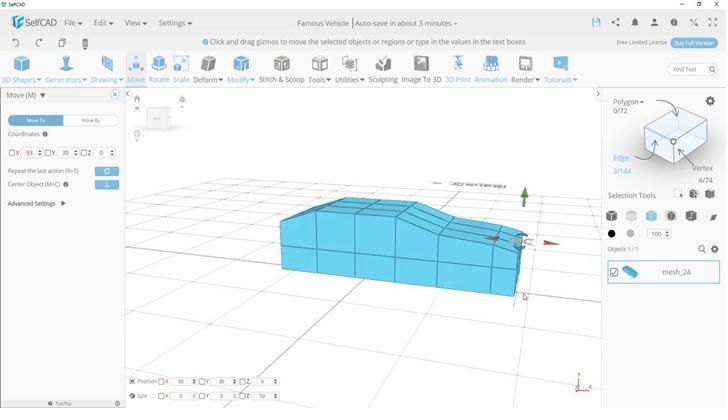 
Action: Mouse moved to (493, 213)
Screenshot: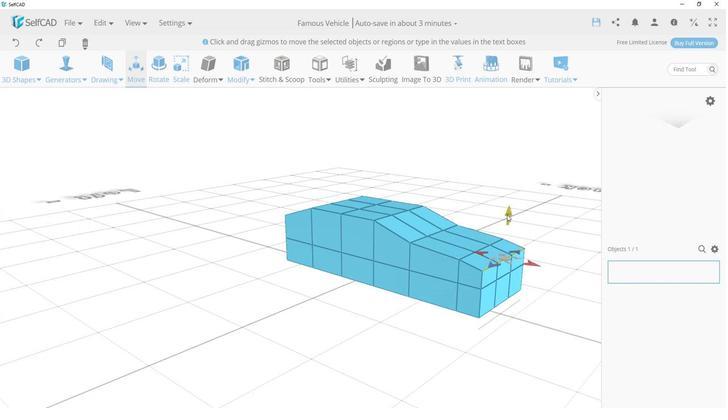 
Action: Mouse pressed left at (493, 213)
Screenshot: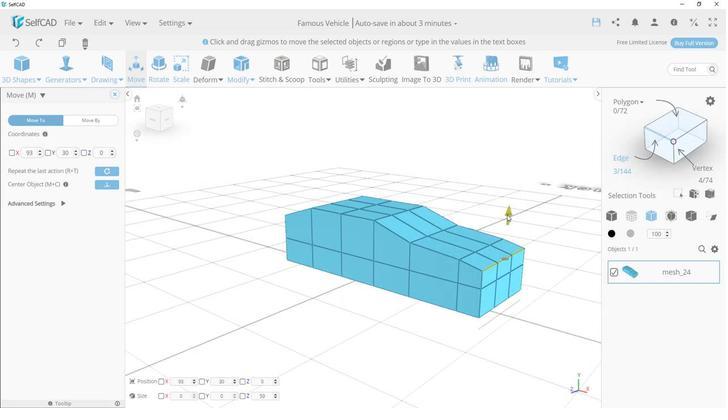 
Action: Mouse moved to (412, 294)
Screenshot: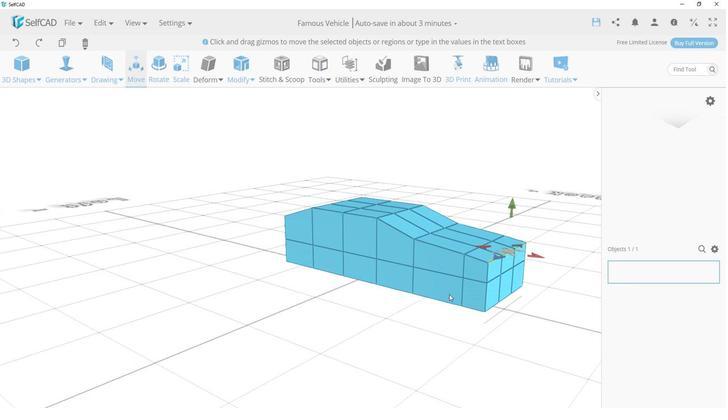 
Action: Mouse pressed left at (412, 294)
Screenshot: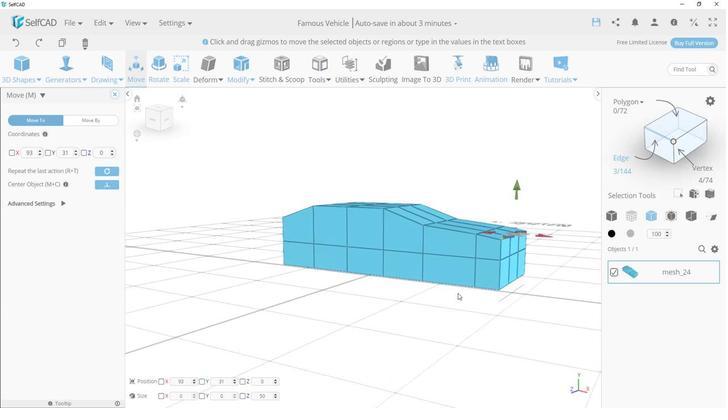
Action: Mouse moved to (504, 189)
Screenshot: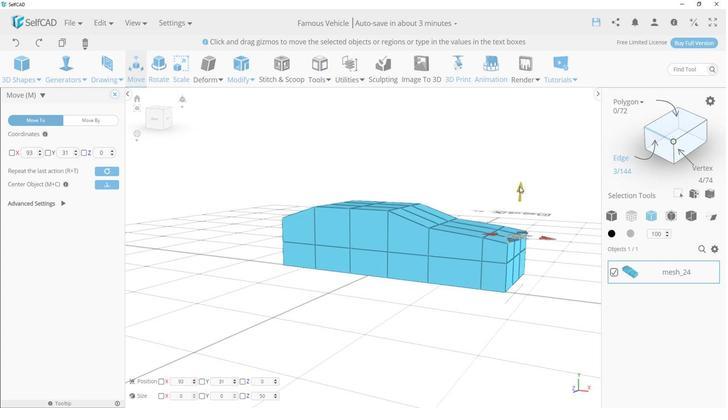 
Action: Mouse pressed left at (504, 189)
Screenshot: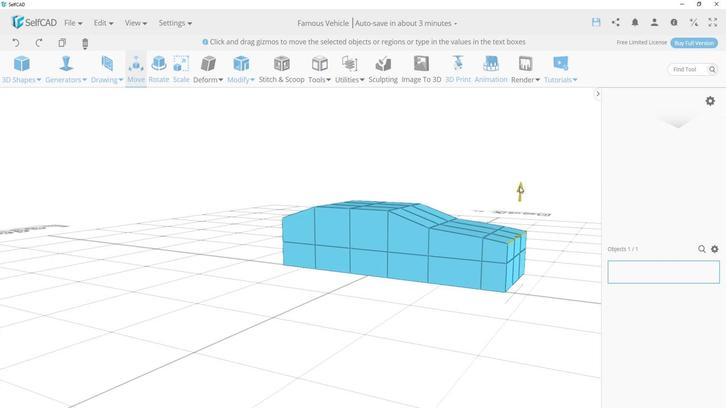 
Action: Mouse moved to (414, 269)
Screenshot: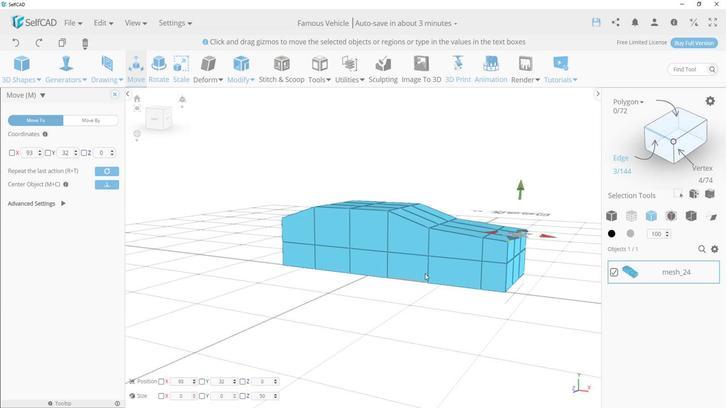 
Action: Mouse pressed left at (414, 269)
Screenshot: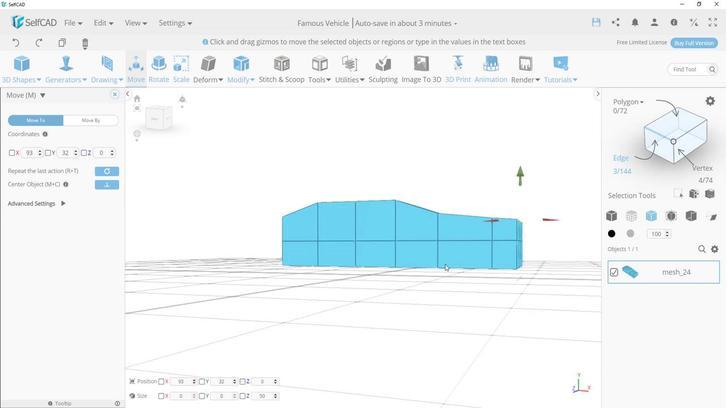 
Action: Mouse moved to (423, 270)
Screenshot: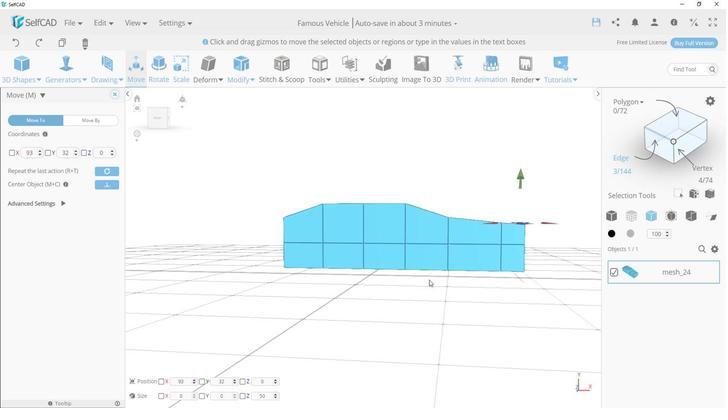 
Action: Mouse pressed left at (423, 270)
Screenshot: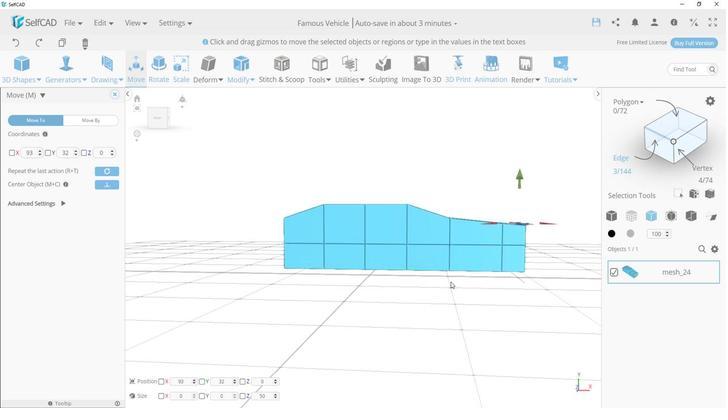 
Action: Mouse moved to (539, 223)
Screenshot: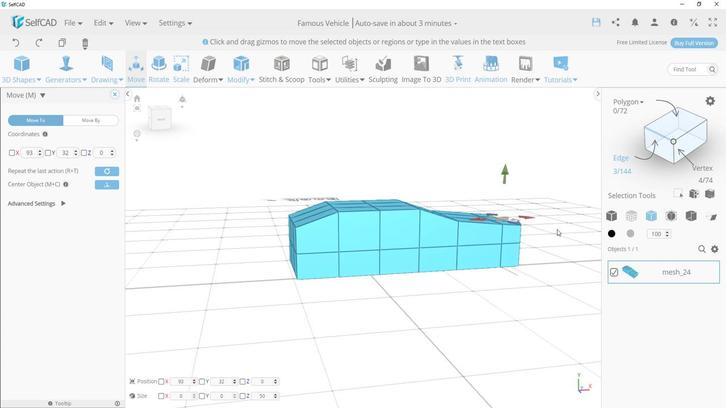 
Action: Mouse pressed left at (539, 223)
Screenshot: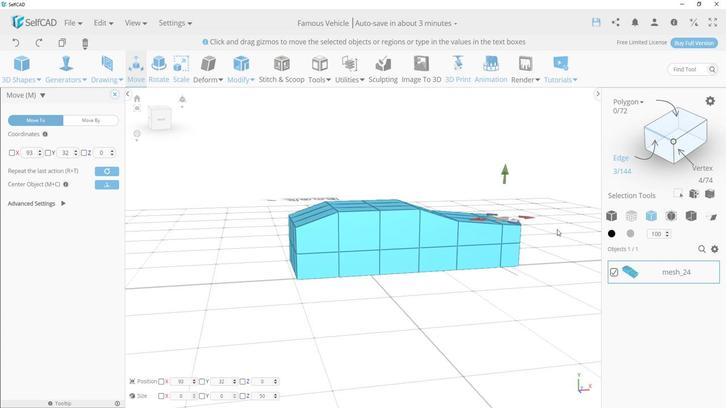 
Action: Mouse moved to (528, 246)
Screenshot: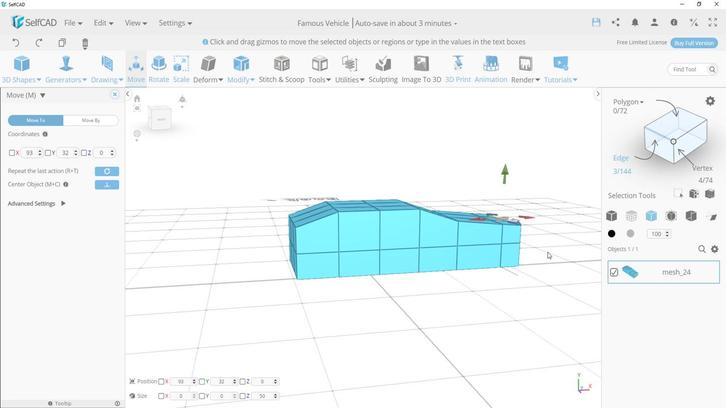 
Action: Mouse pressed left at (528, 246)
Screenshot: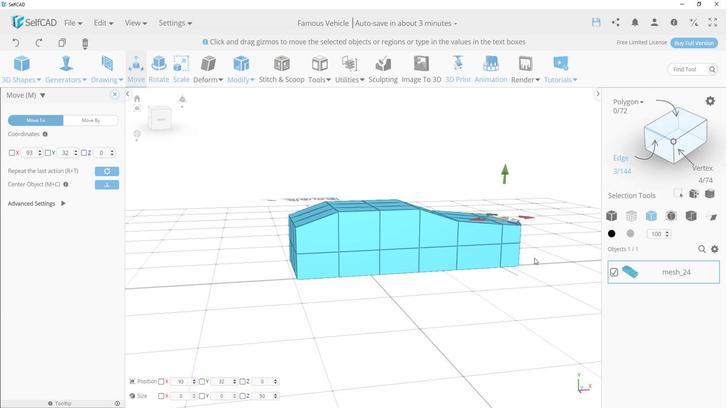 
Action: Mouse moved to (528, 234)
Screenshot: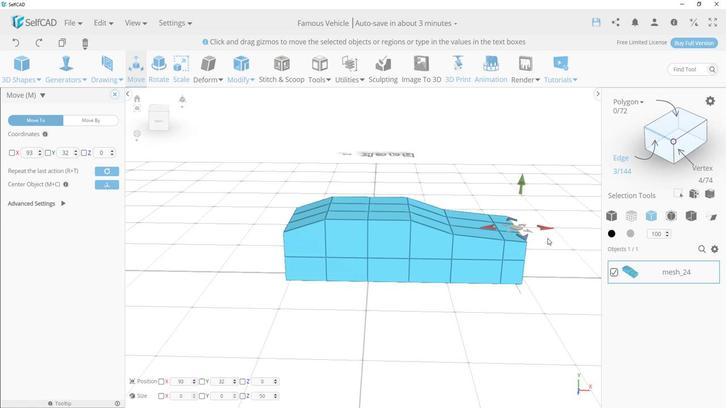 
Action: Mouse pressed left at (528, 234)
Screenshot: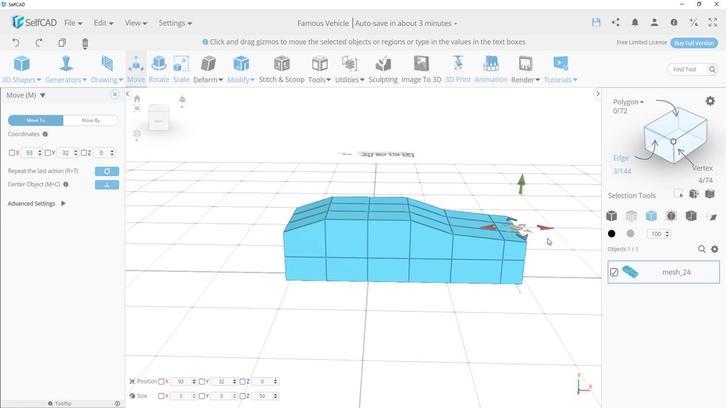 
Action: Mouse moved to (244, 275)
Screenshot: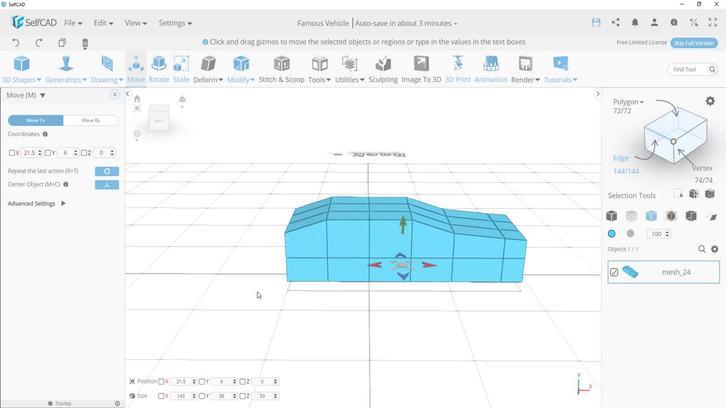 
Action: Mouse pressed left at (244, 275)
Screenshot: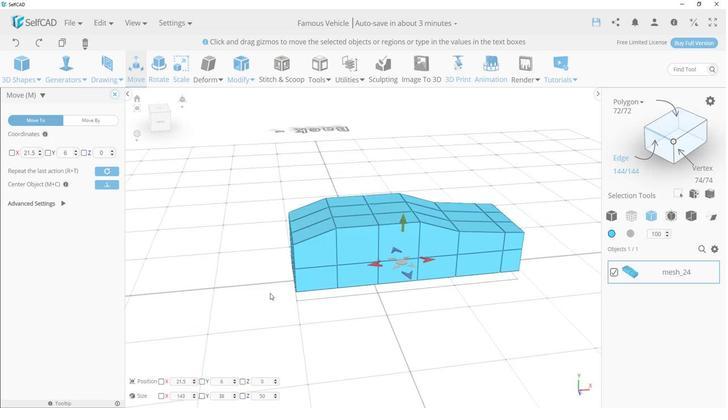 
Action: Mouse moved to (323, 233)
Screenshot: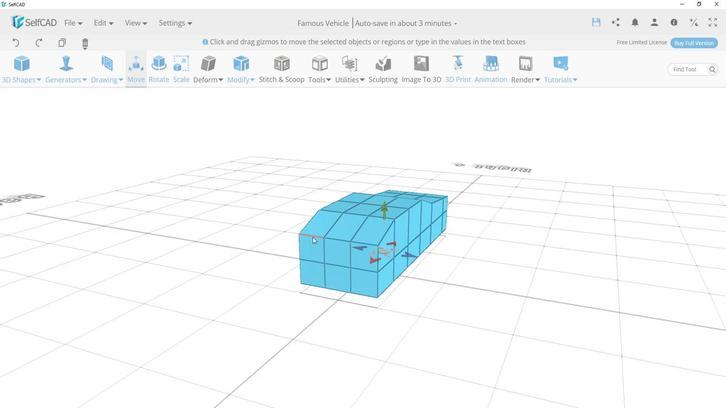 
Action: Mouse pressed left at (323, 233)
Screenshot: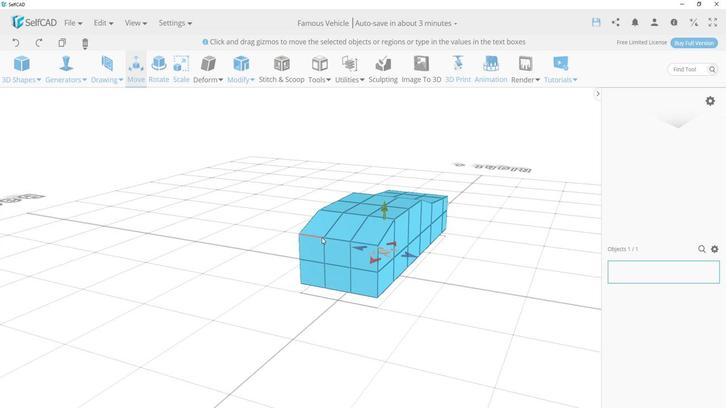 
Action: Mouse moved to (340, 234)
Screenshot: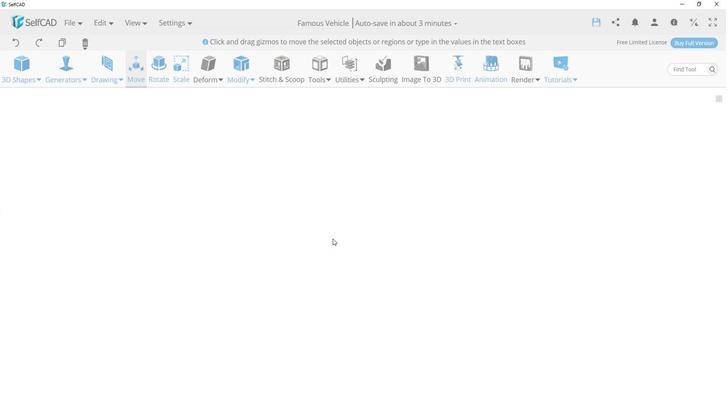 
Action: Mouse pressed left at (340, 234)
Screenshot: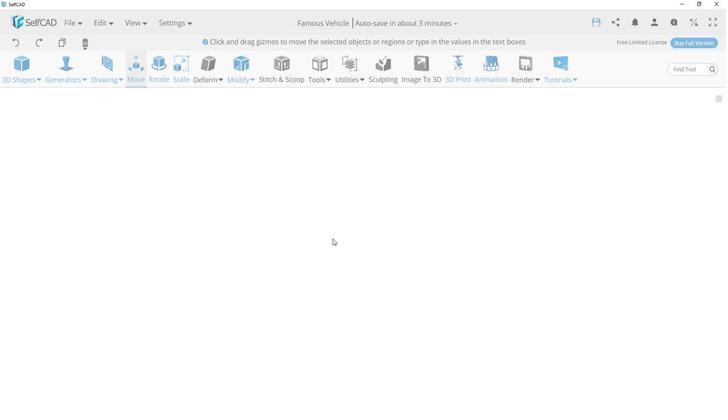 
Action: Mouse moved to (368, 239)
Screenshot: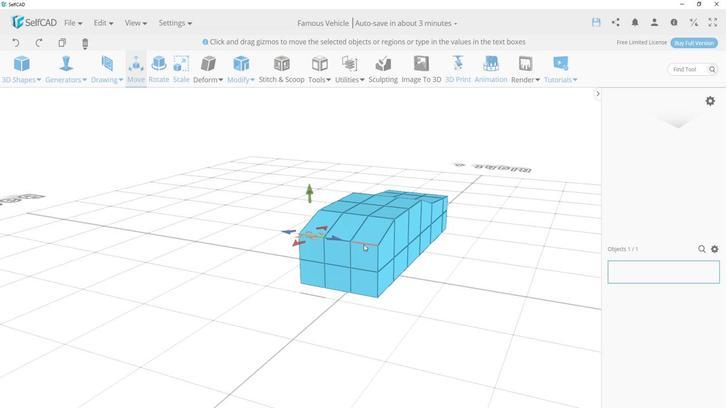 
Action: Mouse pressed left at (368, 239)
Screenshot: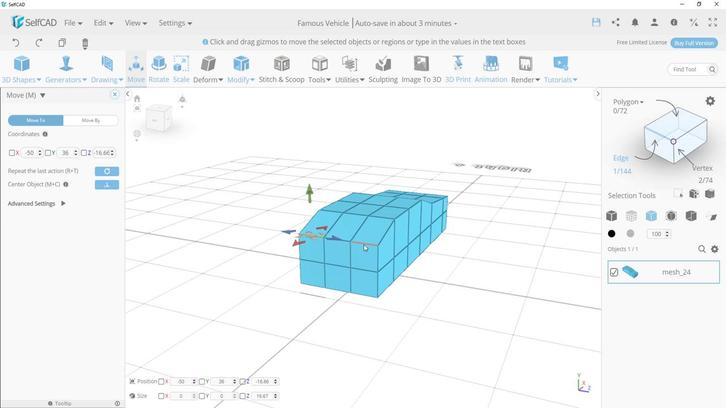 
Action: Mouse moved to (336, 233)
Screenshot: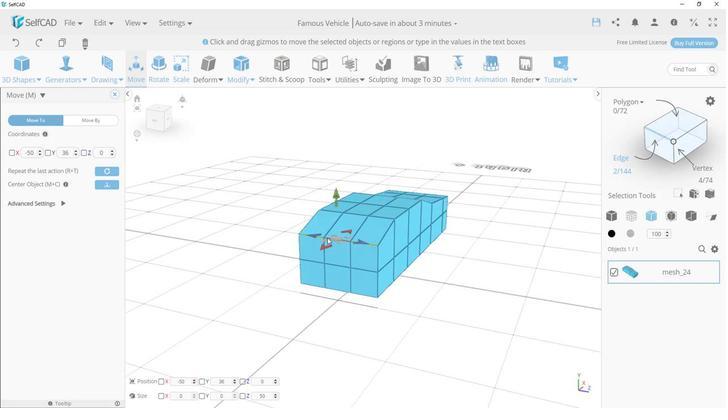 
Action: Mouse pressed left at (336, 233)
Screenshot: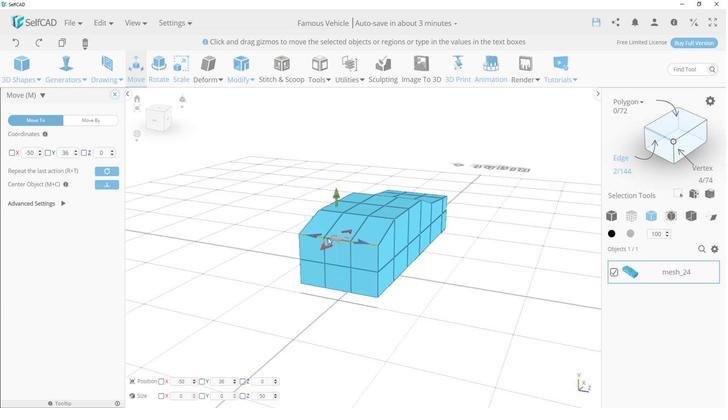 
Action: Mouse moved to (336, 235)
Screenshot: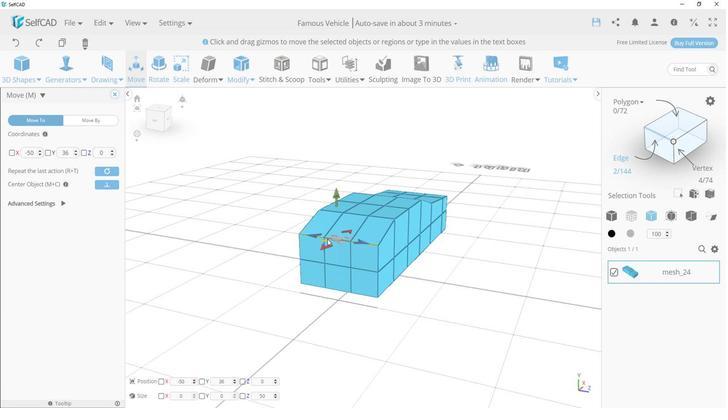 
Action: Mouse scrolled (336, 235) with delta (0, 0)
Screenshot: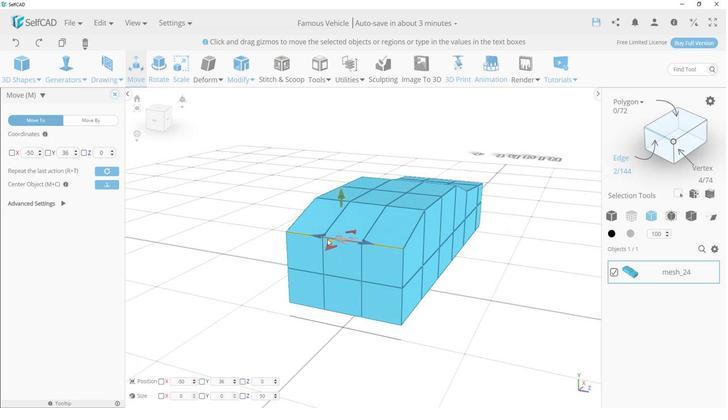 
Action: Mouse scrolled (336, 235) with delta (0, 0)
Screenshot: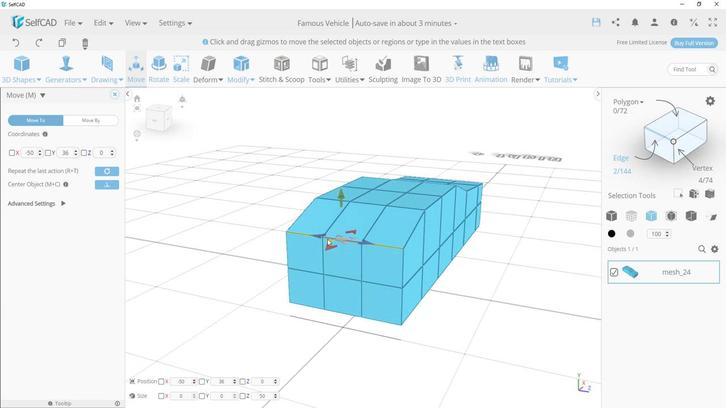 
Action: Mouse scrolled (336, 235) with delta (0, 0)
Screenshot: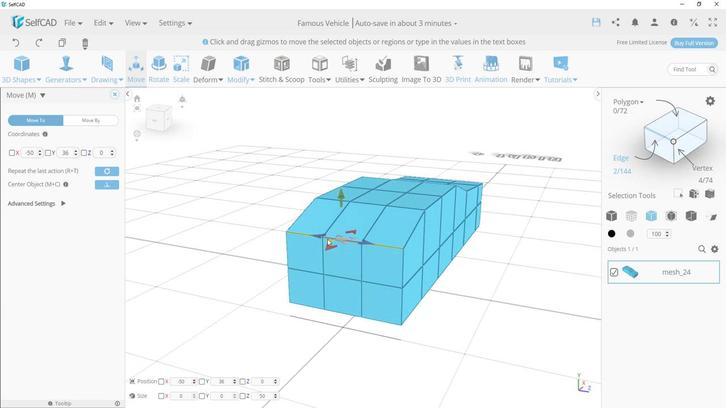 
Action: Mouse scrolled (336, 235) with delta (0, 0)
Screenshot: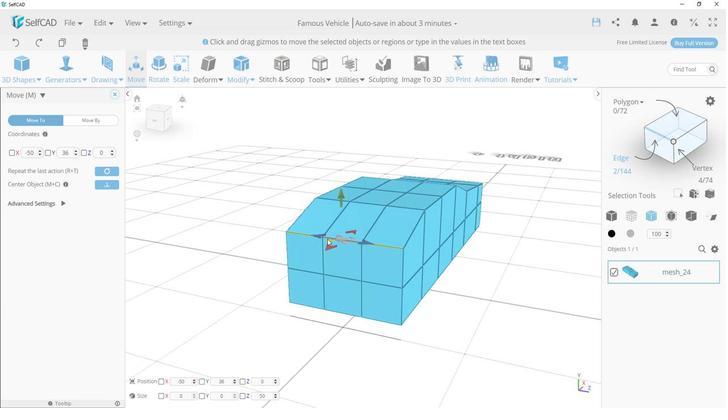 
Action: Mouse scrolled (336, 235) with delta (0, 0)
Screenshot: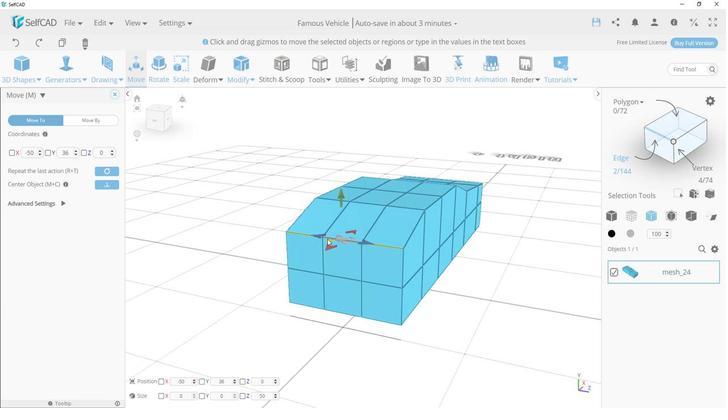 
Action: Mouse scrolled (336, 235) with delta (0, 0)
Screenshot: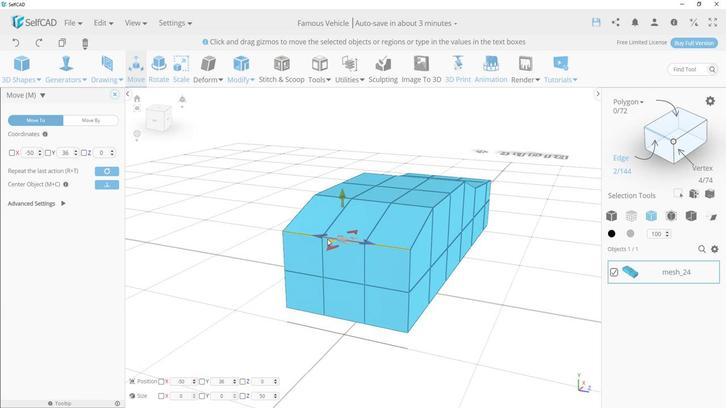 
Action: Mouse moved to (336, 233)
Screenshot: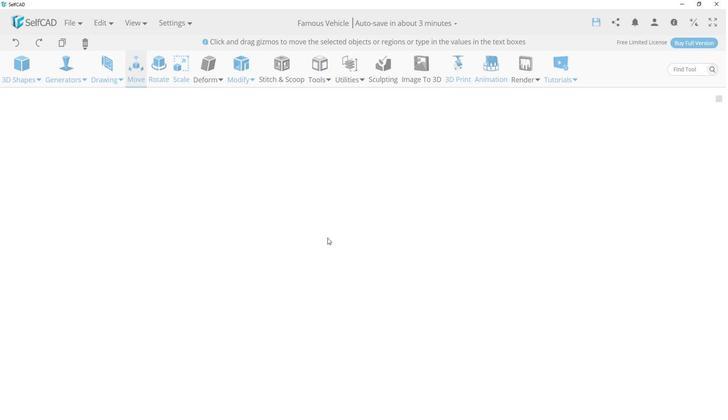 
Action: Mouse pressed left at (336, 233)
